 Task: Find a one-way flight from Charlottesville (CHO) to Greenville (PGV) on June 2 for 6 passengers in premium economy, with 2 stops or fewer, on United Airlines, with 5 checked bags, departing between 8:00 AM and 12:00 AM.
Action: Mouse moved to (378, 339)
Screenshot: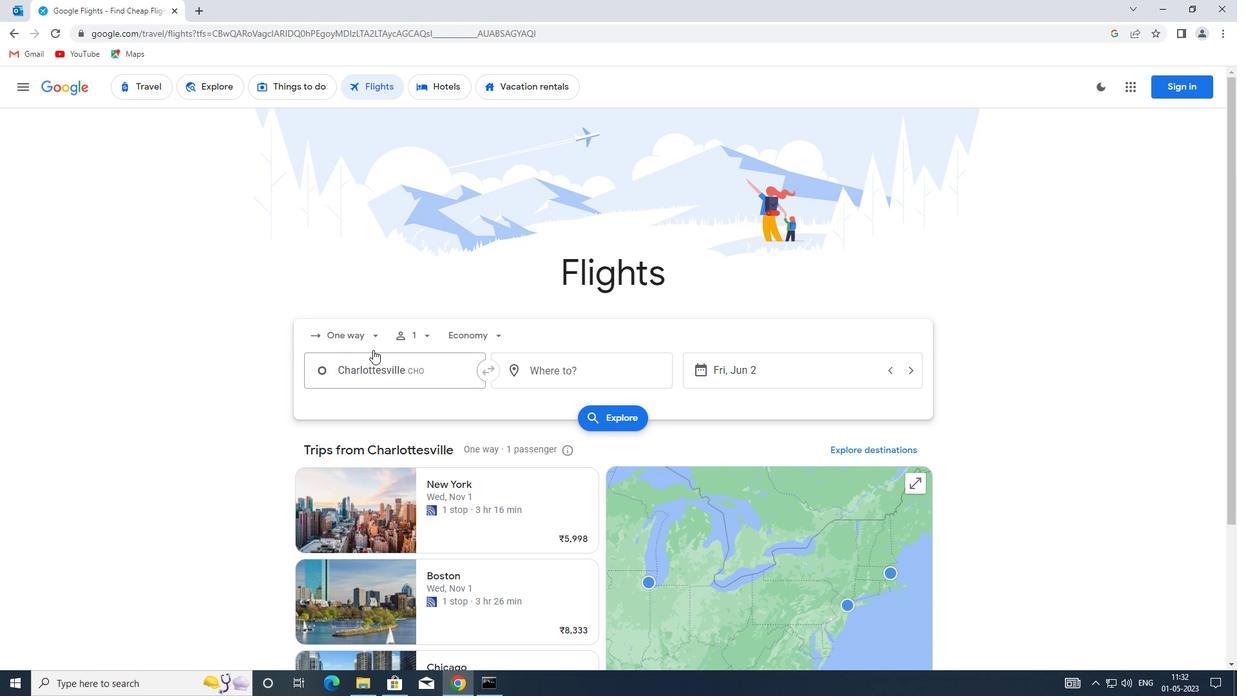 
Action: Mouse pressed left at (378, 339)
Screenshot: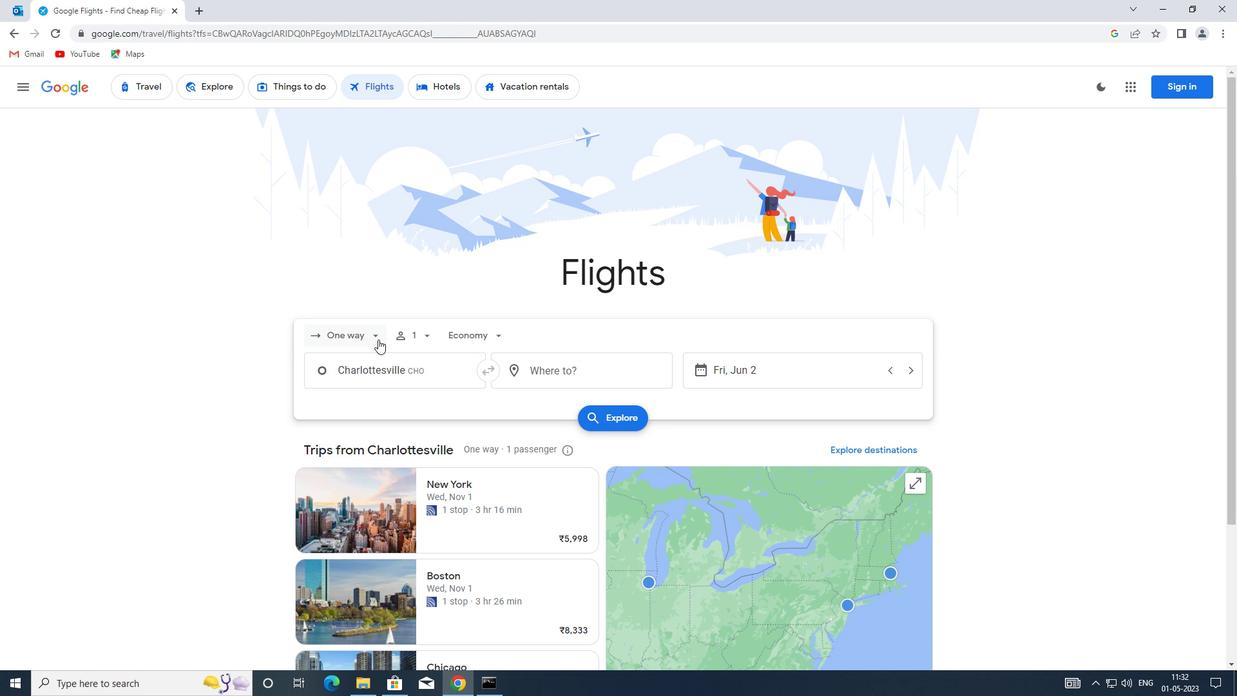 
Action: Mouse moved to (374, 397)
Screenshot: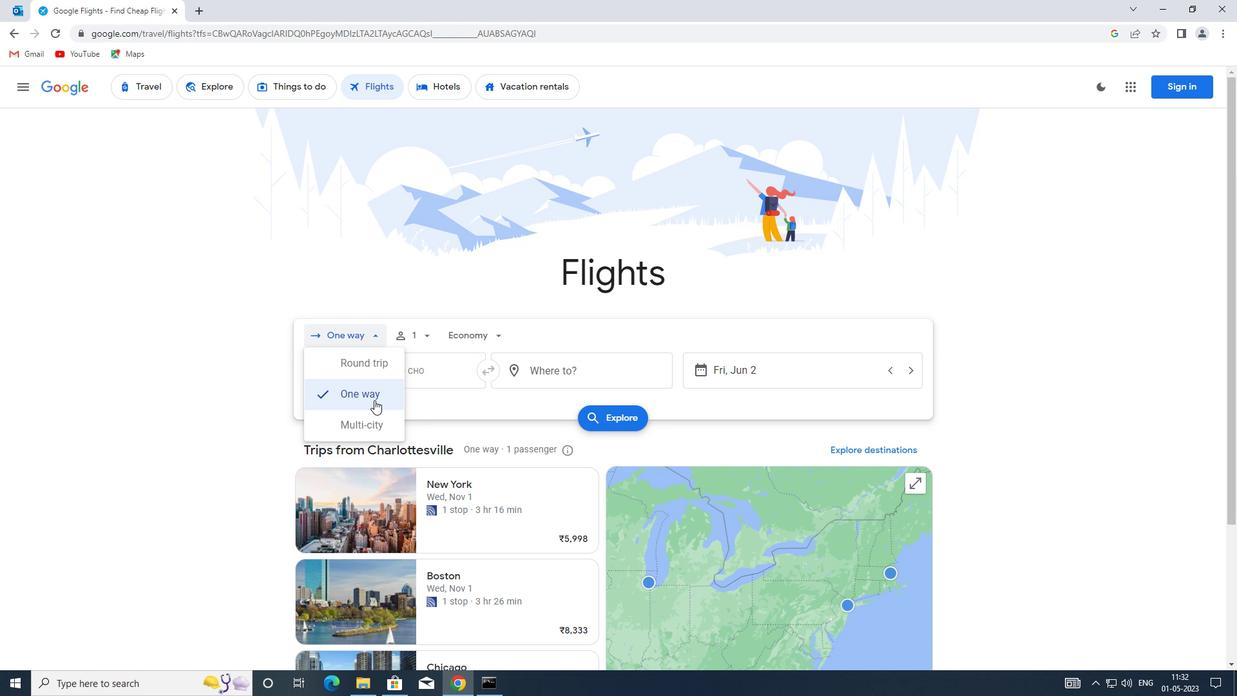 
Action: Mouse pressed left at (374, 397)
Screenshot: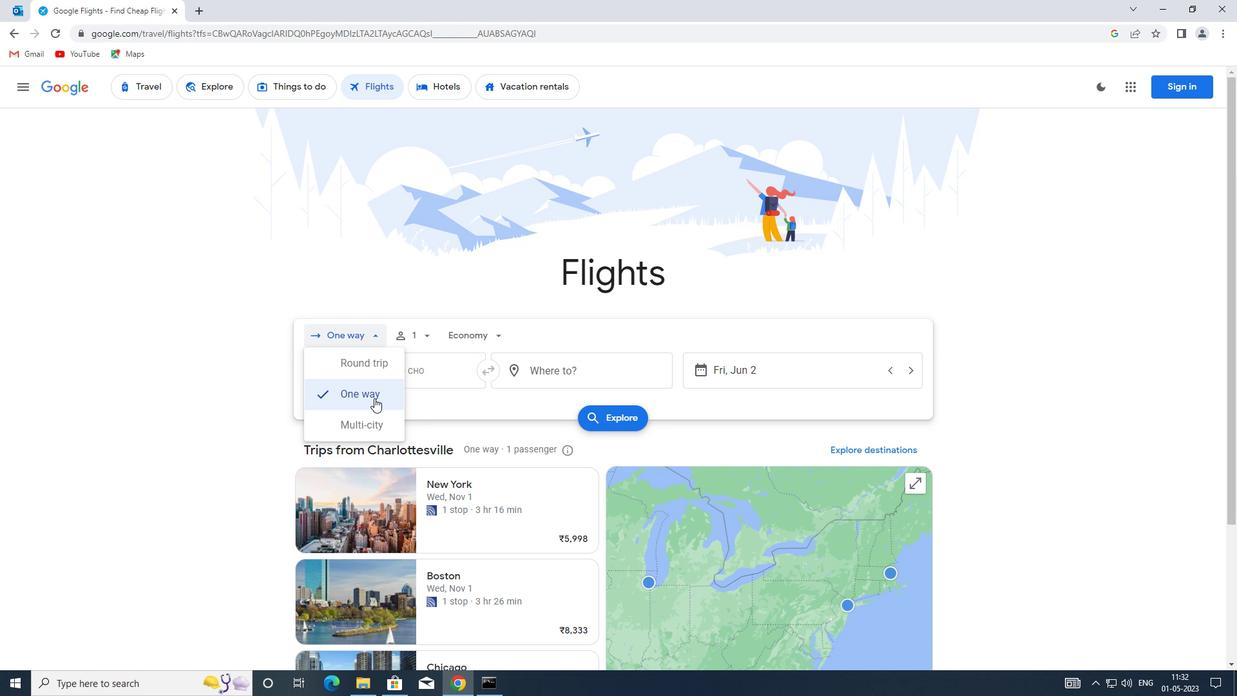 
Action: Mouse moved to (424, 335)
Screenshot: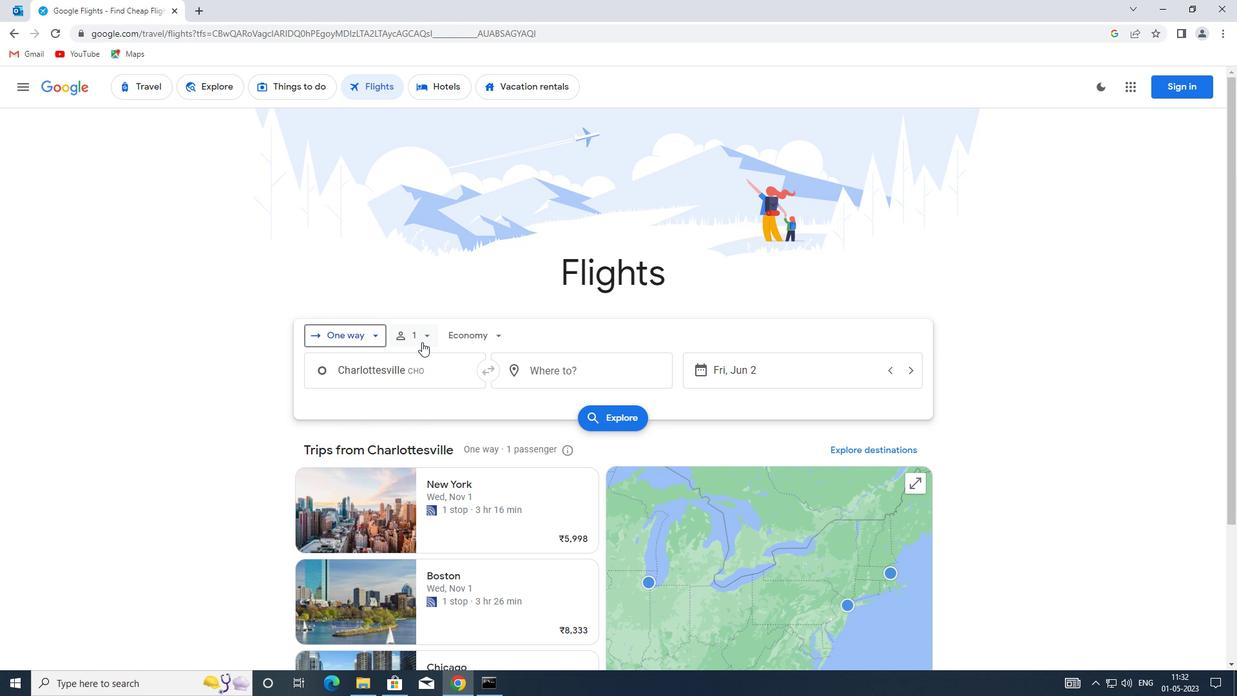 
Action: Mouse pressed left at (424, 335)
Screenshot: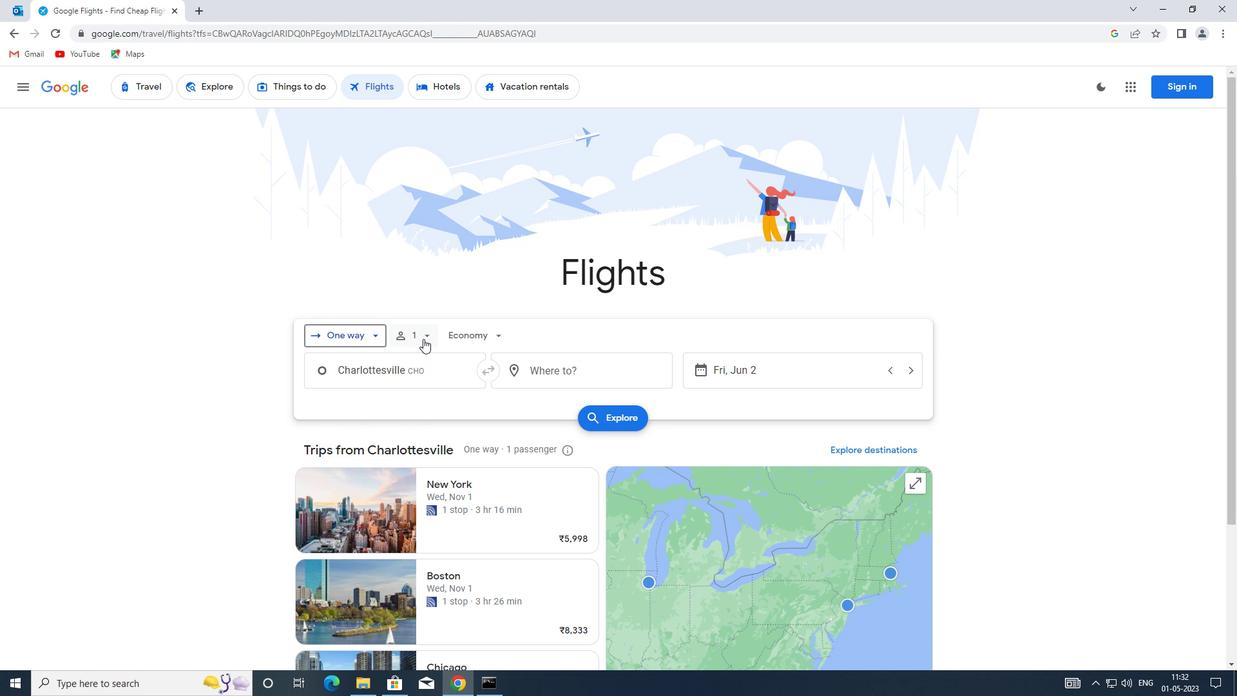 
Action: Mouse moved to (528, 369)
Screenshot: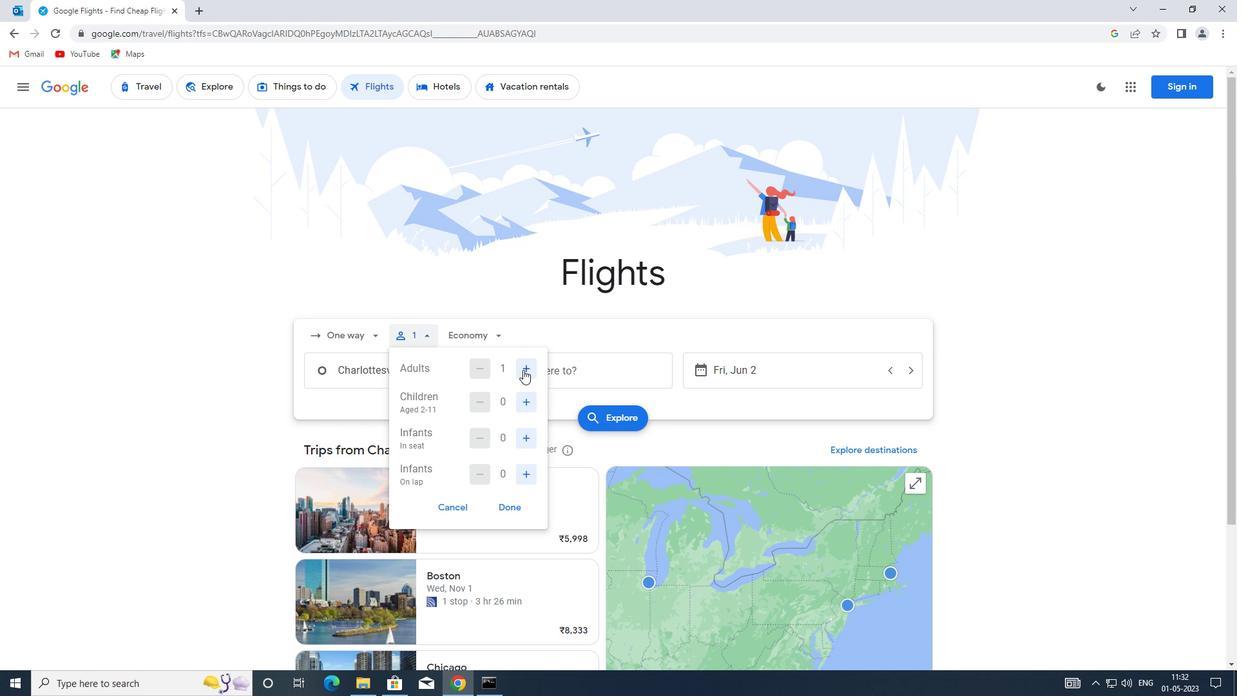 
Action: Mouse pressed left at (528, 369)
Screenshot: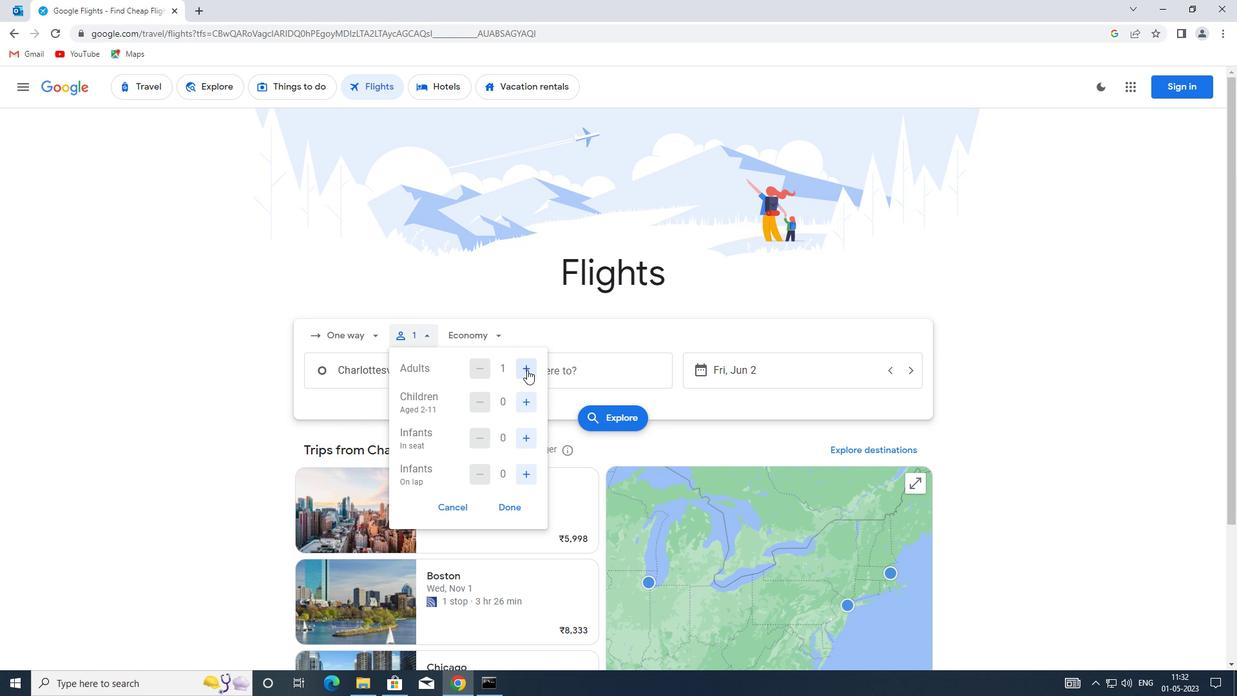 
Action: Mouse pressed left at (528, 369)
Screenshot: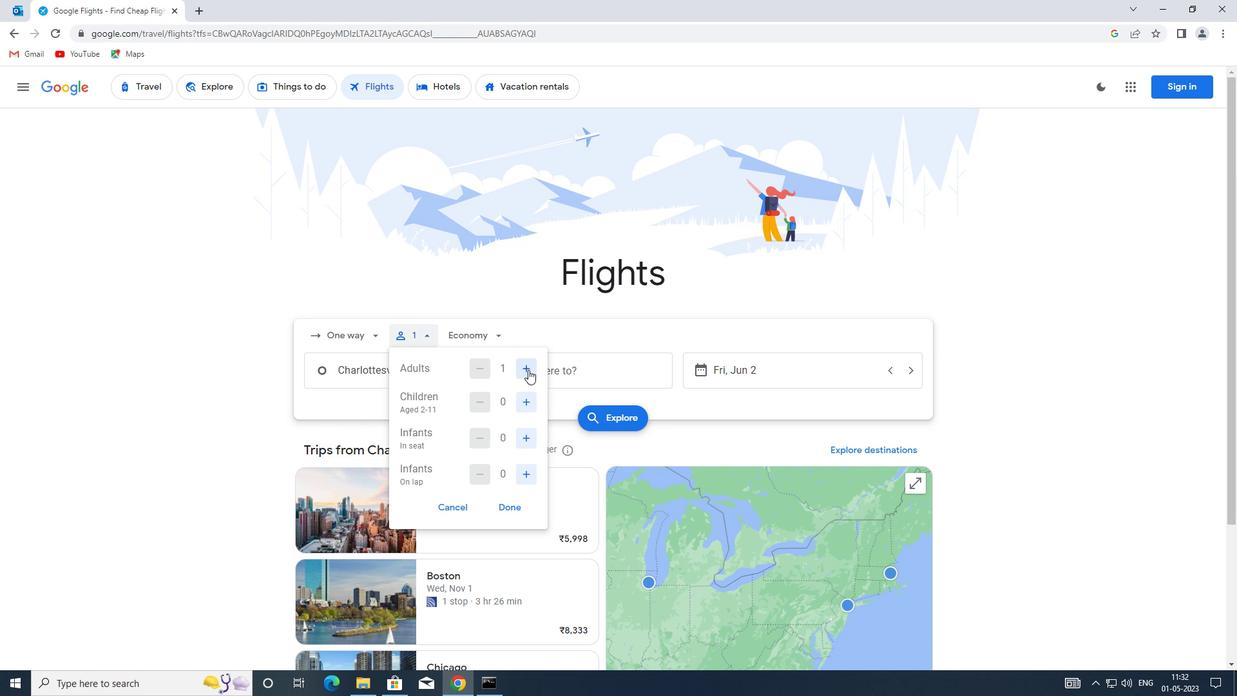 
Action: Mouse pressed left at (528, 369)
Screenshot: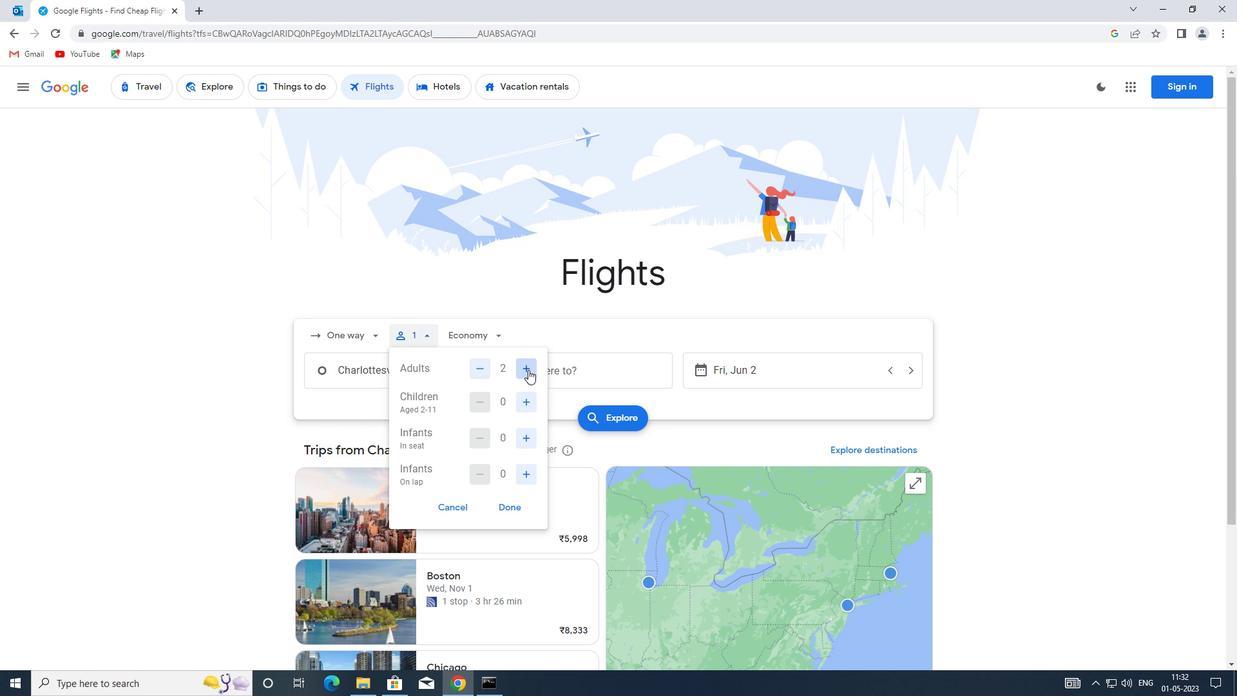 
Action: Mouse moved to (523, 442)
Screenshot: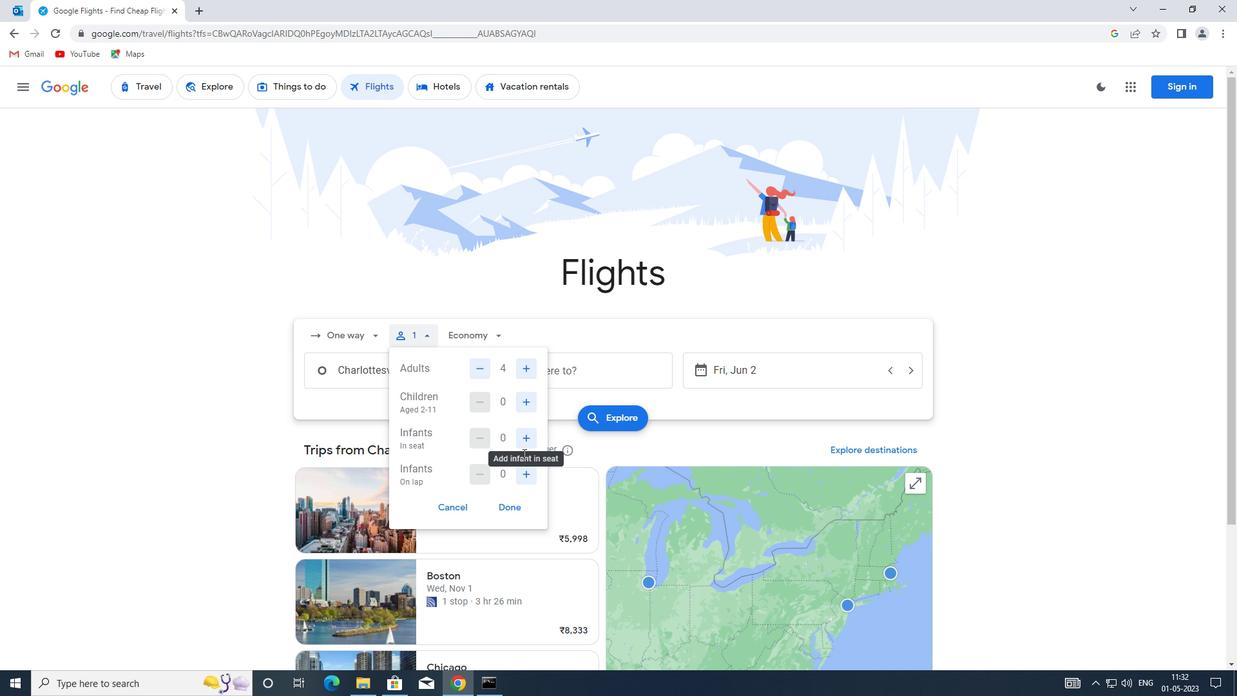 
Action: Mouse pressed left at (523, 442)
Screenshot: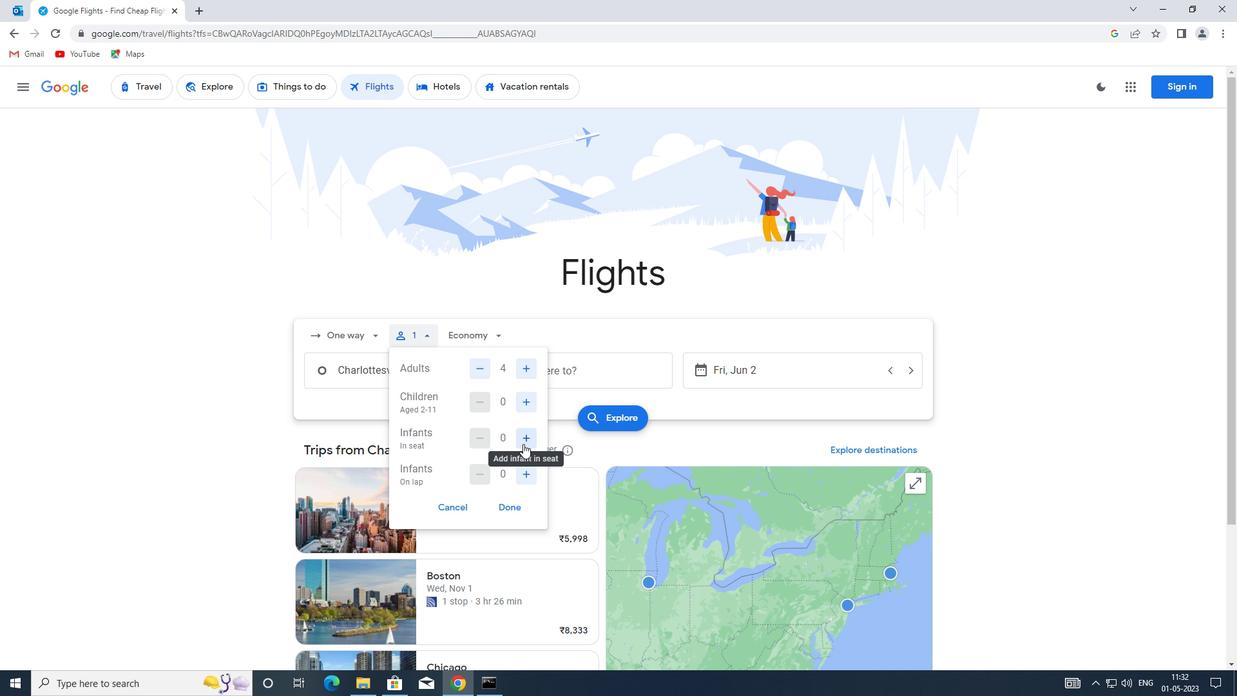 
Action: Mouse moved to (530, 473)
Screenshot: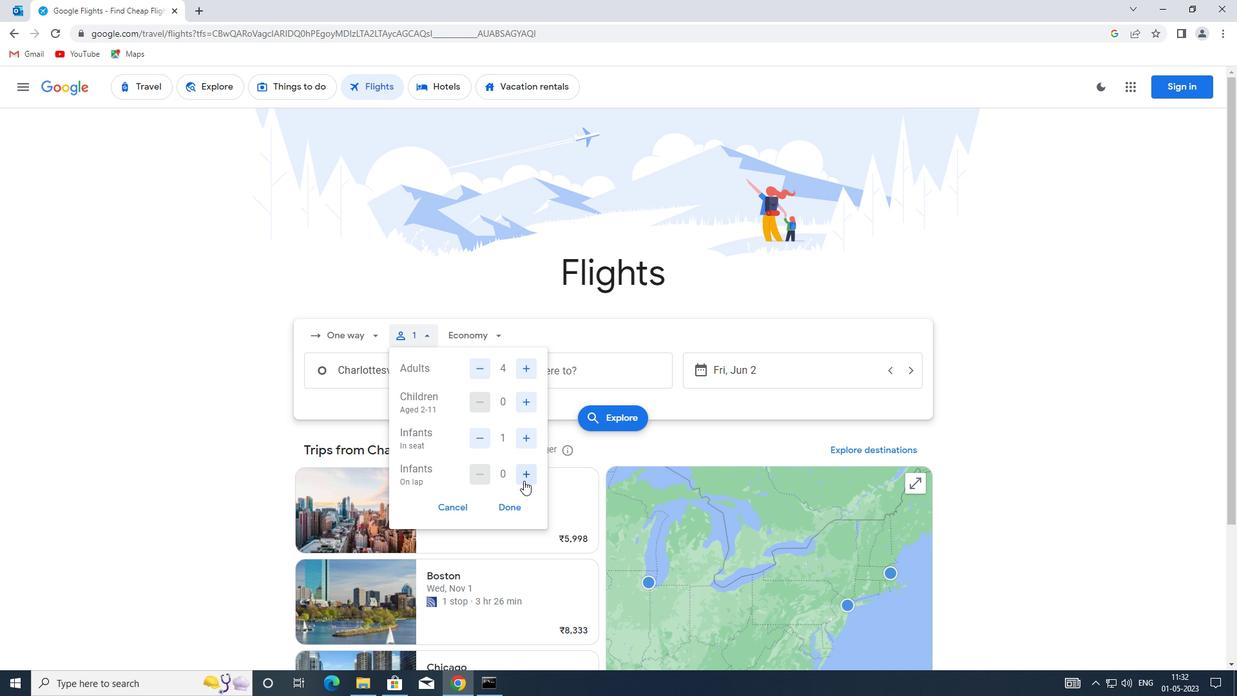 
Action: Mouse pressed left at (530, 473)
Screenshot: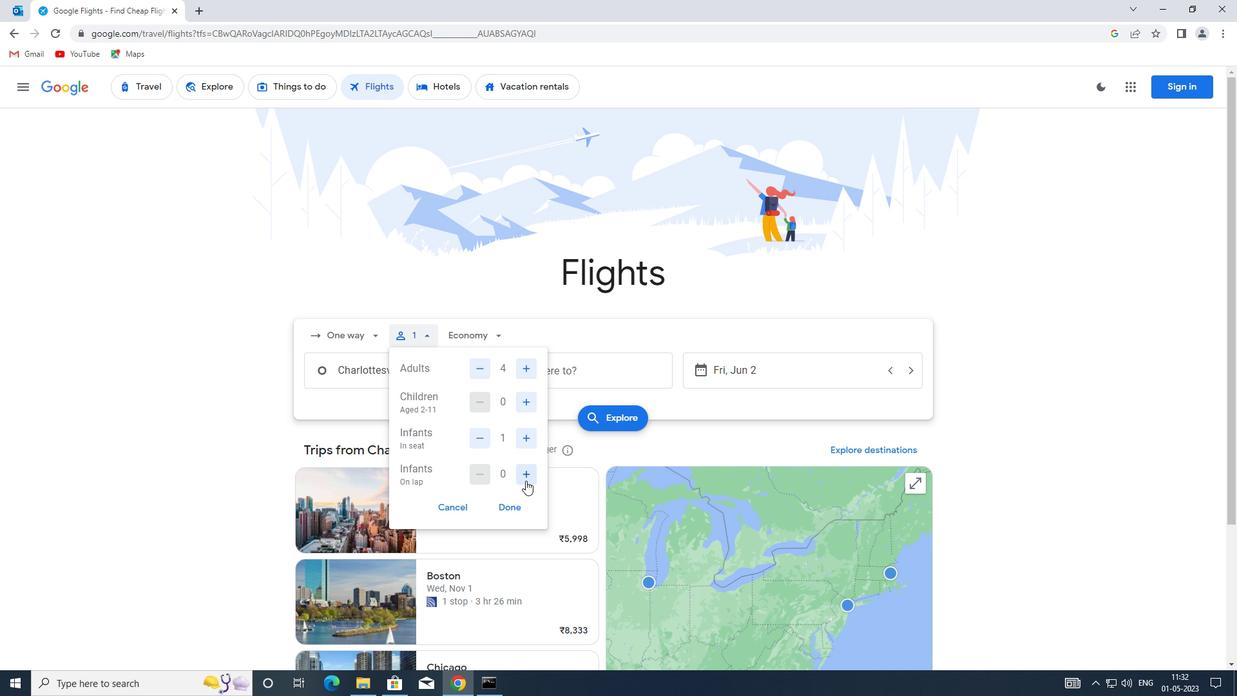 
Action: Mouse moved to (514, 505)
Screenshot: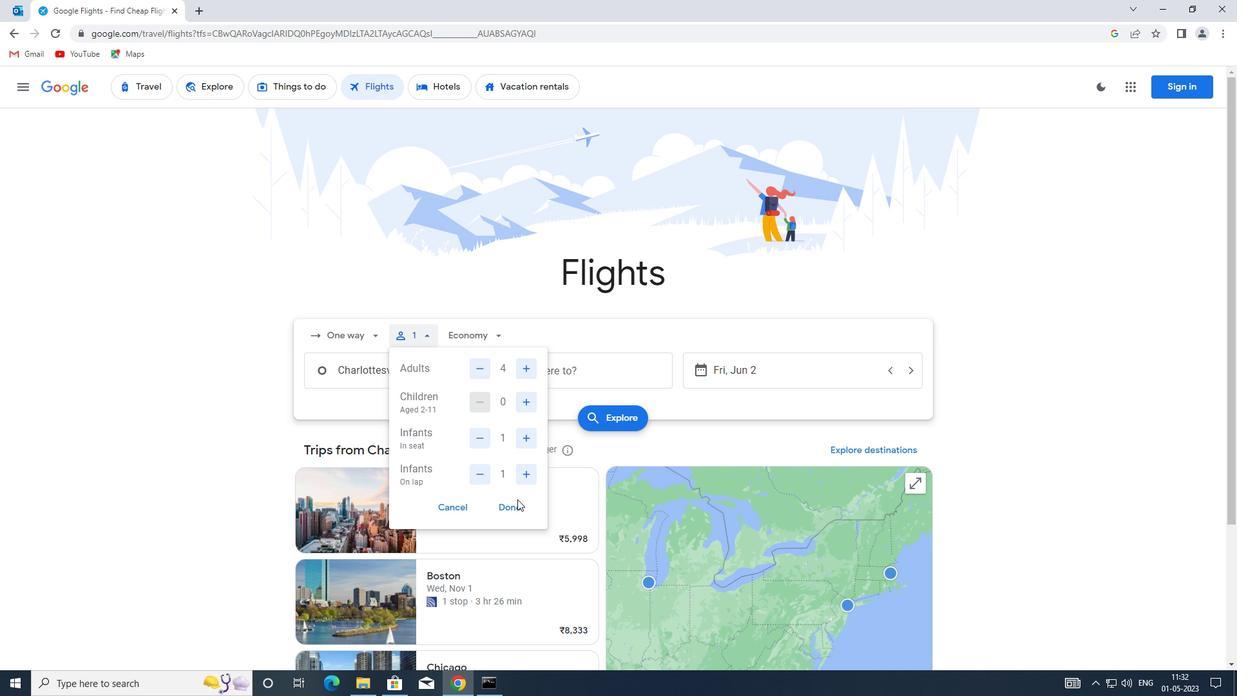 
Action: Mouse pressed left at (514, 505)
Screenshot: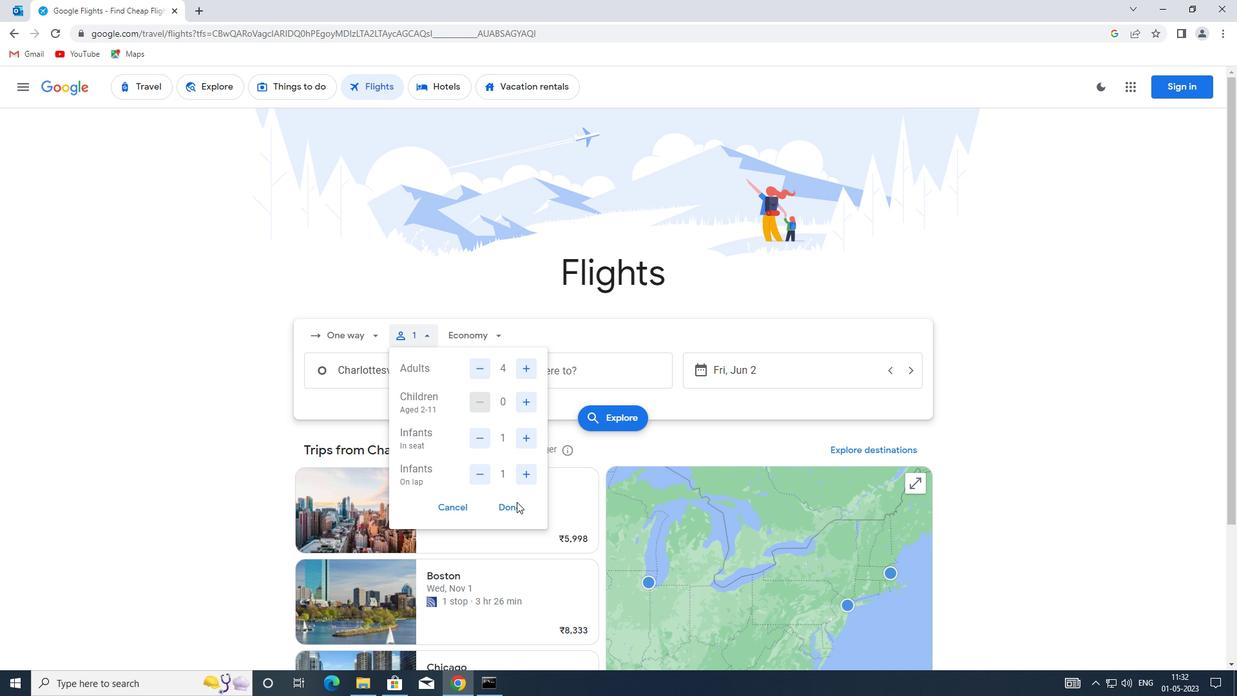 
Action: Mouse moved to (489, 340)
Screenshot: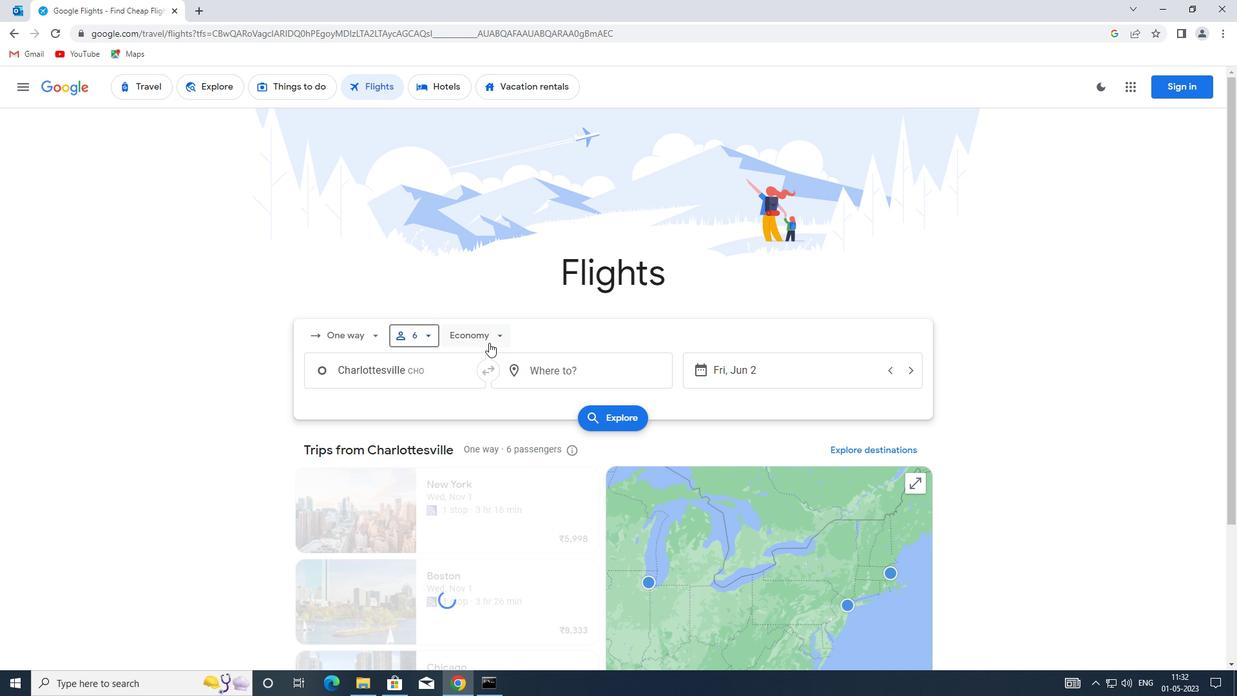 
Action: Mouse pressed left at (489, 340)
Screenshot: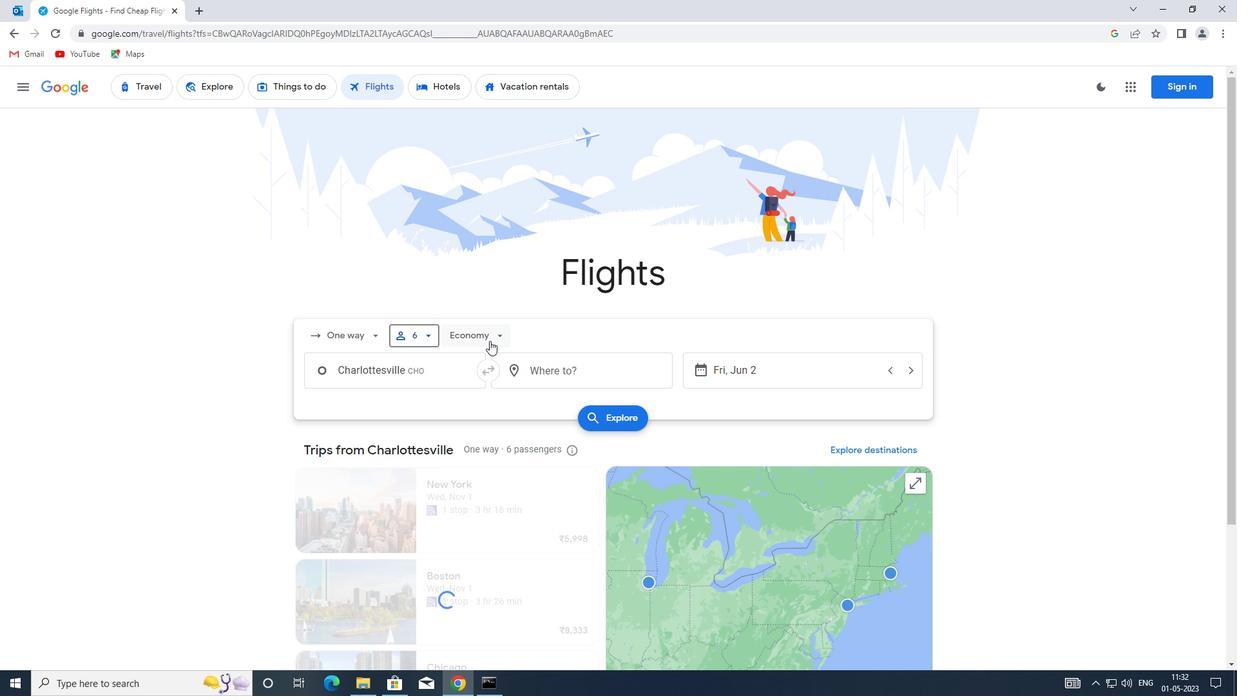 
Action: Mouse moved to (508, 395)
Screenshot: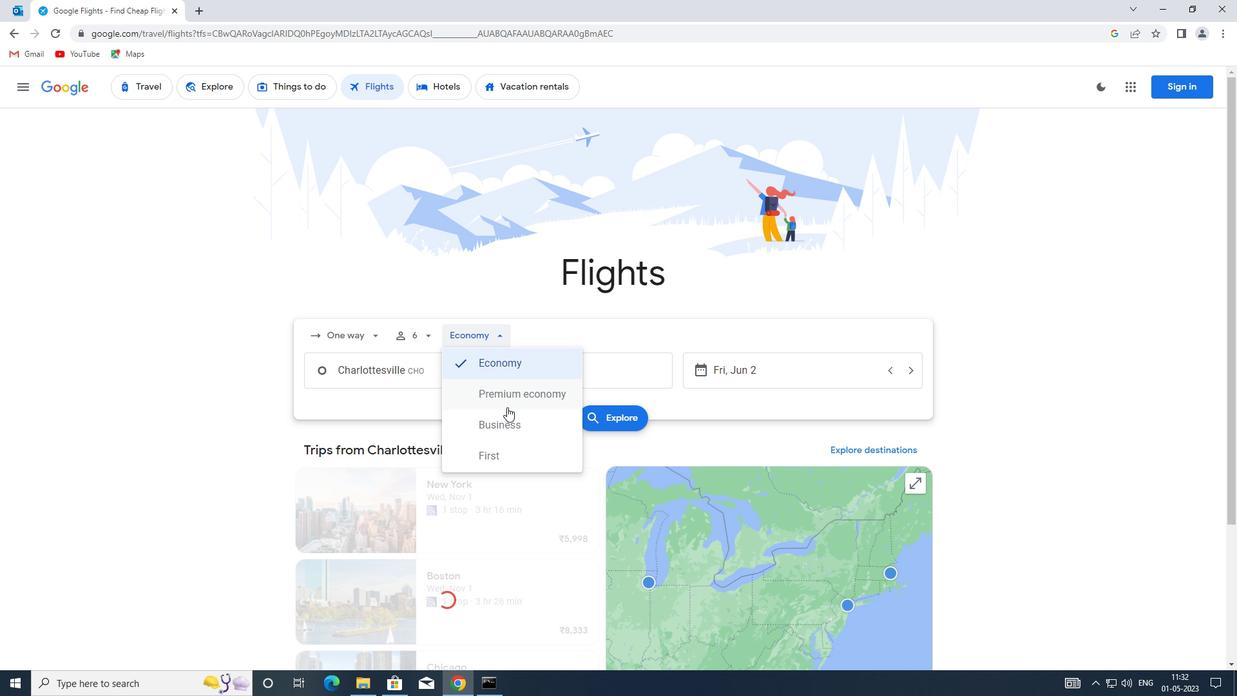 
Action: Mouse pressed left at (508, 395)
Screenshot: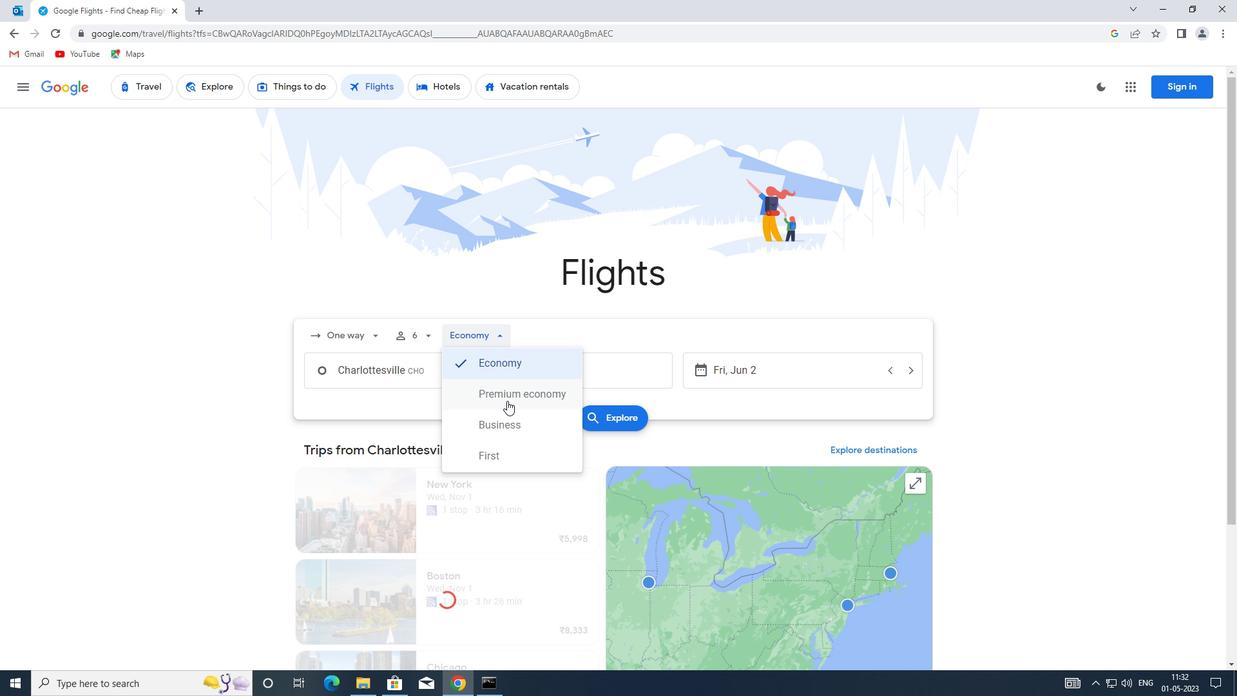 
Action: Mouse moved to (419, 375)
Screenshot: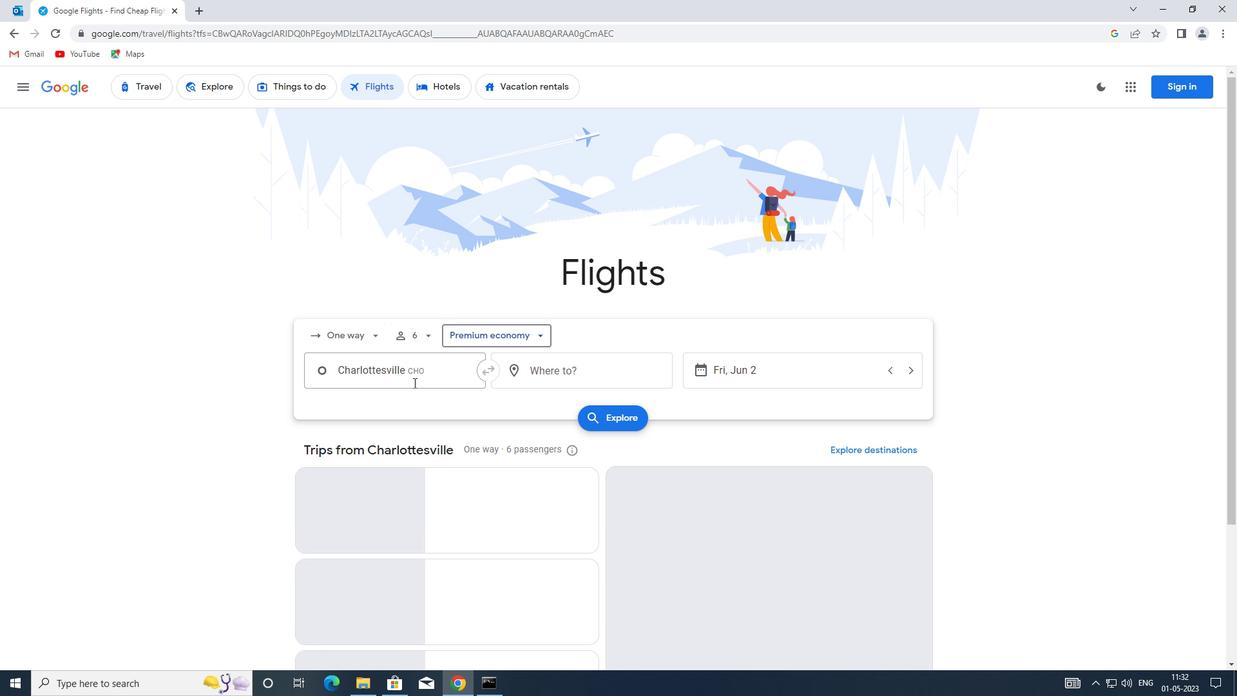
Action: Mouse pressed left at (419, 375)
Screenshot: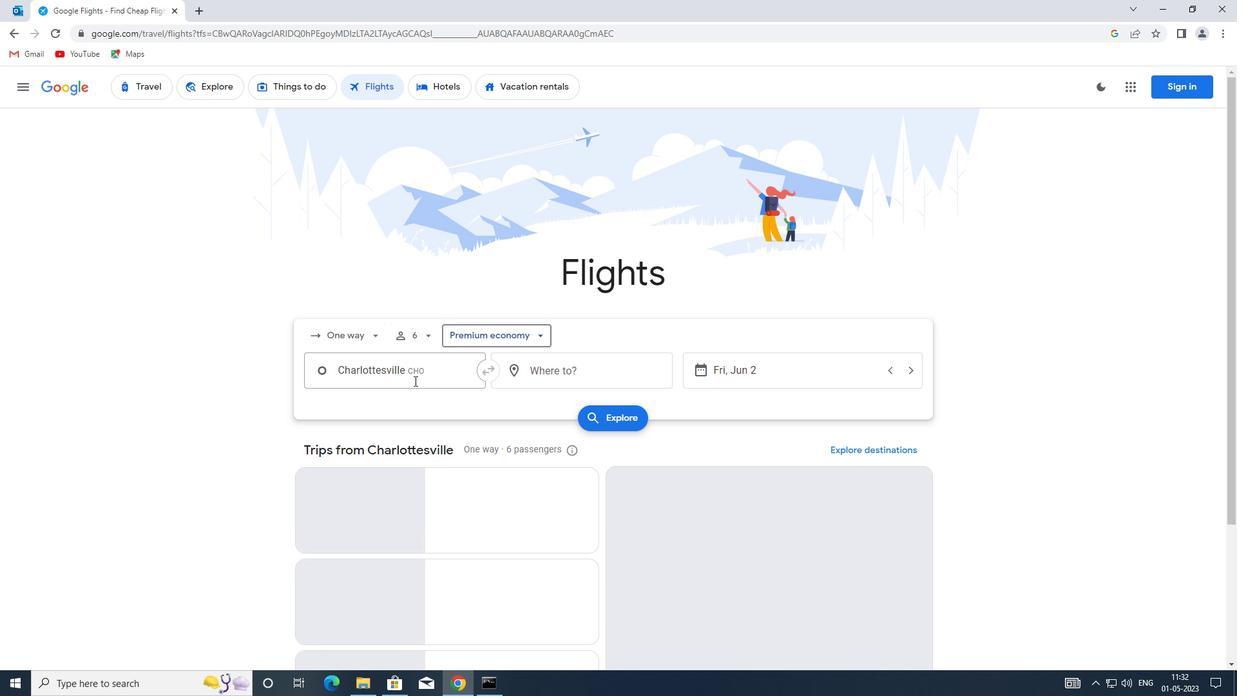 
Action: Mouse moved to (420, 375)
Screenshot: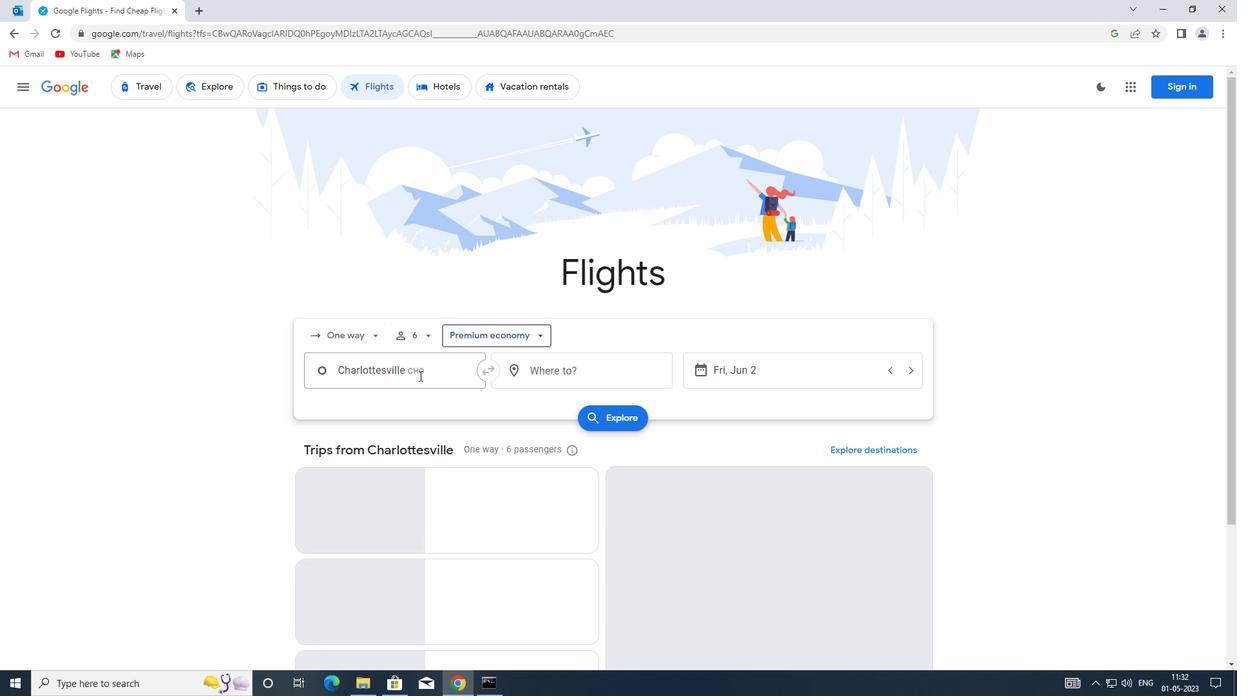 
Action: Key pressed <Key.enter>
Screenshot: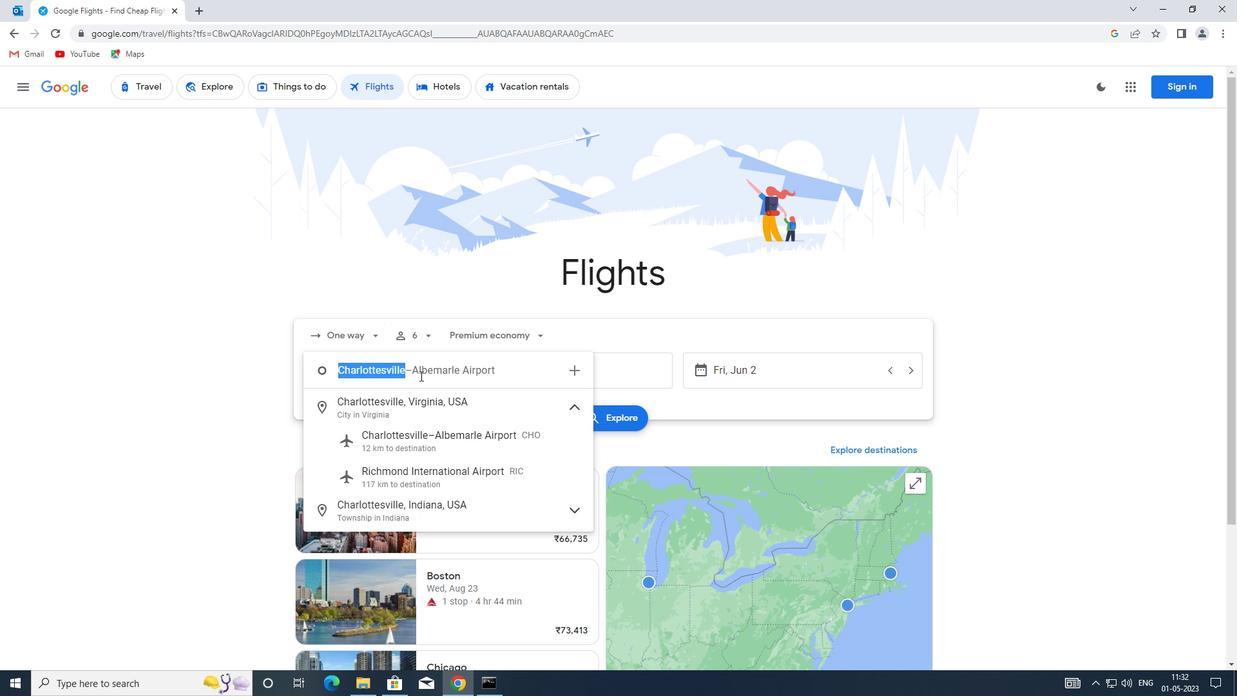 
Action: Mouse moved to (550, 372)
Screenshot: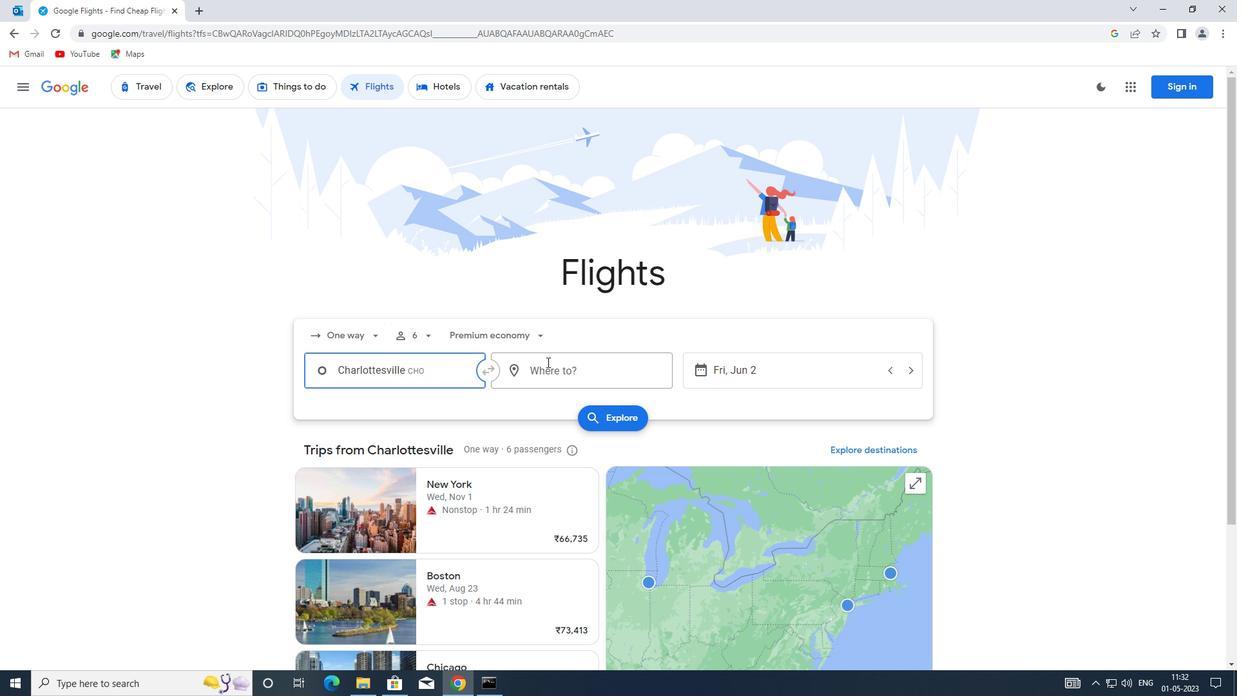 
Action: Mouse pressed left at (550, 372)
Screenshot: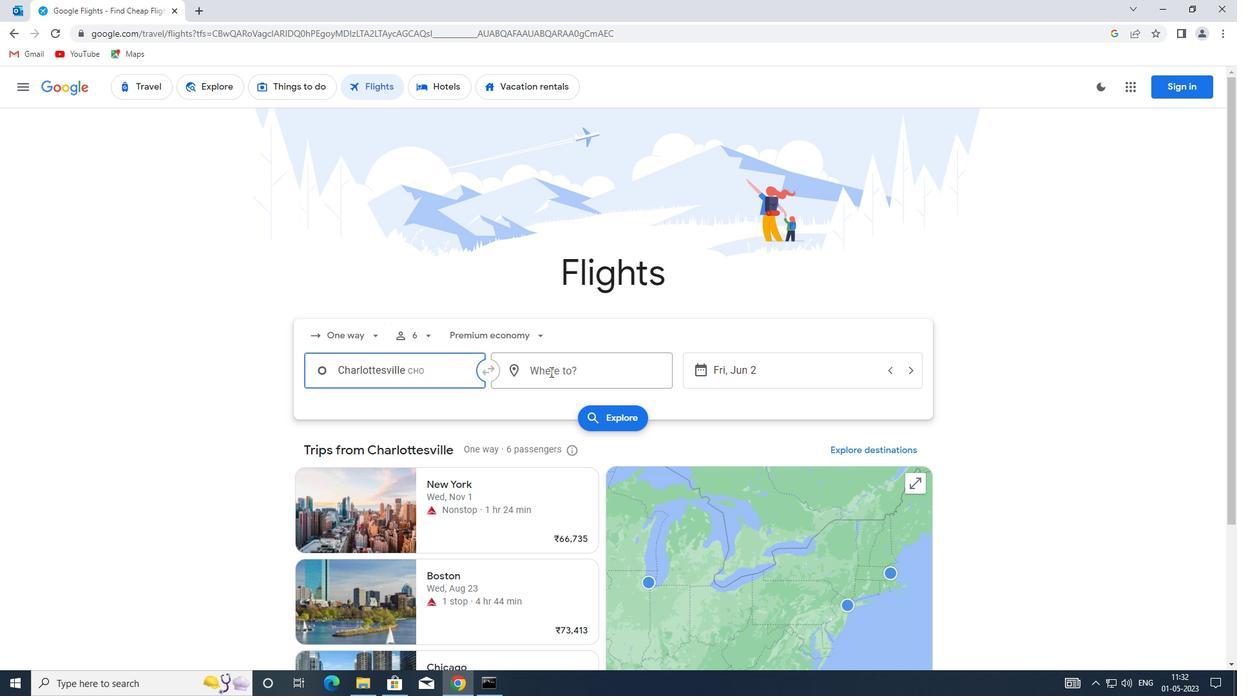 
Action: Key pressed pgv<Key.enter>
Screenshot: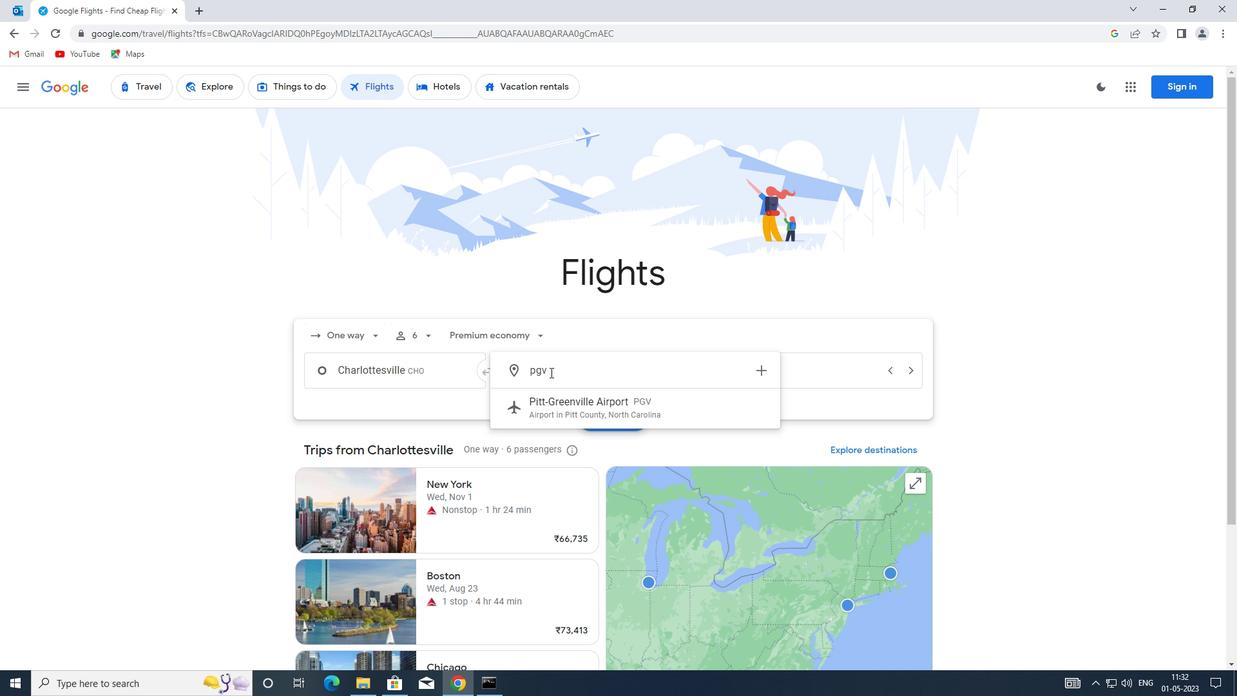 
Action: Mouse moved to (764, 366)
Screenshot: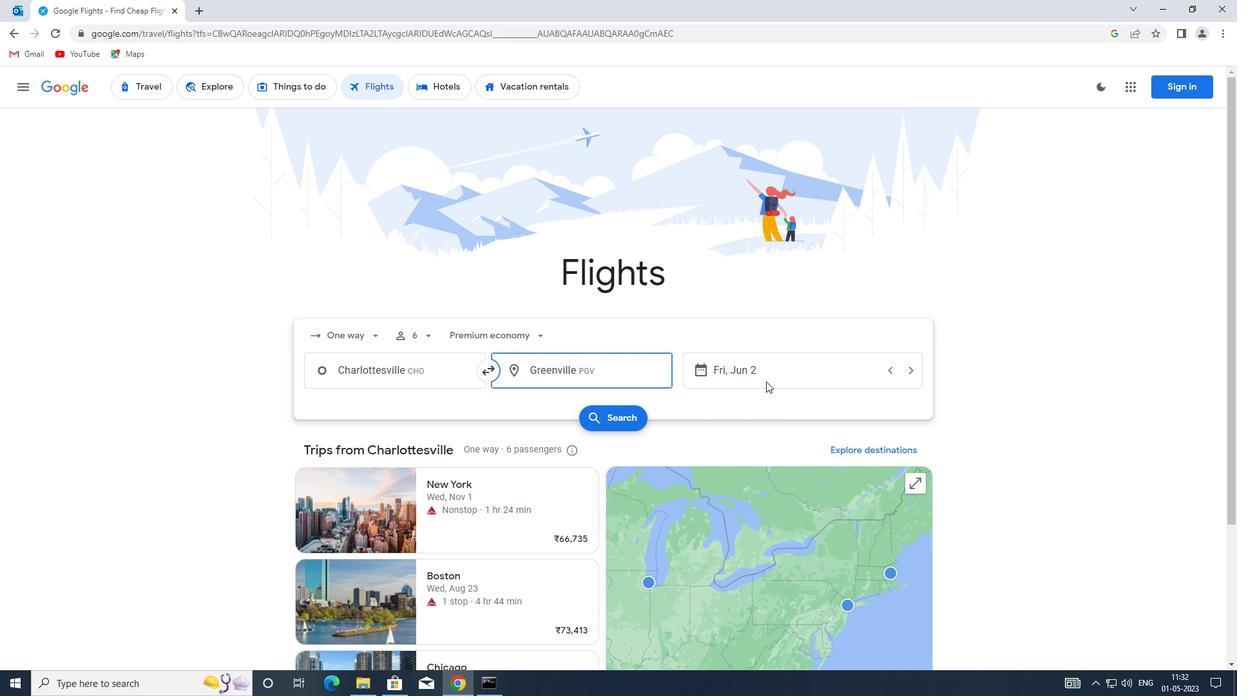 
Action: Mouse pressed left at (764, 366)
Screenshot: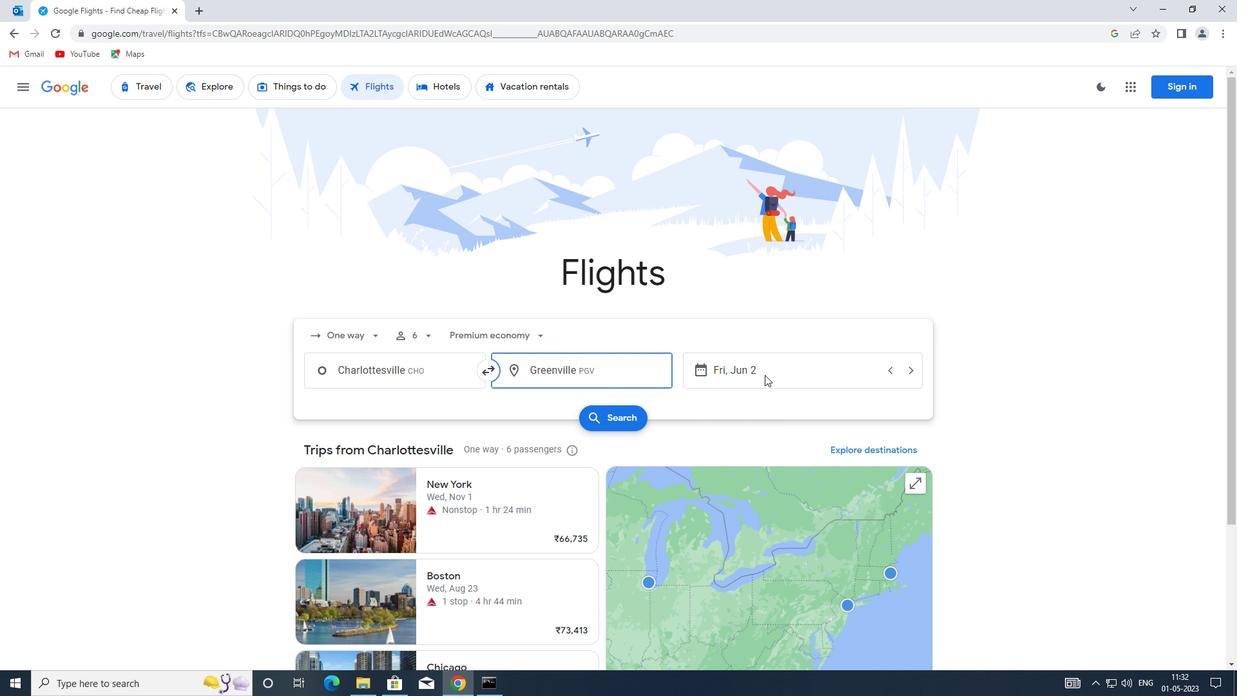 
Action: Mouse moved to (863, 437)
Screenshot: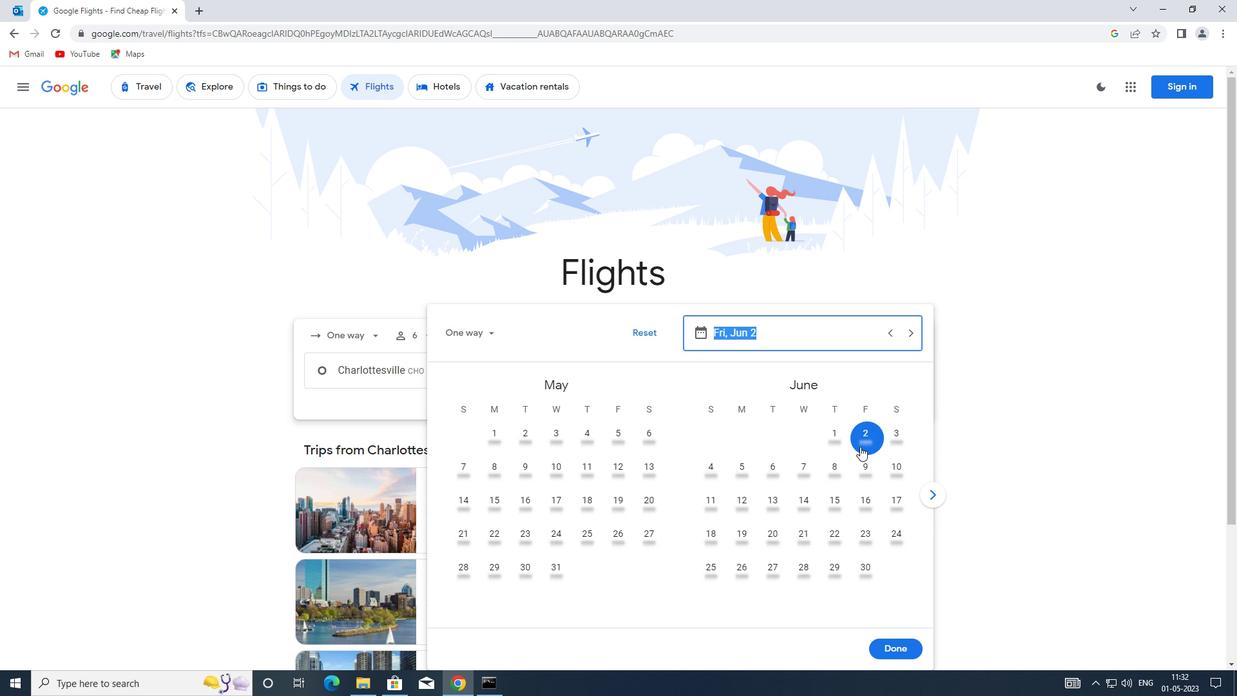 
Action: Mouse pressed left at (863, 437)
Screenshot: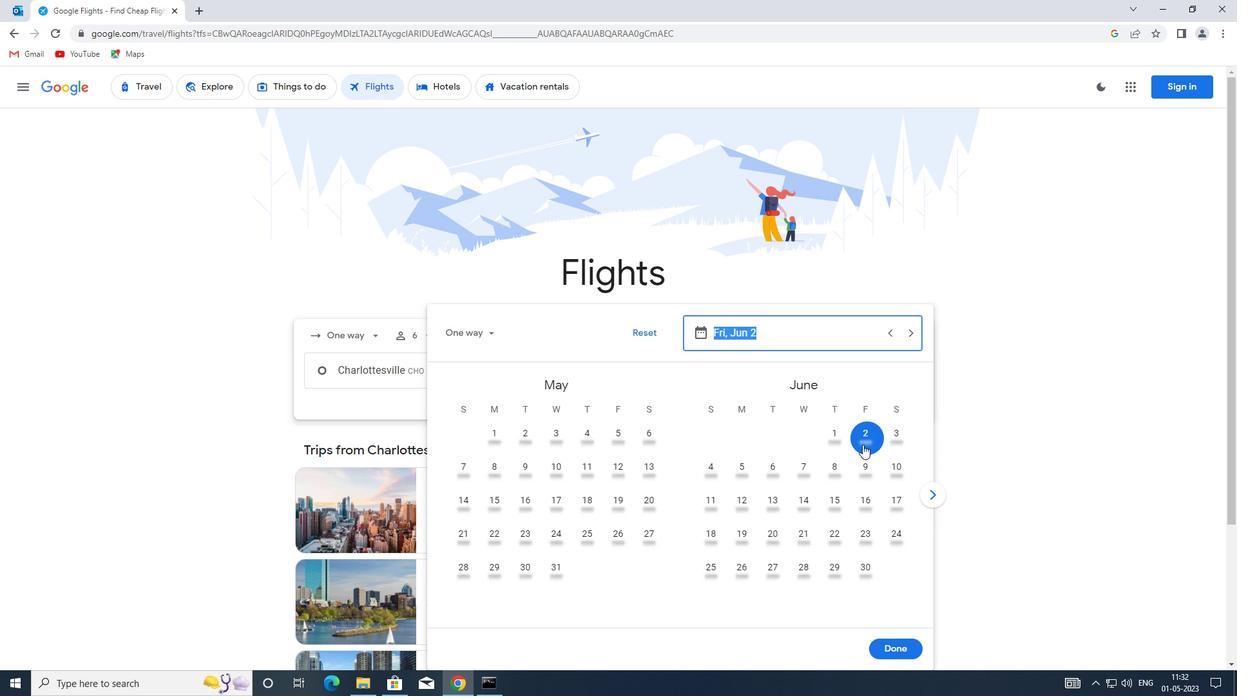 
Action: Mouse moved to (899, 641)
Screenshot: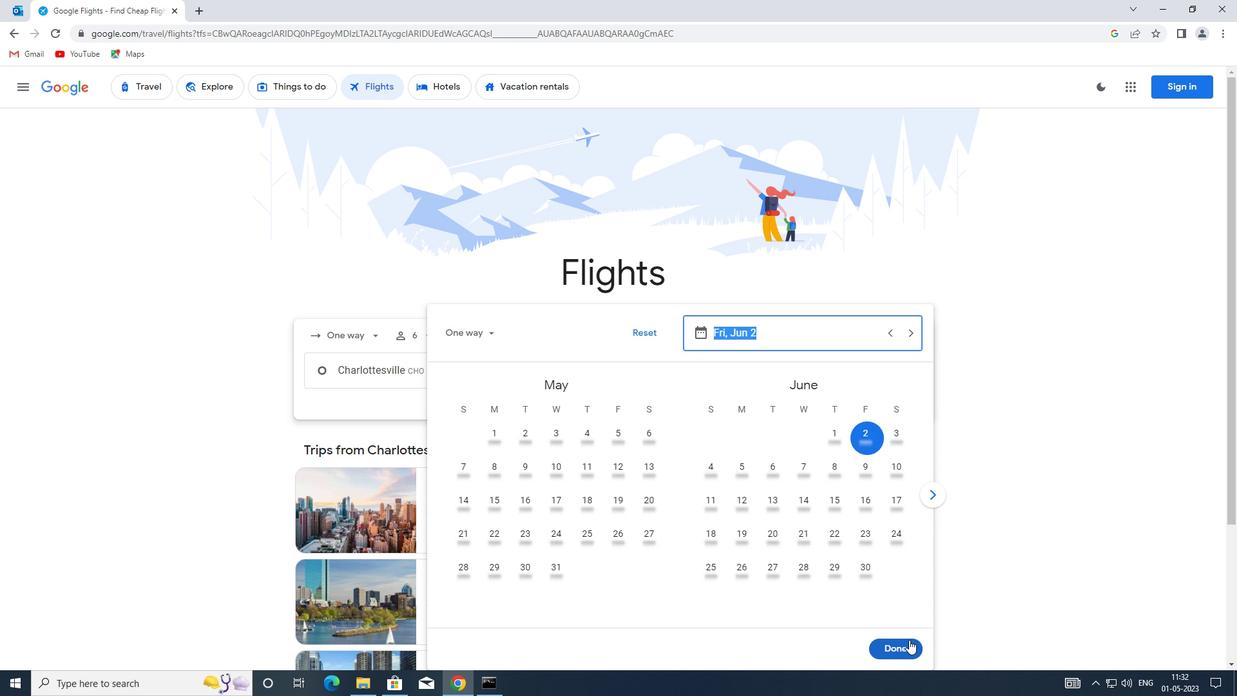
Action: Mouse pressed left at (899, 641)
Screenshot: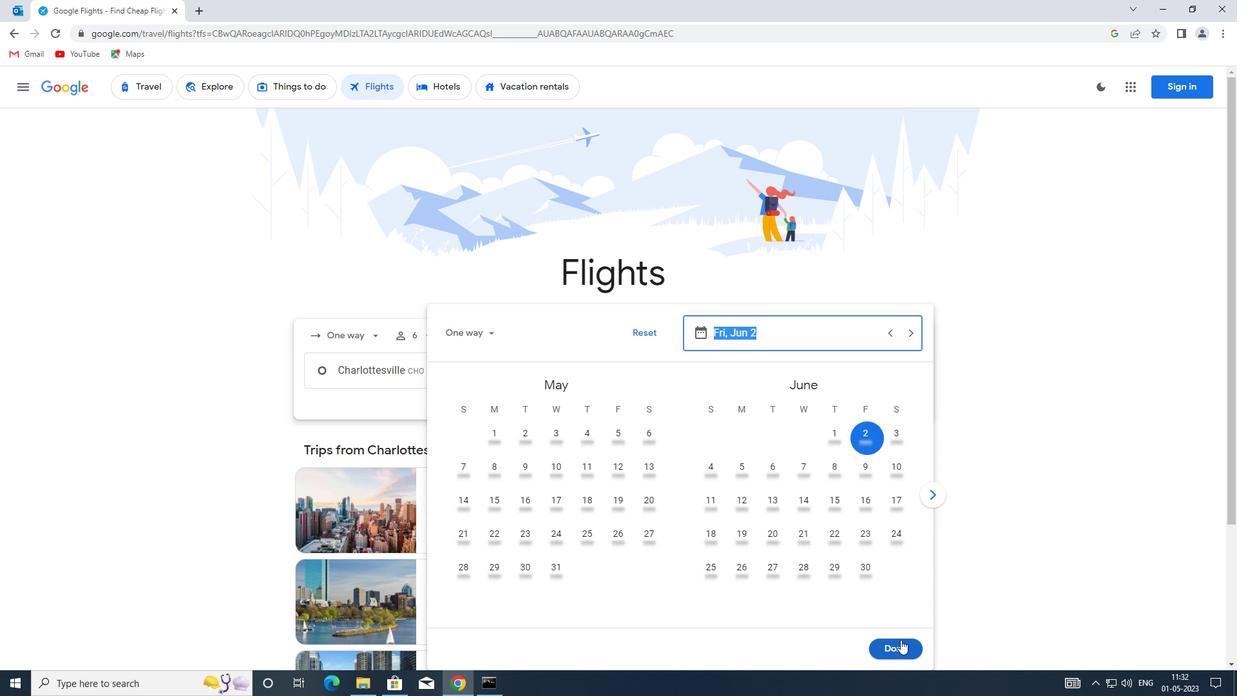 
Action: Mouse moved to (620, 406)
Screenshot: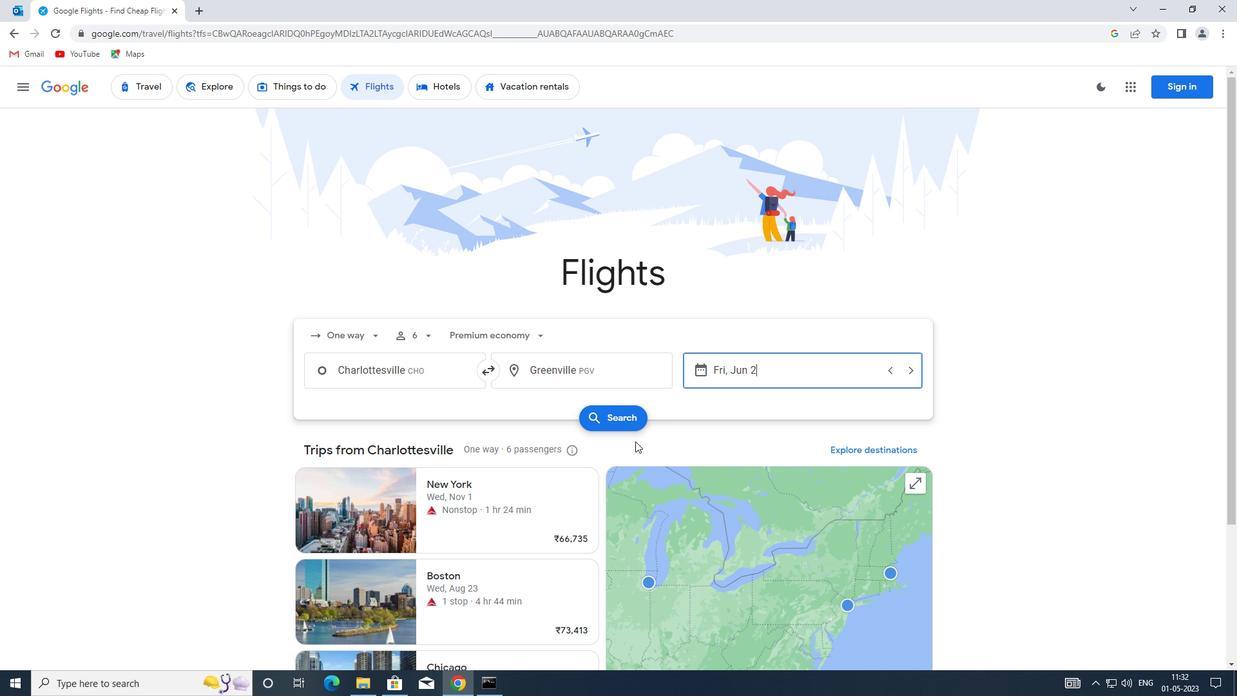 
Action: Mouse pressed left at (620, 406)
Screenshot: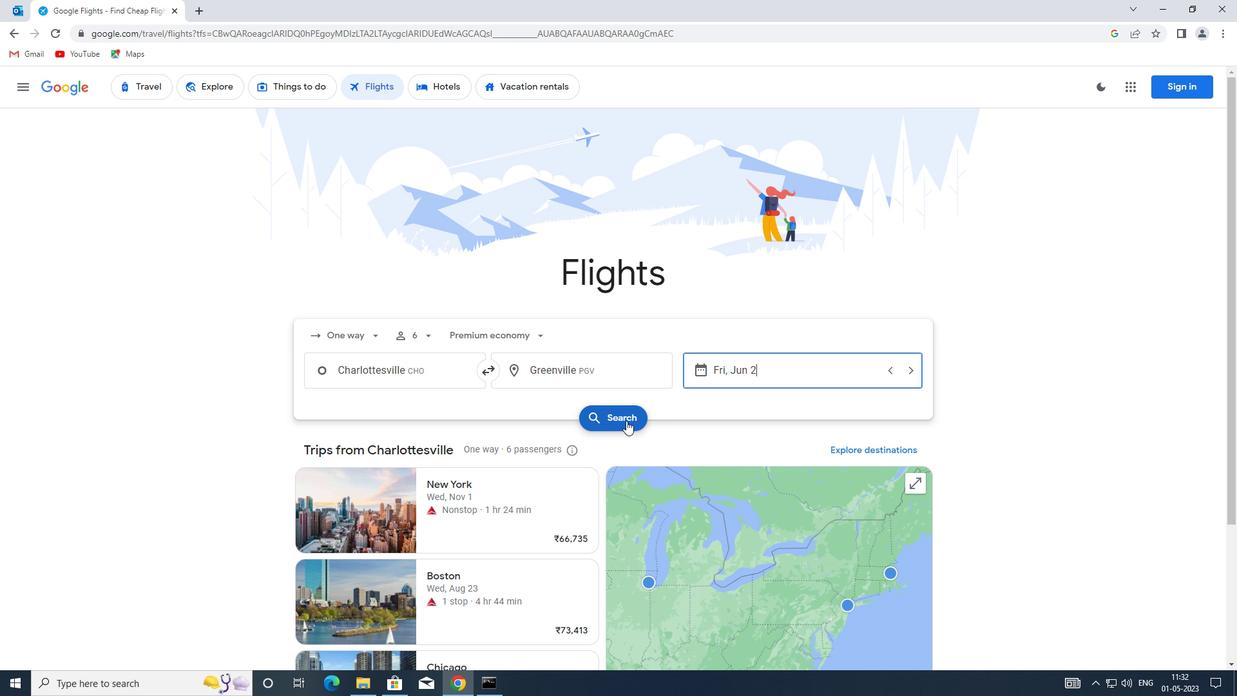 
Action: Mouse moved to (322, 207)
Screenshot: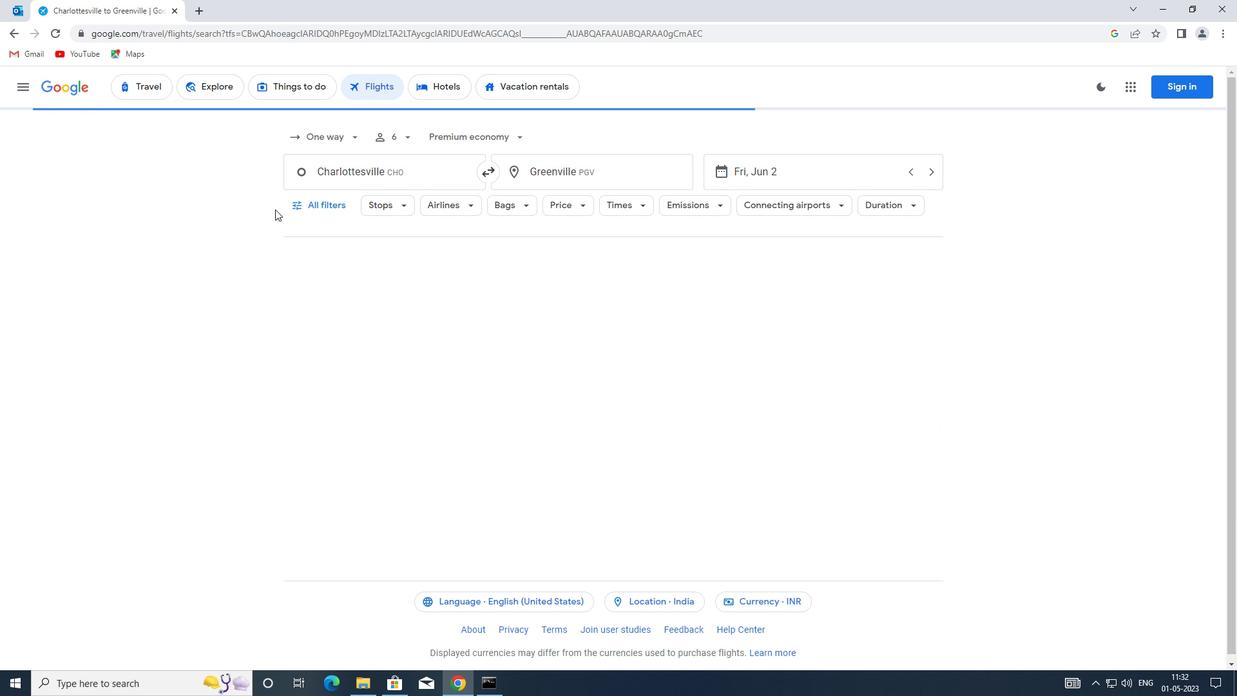 
Action: Mouse pressed left at (322, 207)
Screenshot: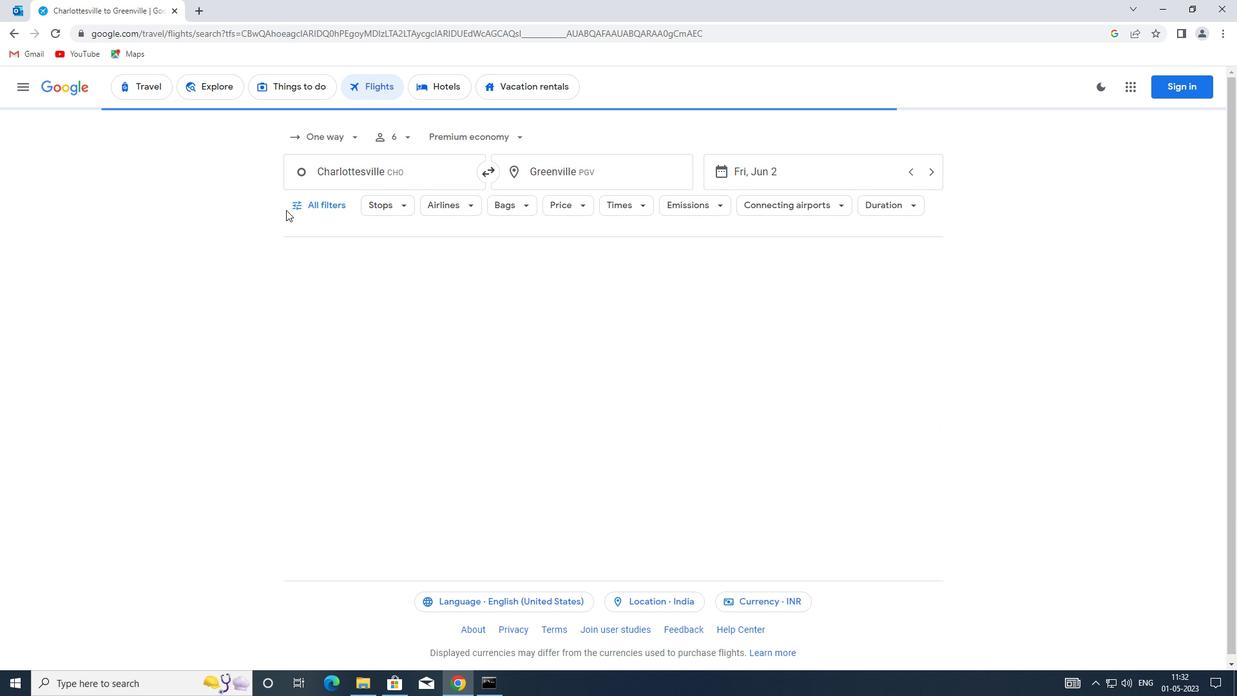 
Action: Mouse moved to (471, 479)
Screenshot: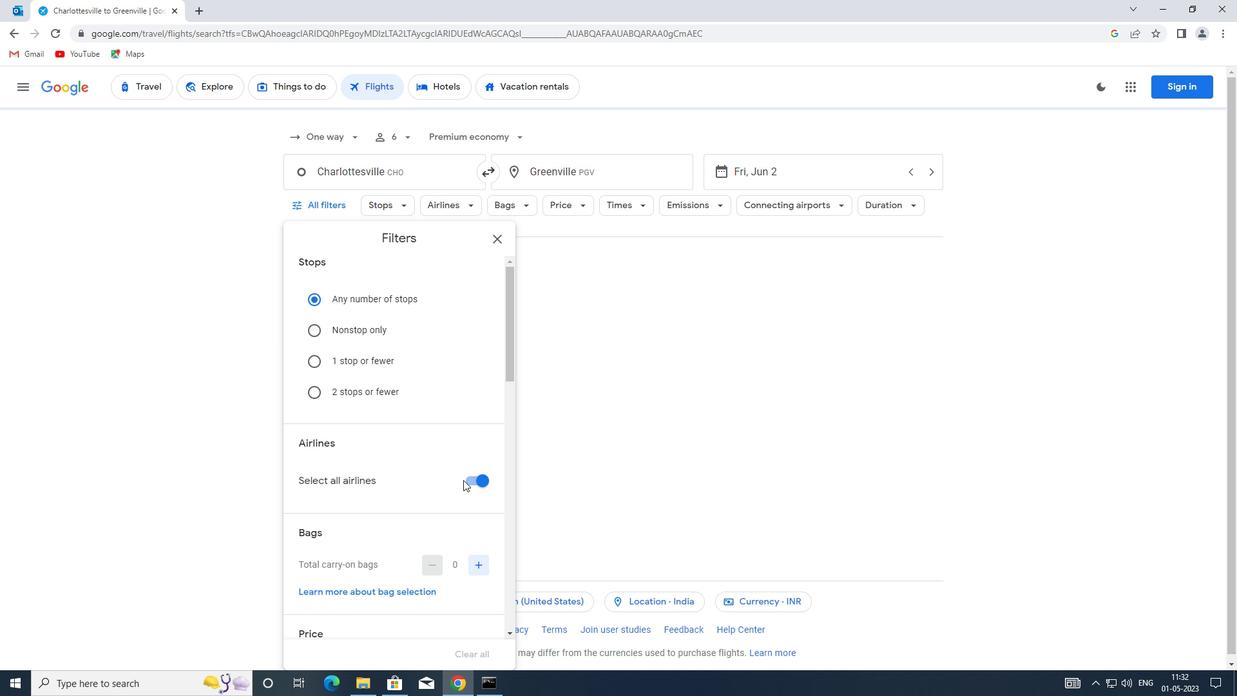
Action: Mouse pressed left at (471, 479)
Screenshot: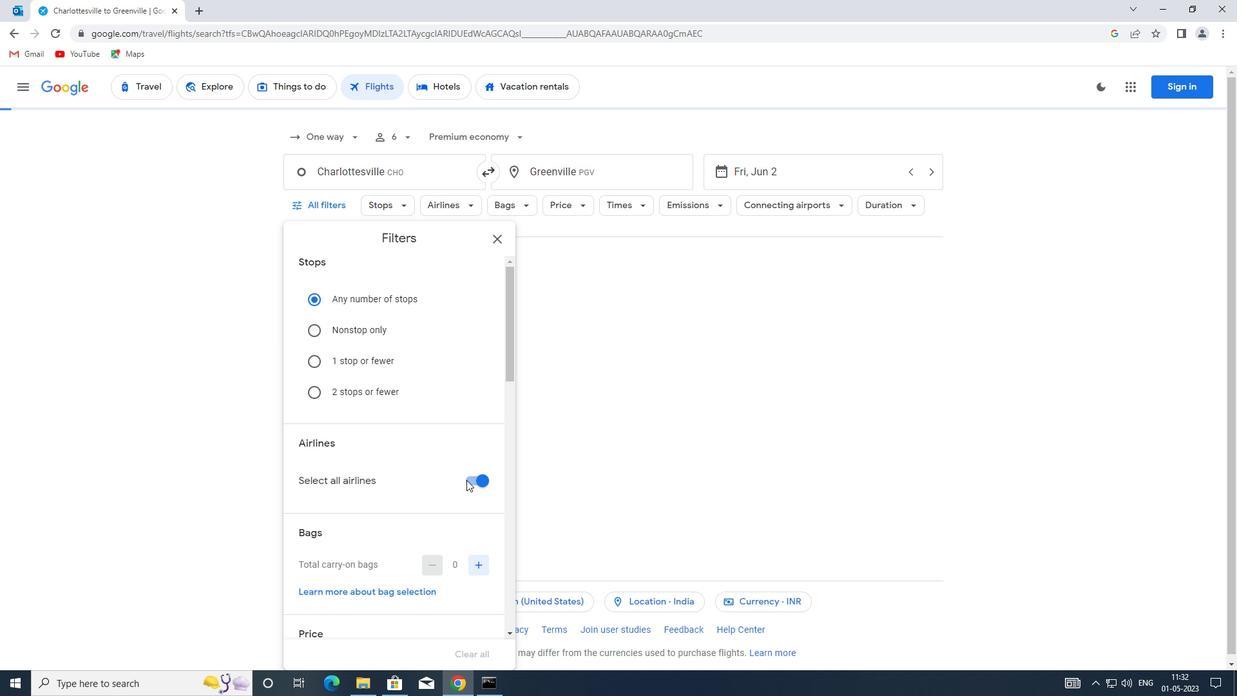 
Action: Mouse moved to (472, 476)
Screenshot: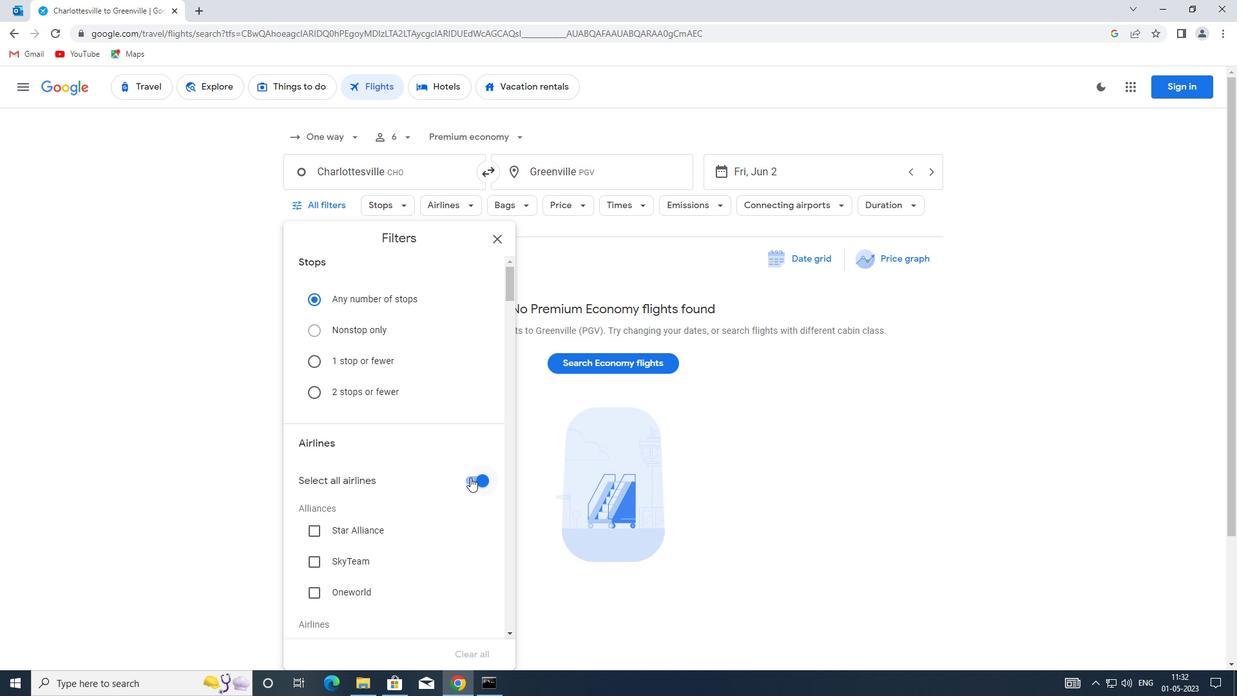 
Action: Mouse pressed left at (472, 476)
Screenshot: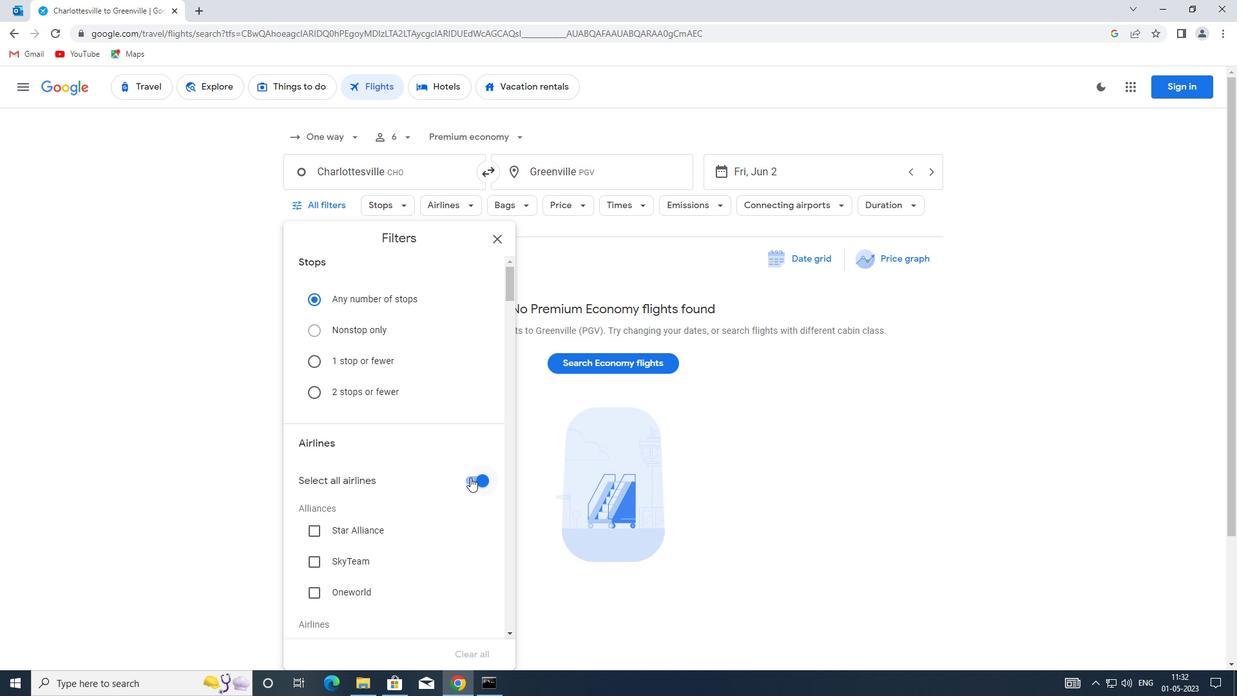 
Action: Mouse moved to (449, 446)
Screenshot: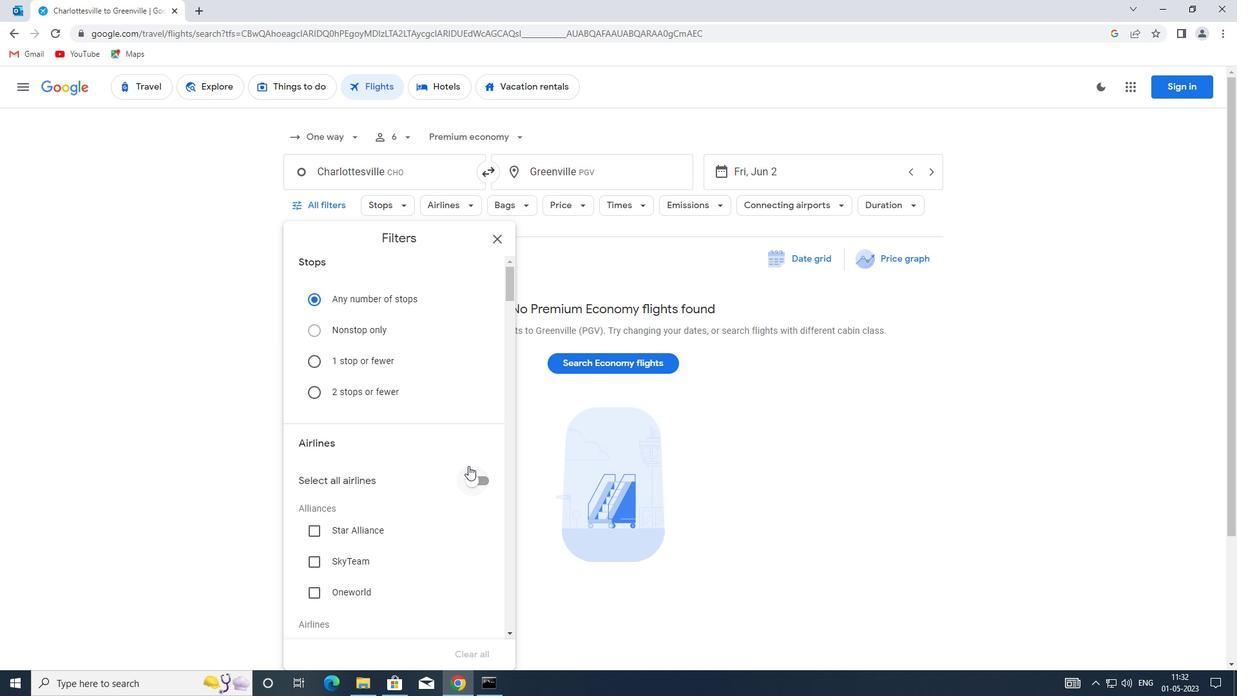 
Action: Mouse scrolled (449, 445) with delta (0, 0)
Screenshot: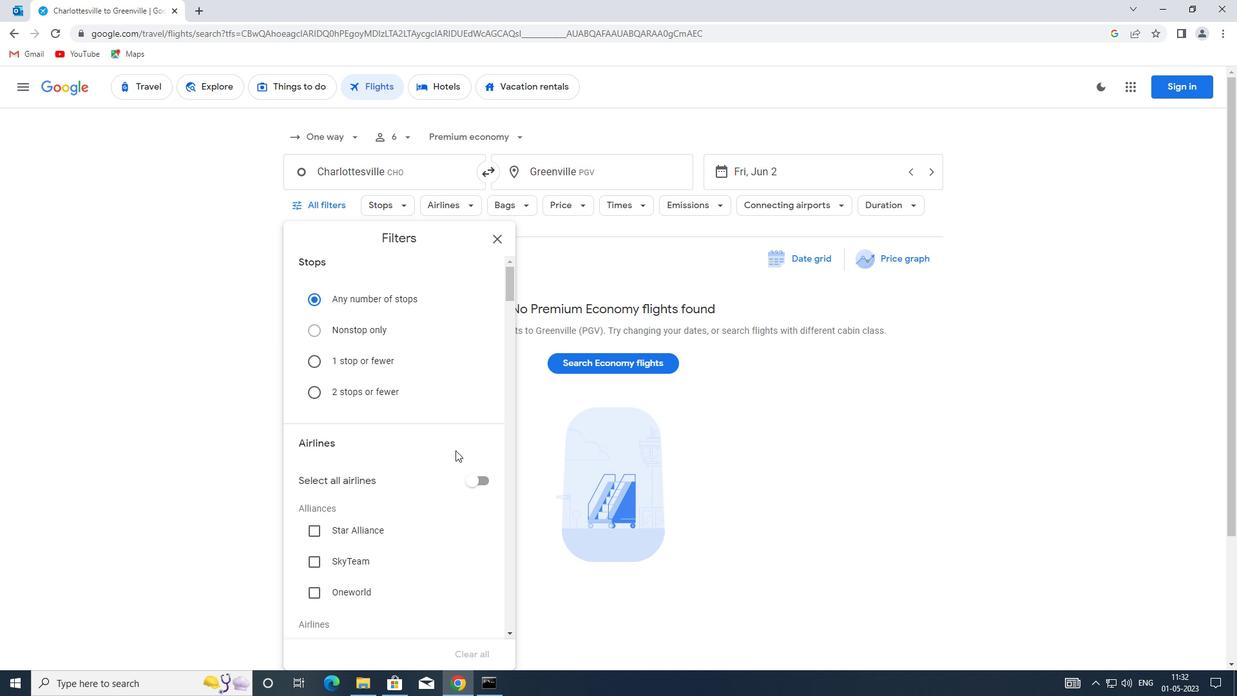 
Action: Mouse scrolled (449, 445) with delta (0, 0)
Screenshot: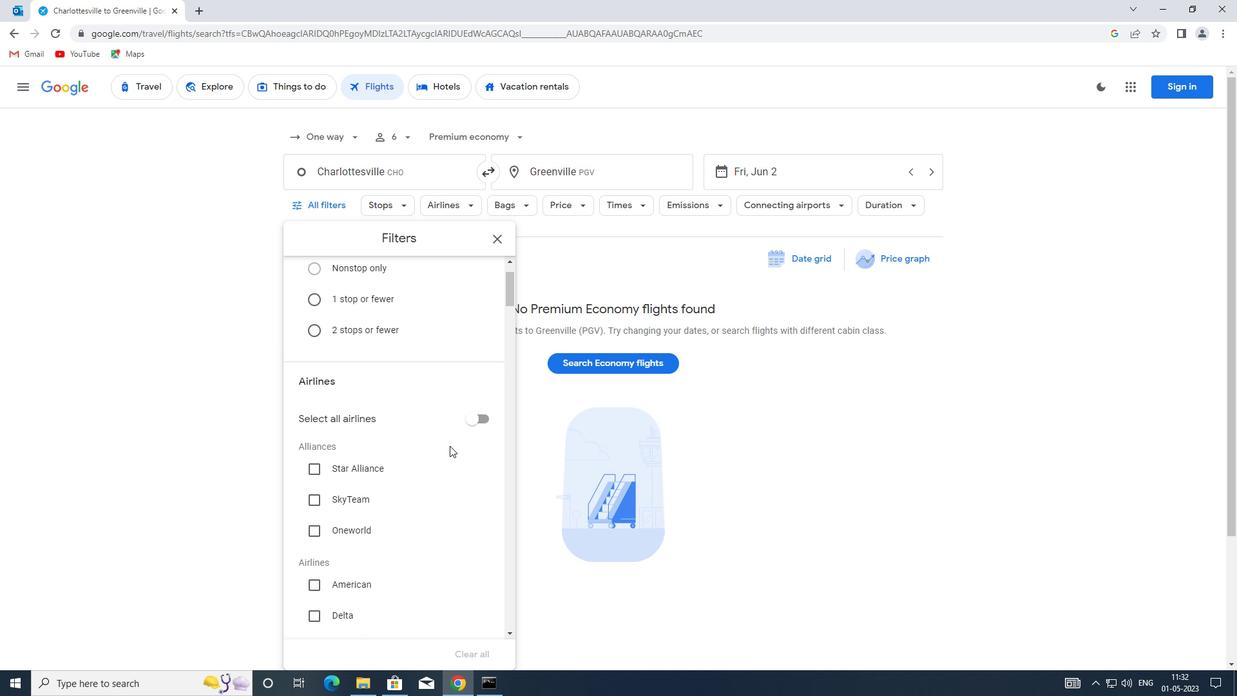 
Action: Mouse moved to (447, 438)
Screenshot: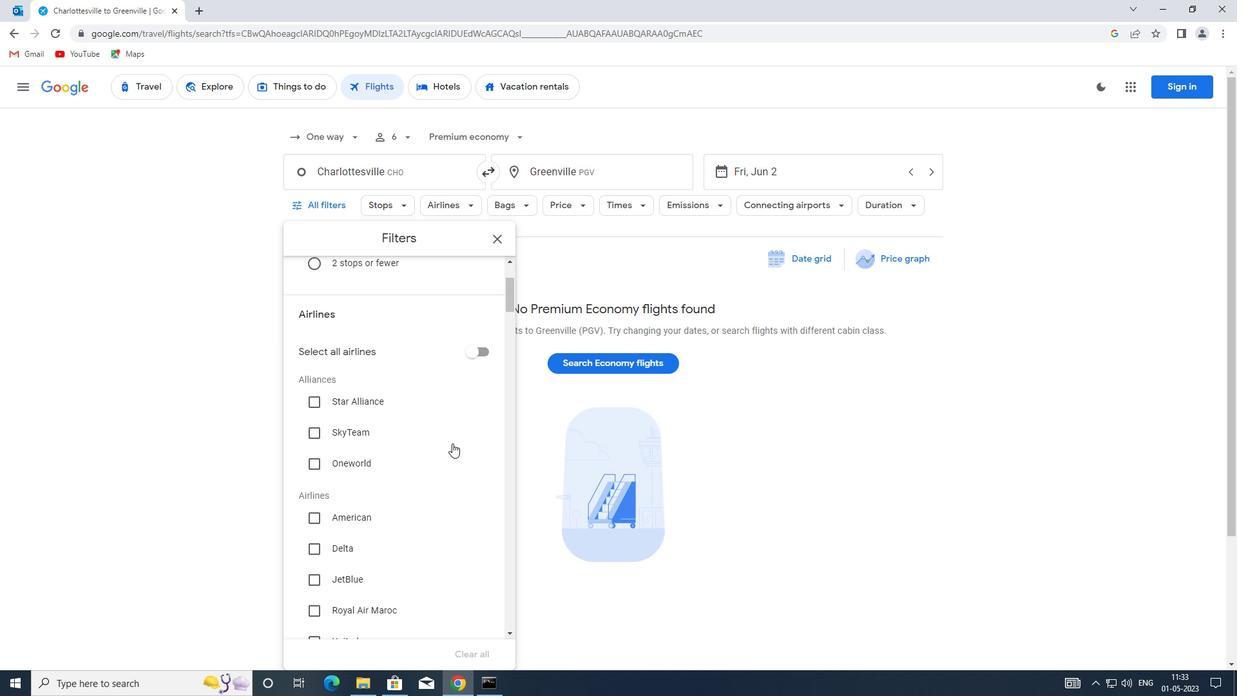 
Action: Mouse scrolled (447, 437) with delta (0, 0)
Screenshot: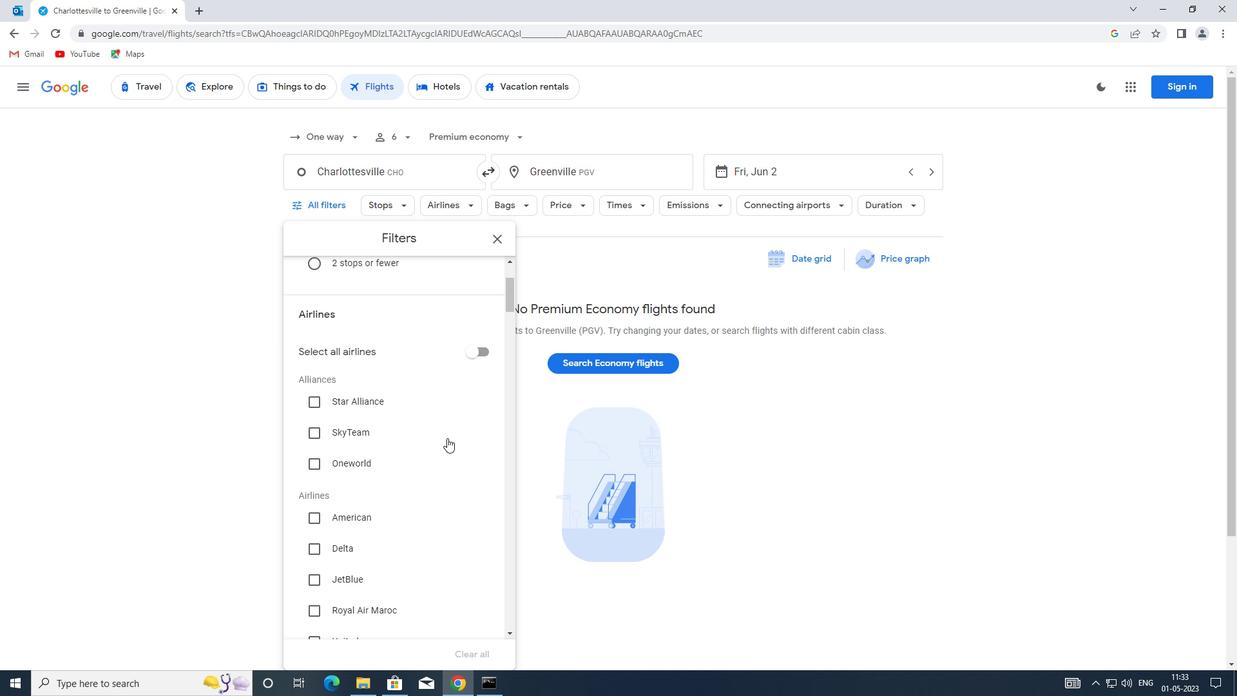 
Action: Mouse moved to (388, 410)
Screenshot: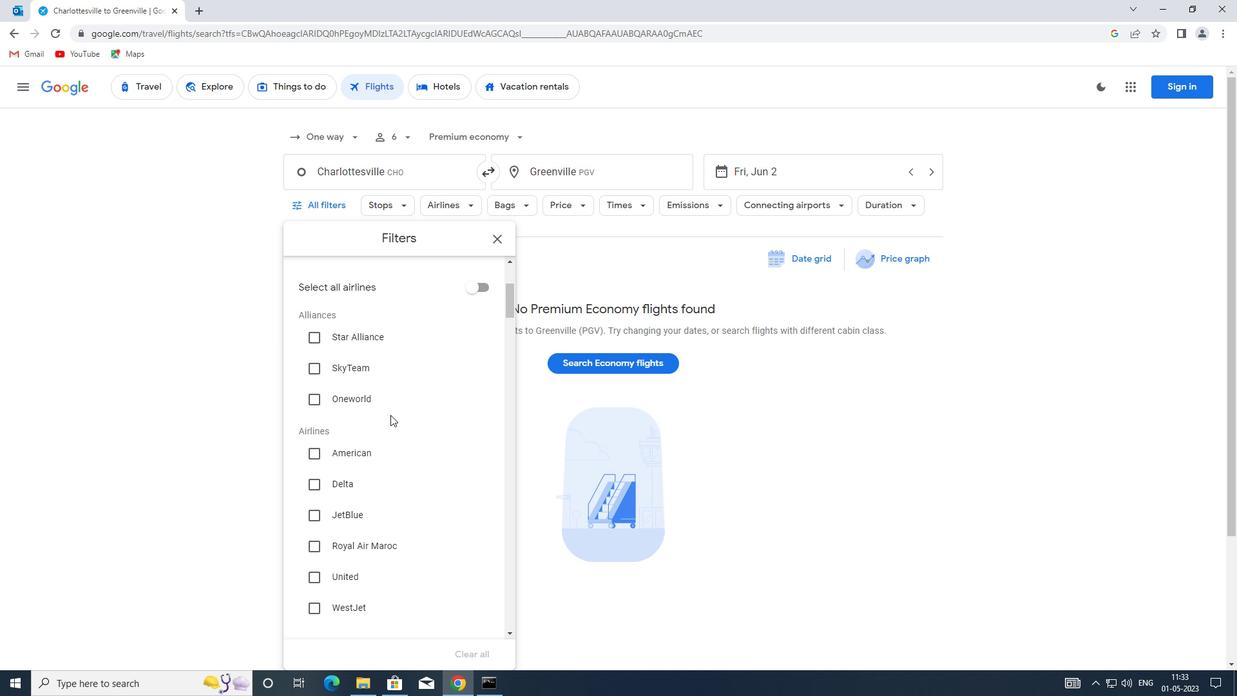 
Action: Mouse scrolled (388, 409) with delta (0, 0)
Screenshot: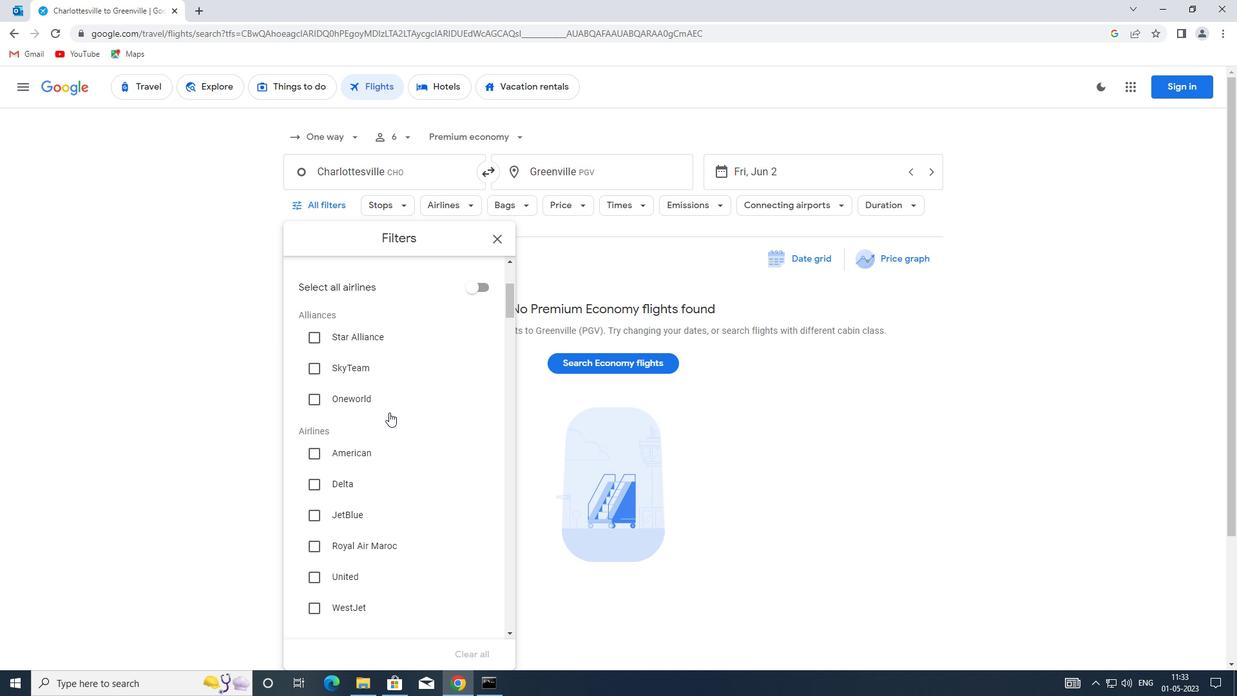 
Action: Mouse moved to (366, 516)
Screenshot: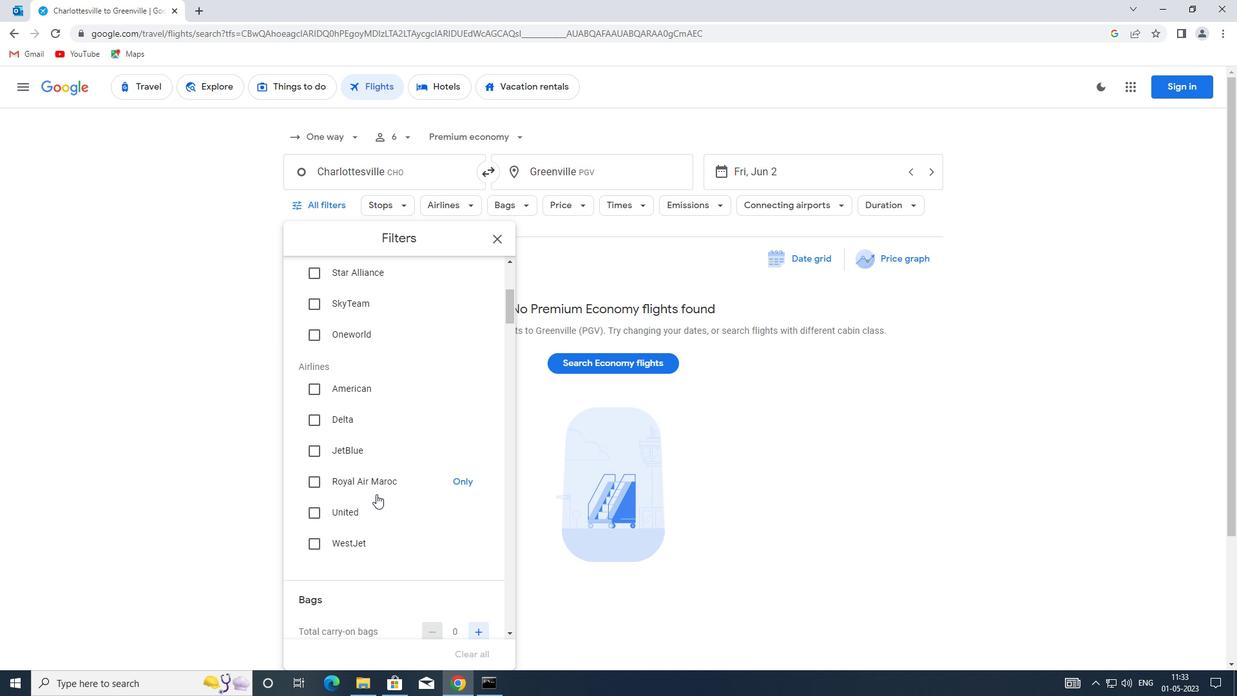 
Action: Mouse scrolled (366, 515) with delta (0, 0)
Screenshot: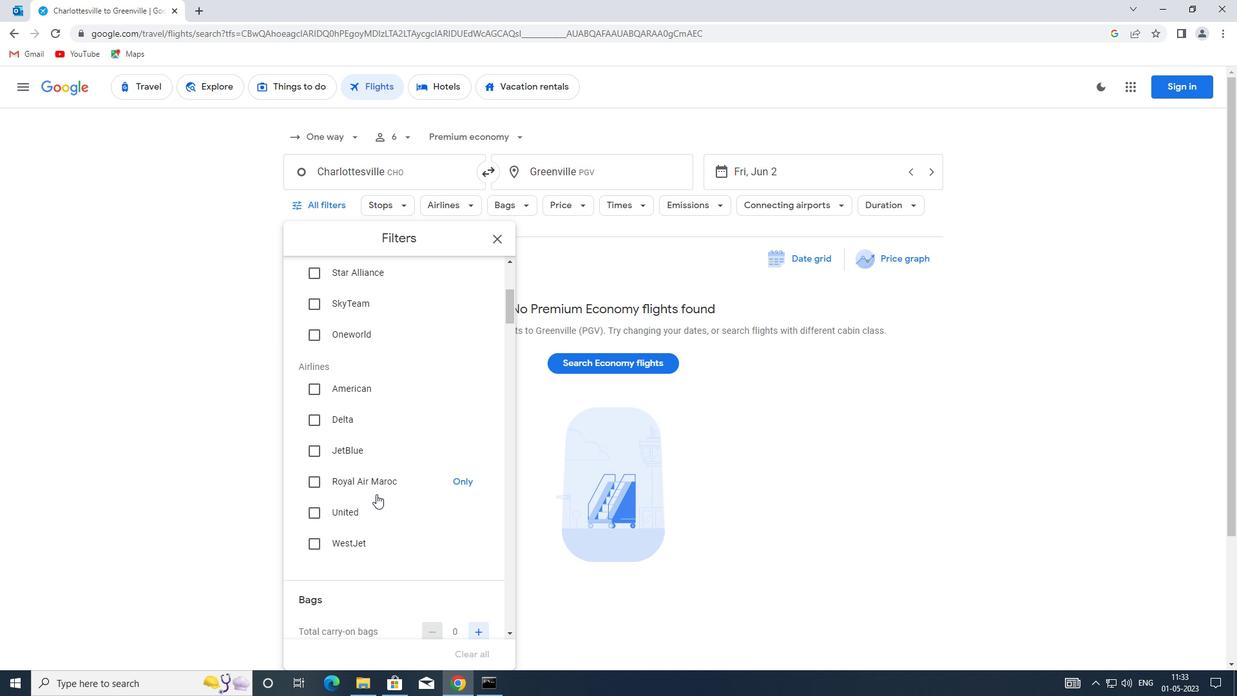 
Action: Mouse moved to (366, 517)
Screenshot: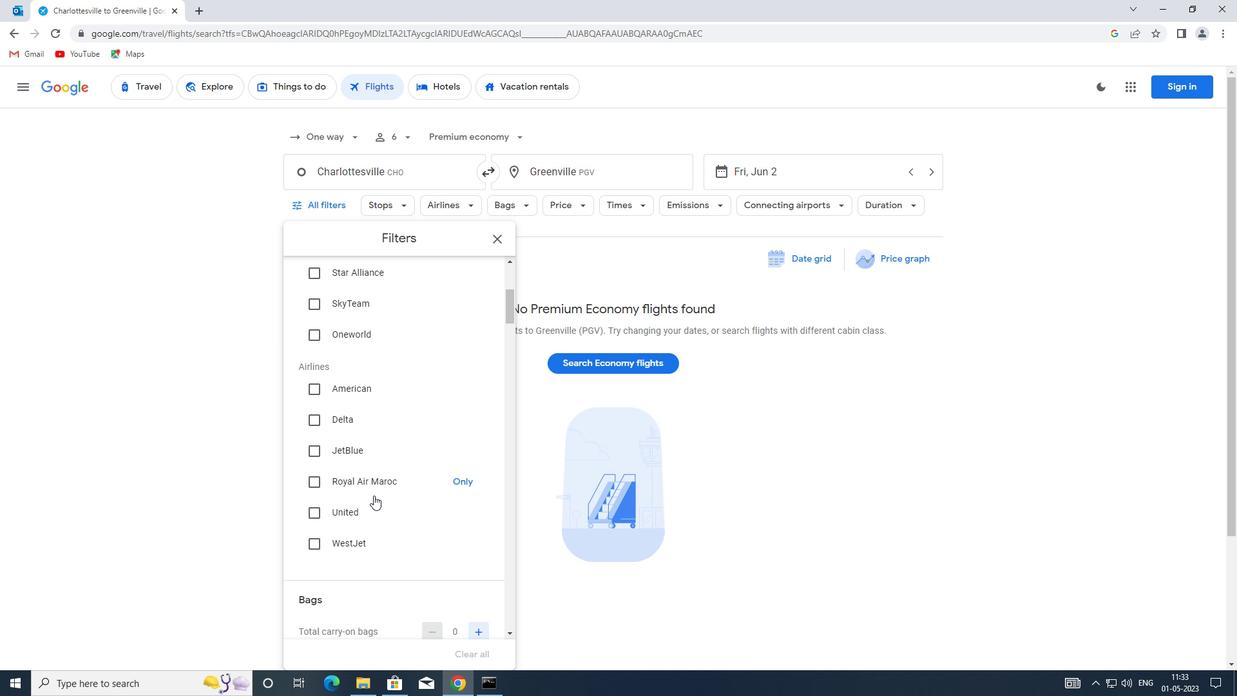 
Action: Mouse scrolled (366, 516) with delta (0, 0)
Screenshot: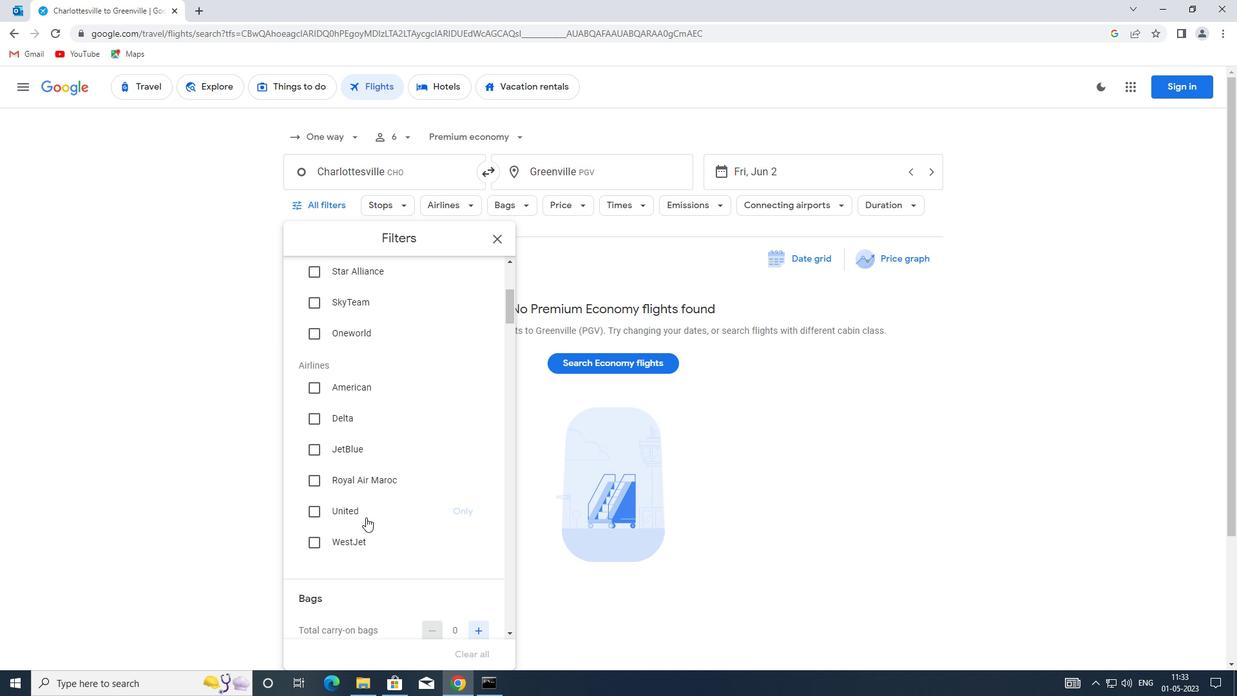 
Action: Mouse moved to (363, 502)
Screenshot: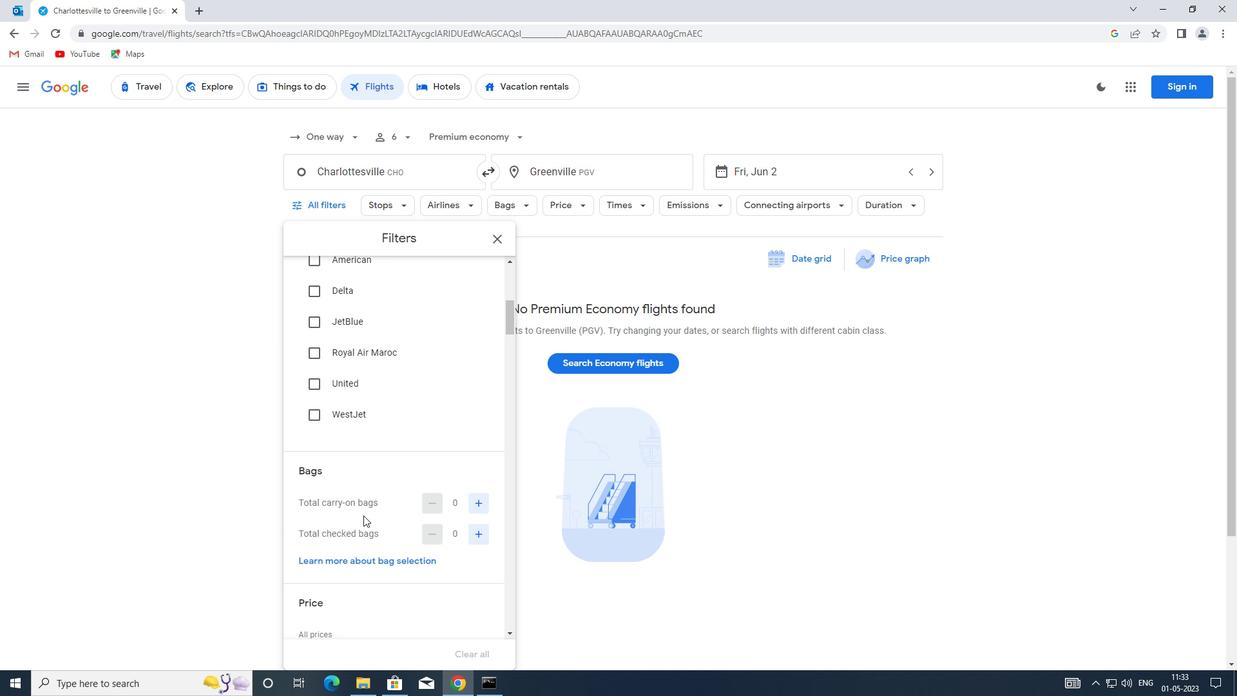 
Action: Mouse scrolled (363, 502) with delta (0, 0)
Screenshot: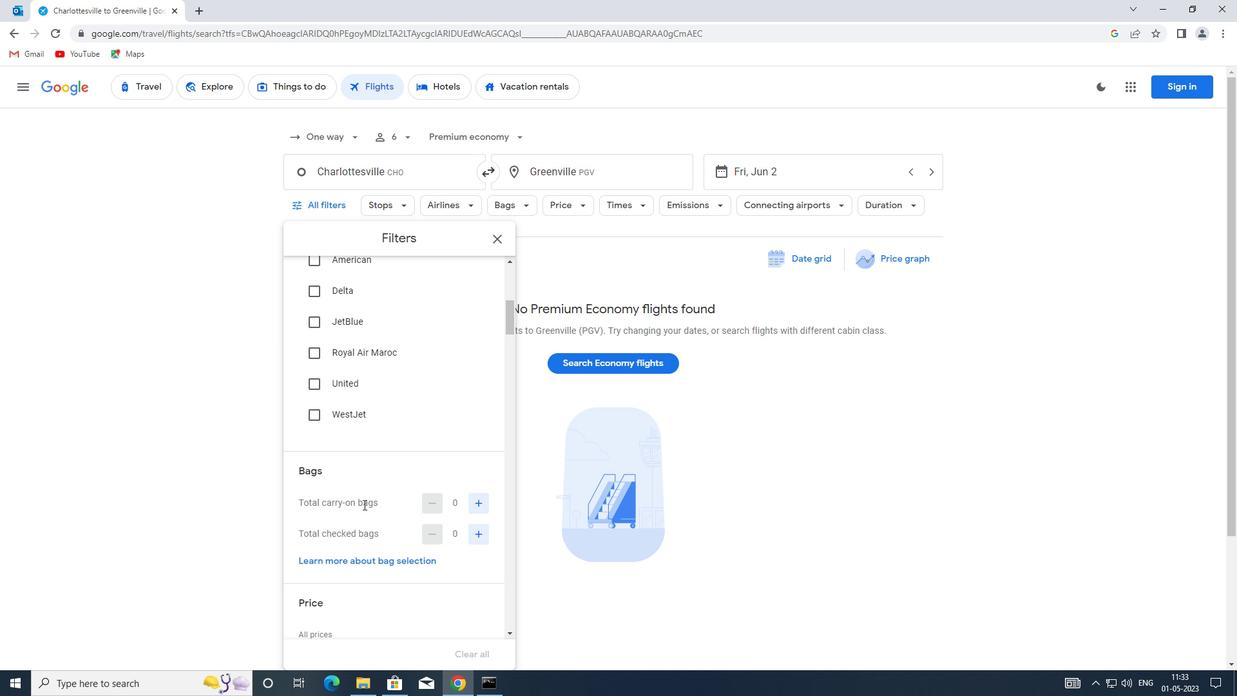 
Action: Mouse moved to (476, 471)
Screenshot: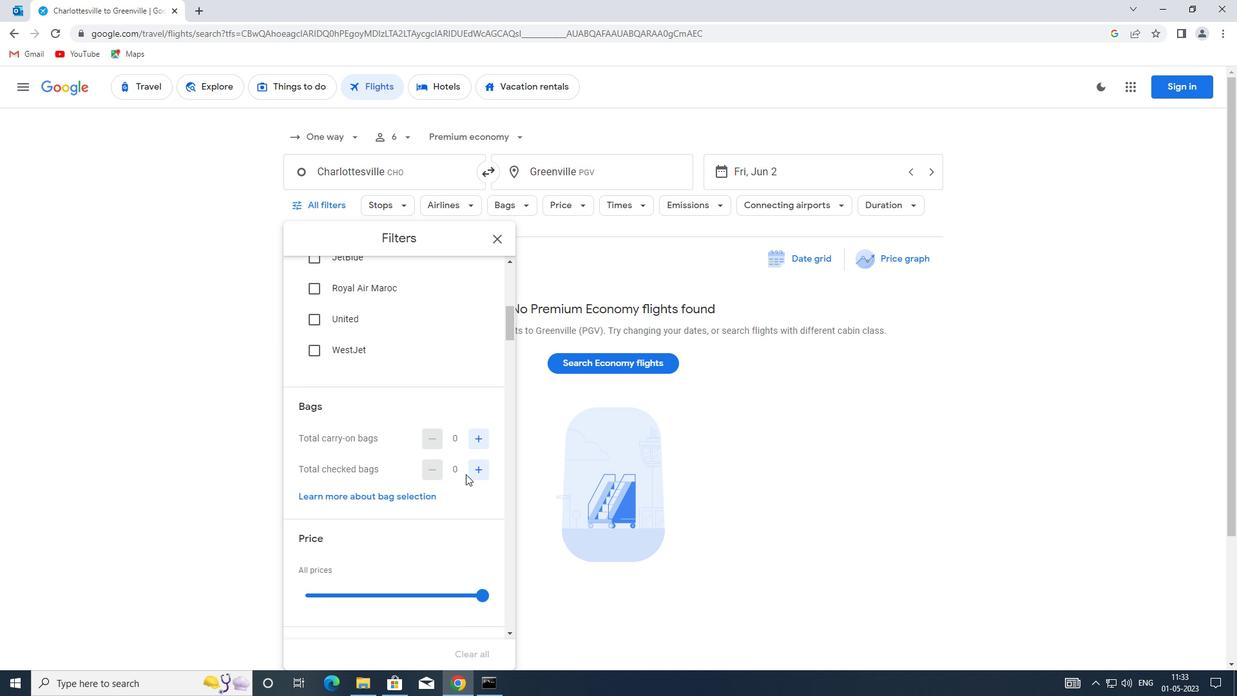 
Action: Mouse pressed left at (476, 471)
Screenshot: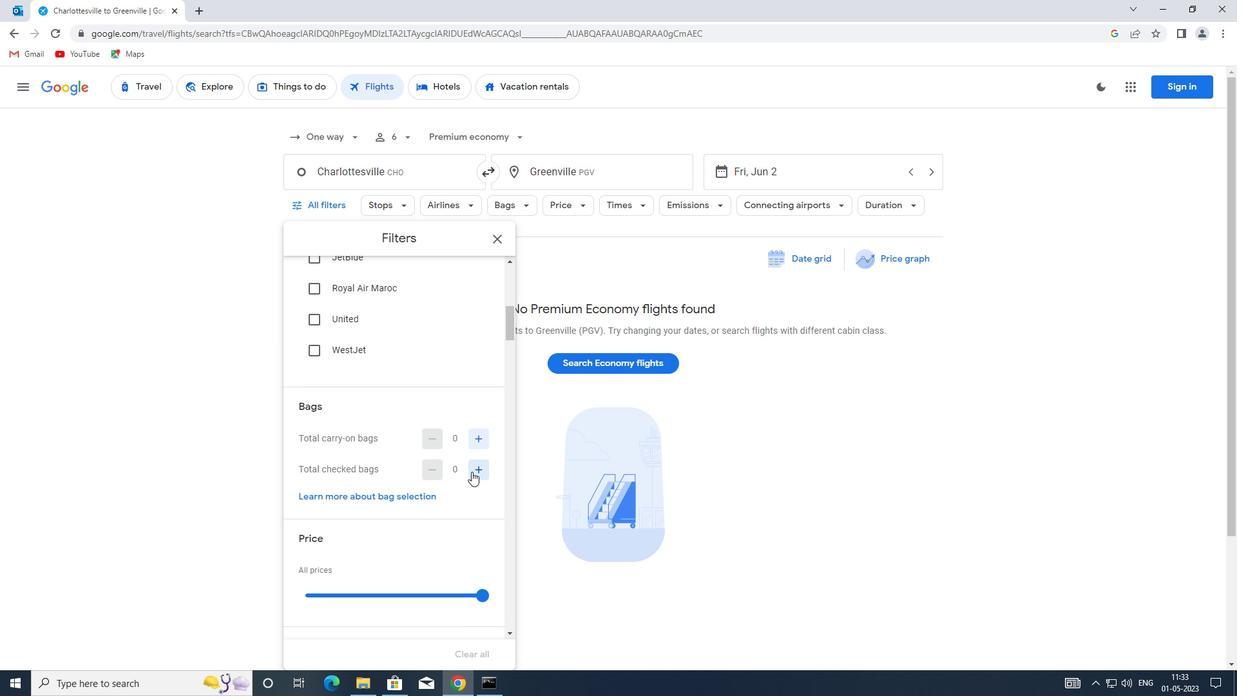 
Action: Mouse pressed left at (476, 471)
Screenshot: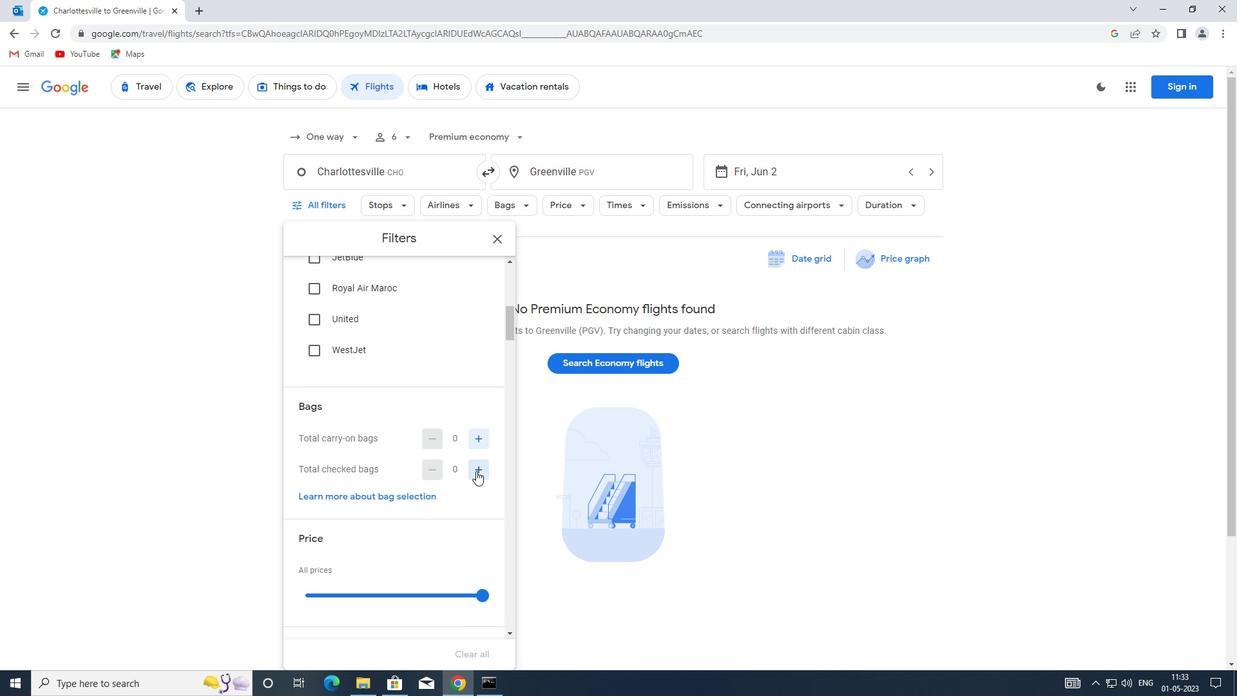 
Action: Mouse pressed left at (476, 471)
Screenshot: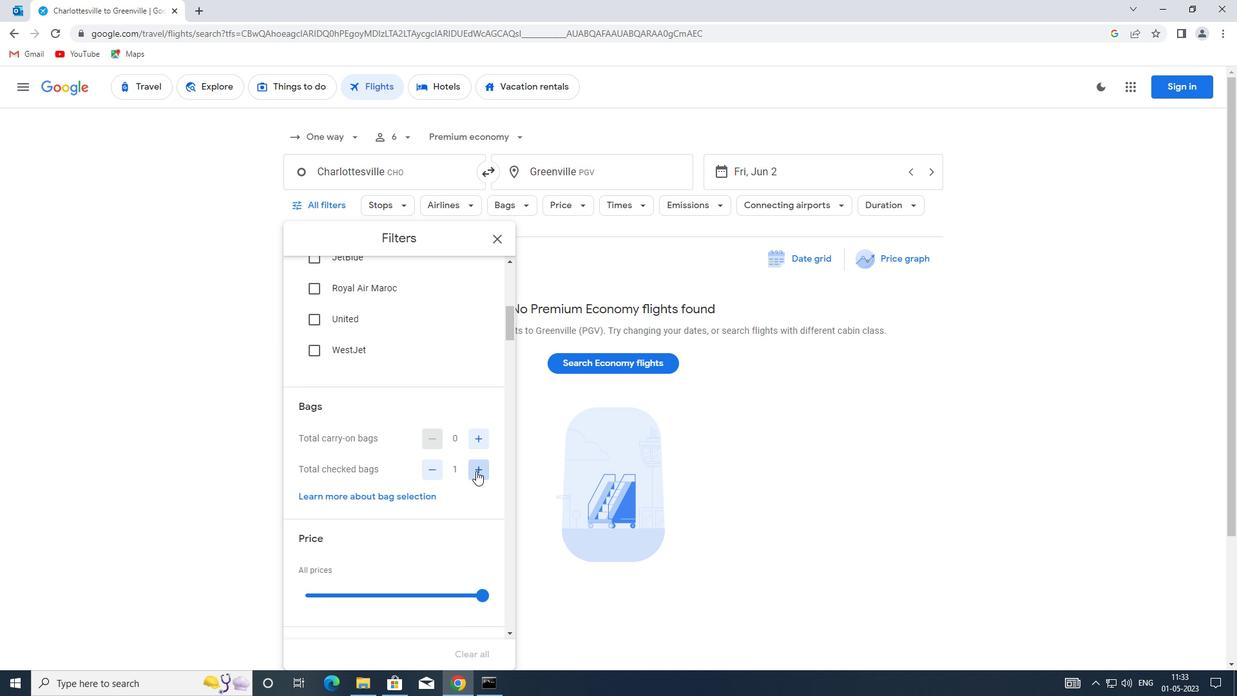 
Action: Mouse pressed left at (476, 471)
Screenshot: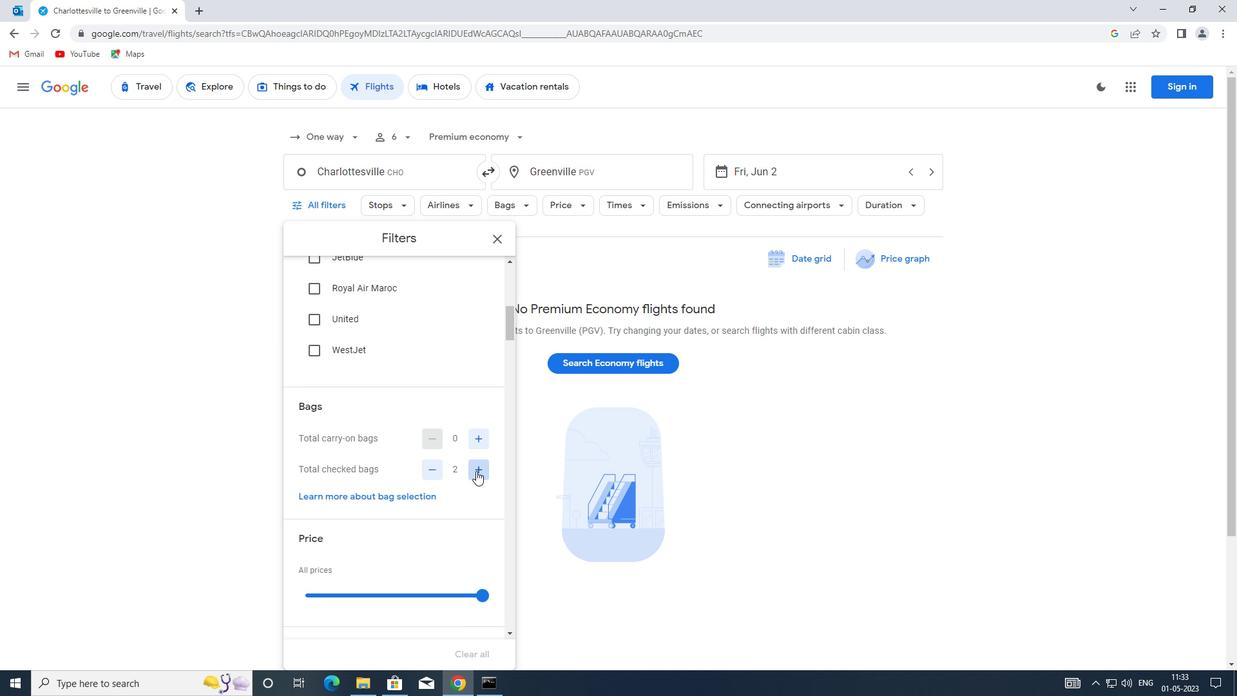 
Action: Mouse pressed left at (476, 471)
Screenshot: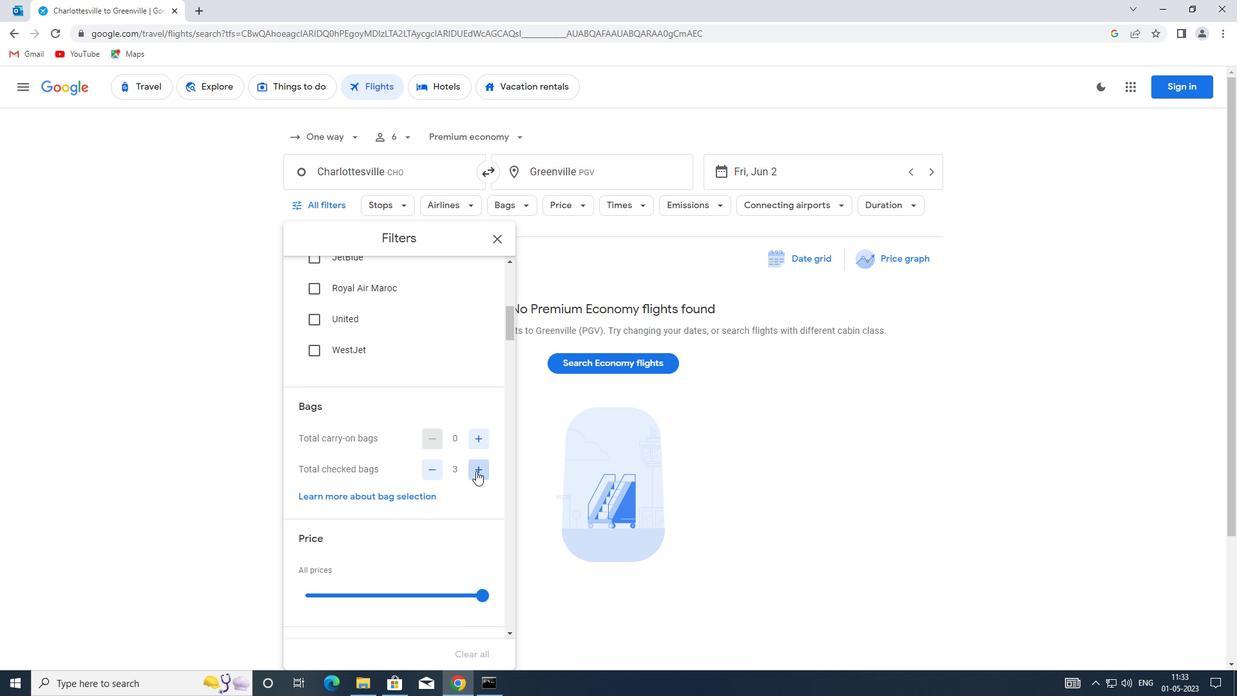 
Action: Mouse moved to (366, 462)
Screenshot: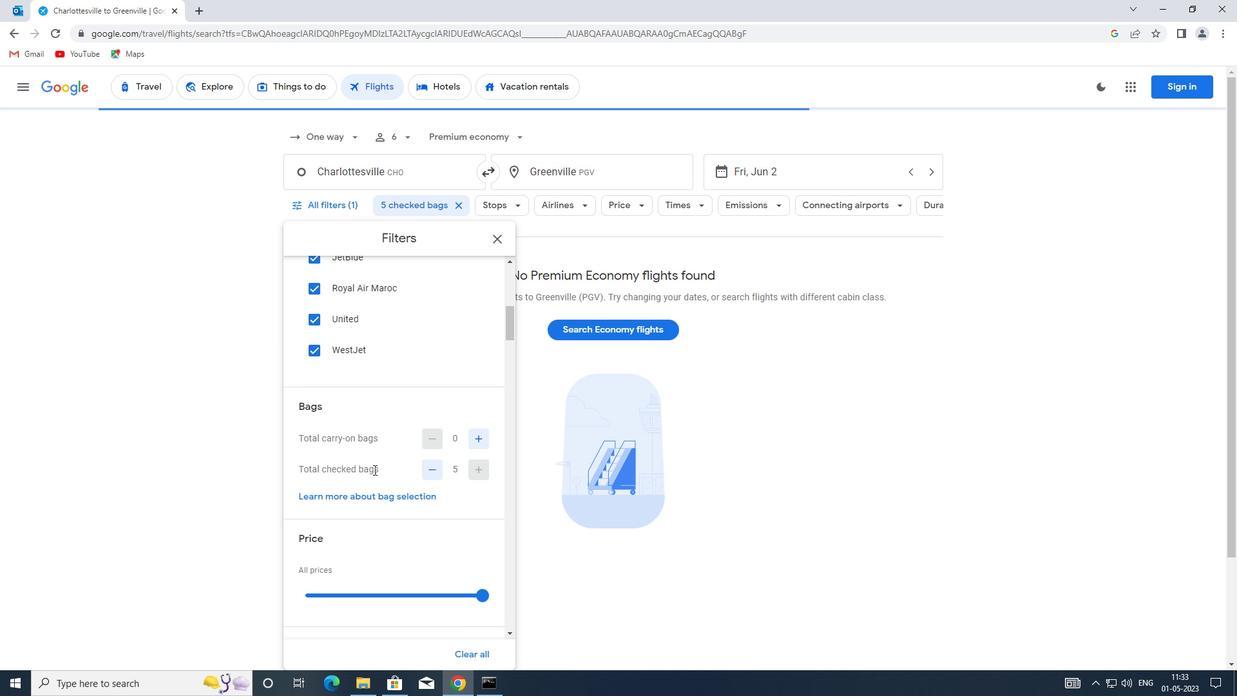 
Action: Mouse scrolled (366, 462) with delta (0, 0)
Screenshot: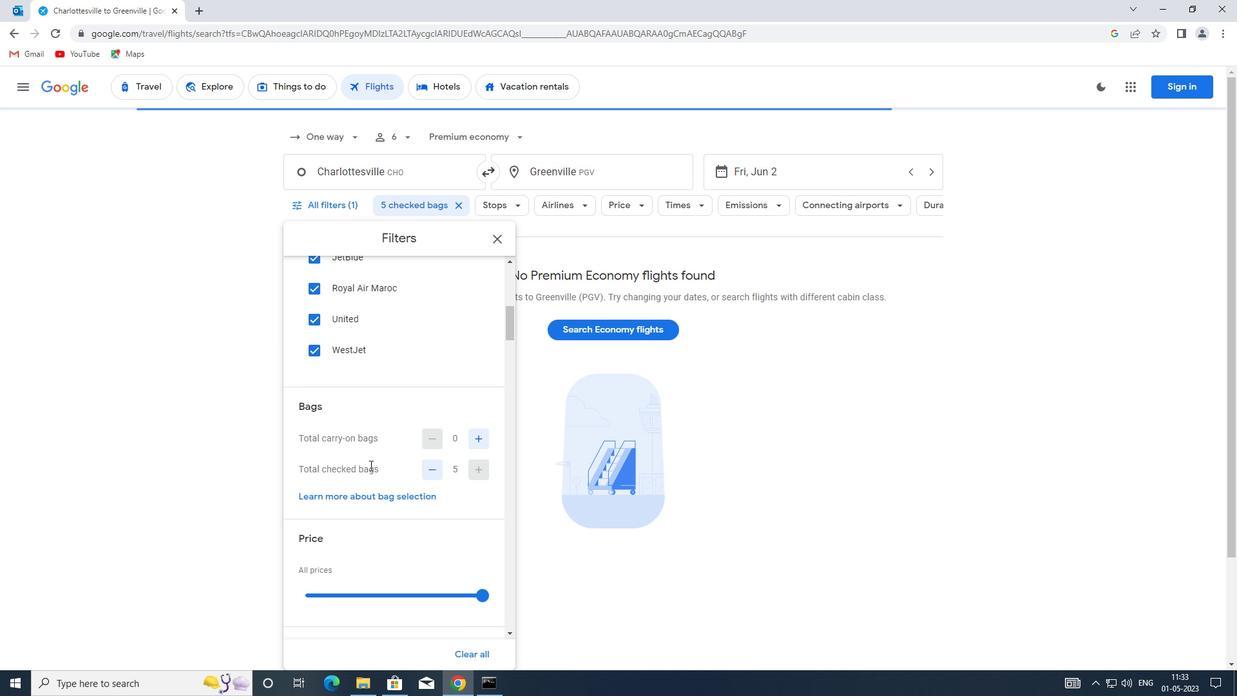 
Action: Mouse moved to (366, 486)
Screenshot: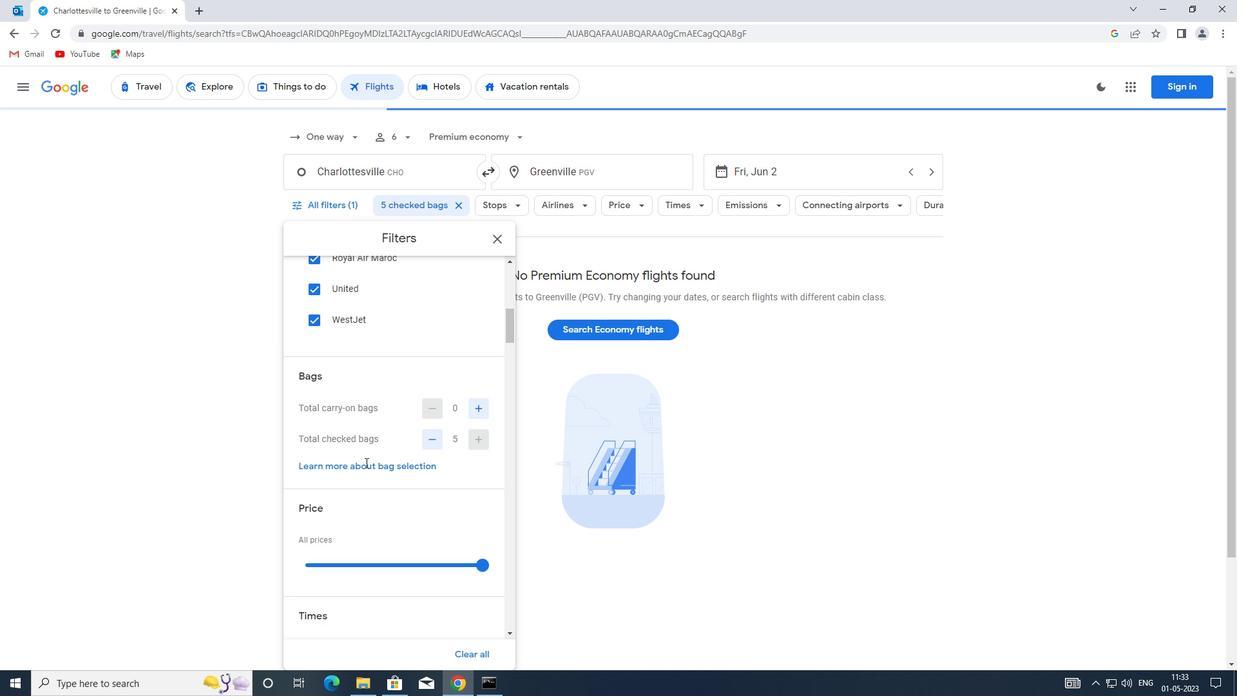 
Action: Mouse scrolled (366, 485) with delta (0, 0)
Screenshot: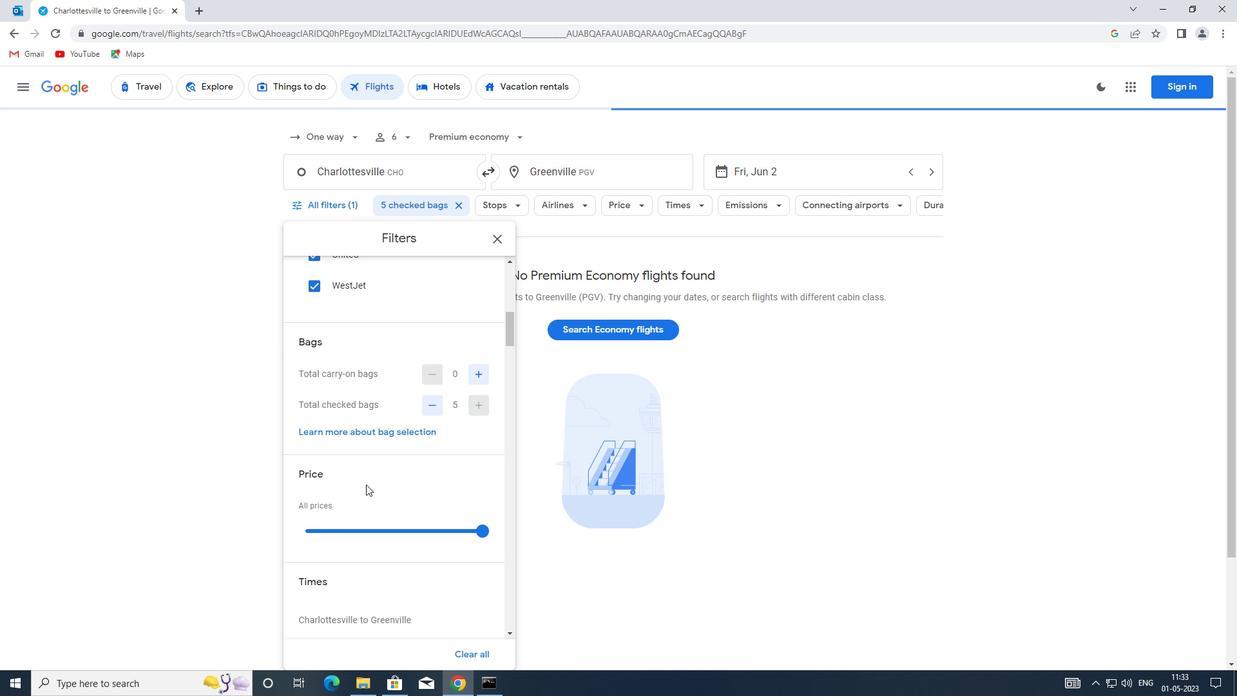 
Action: Mouse scrolled (366, 485) with delta (0, 0)
Screenshot: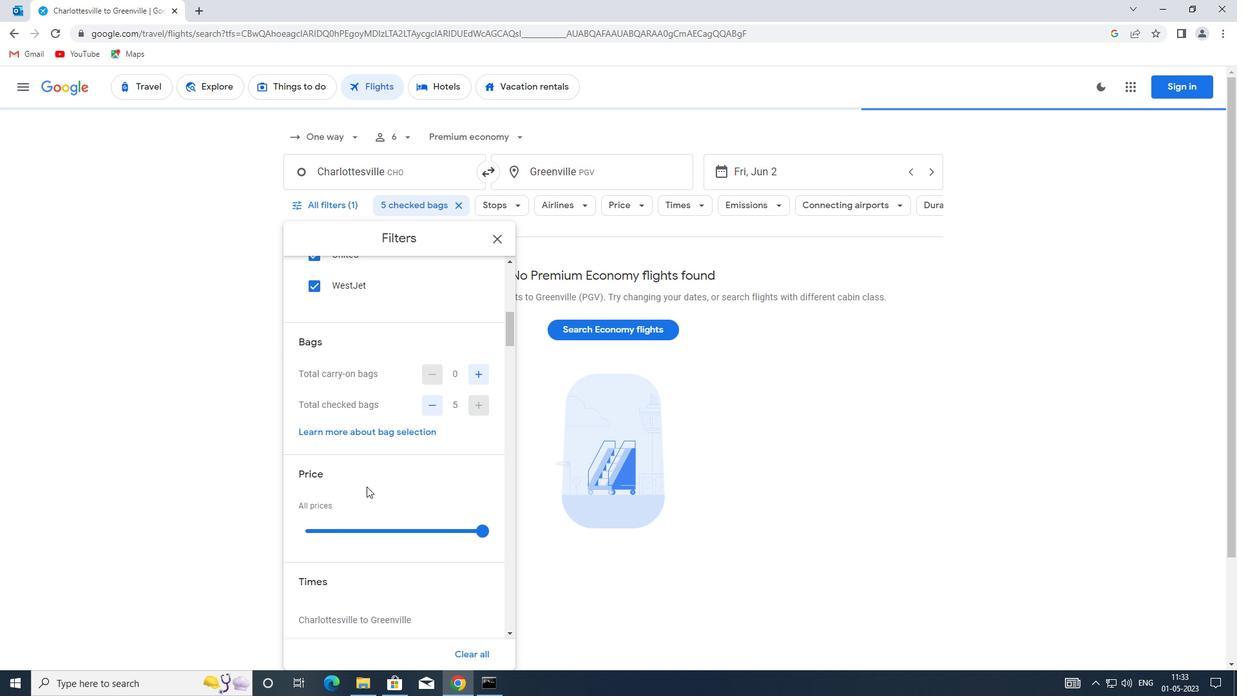 
Action: Mouse moved to (363, 400)
Screenshot: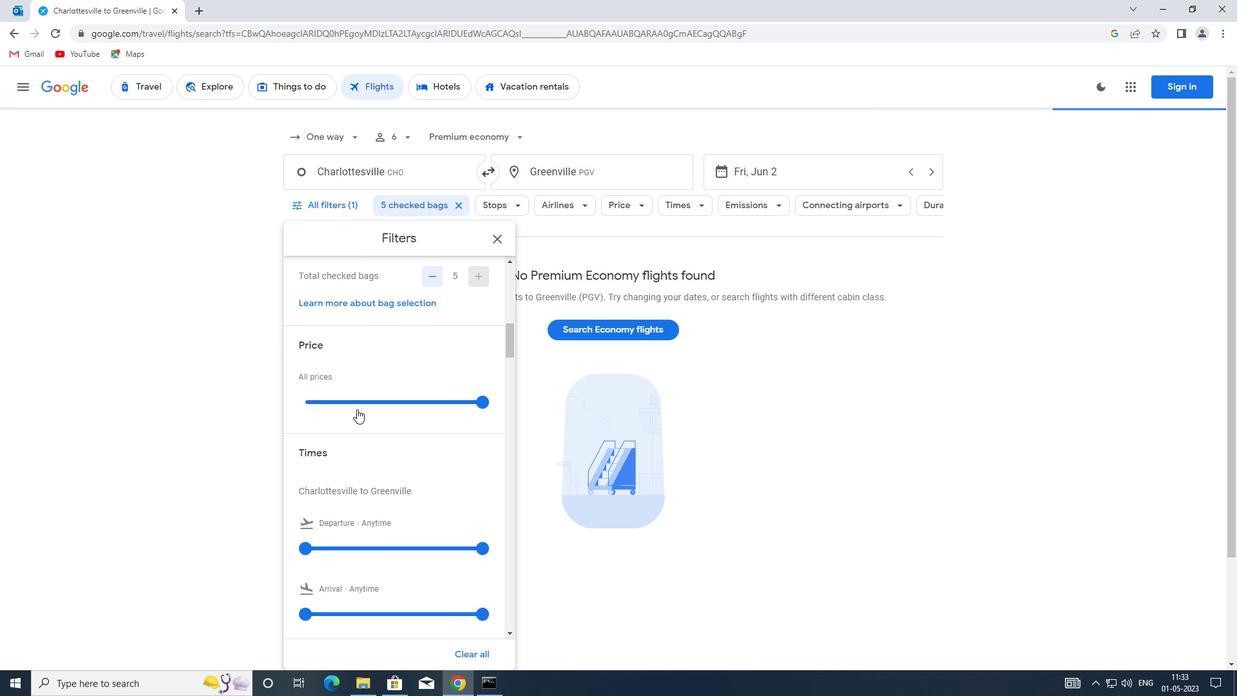 
Action: Mouse pressed left at (363, 400)
Screenshot: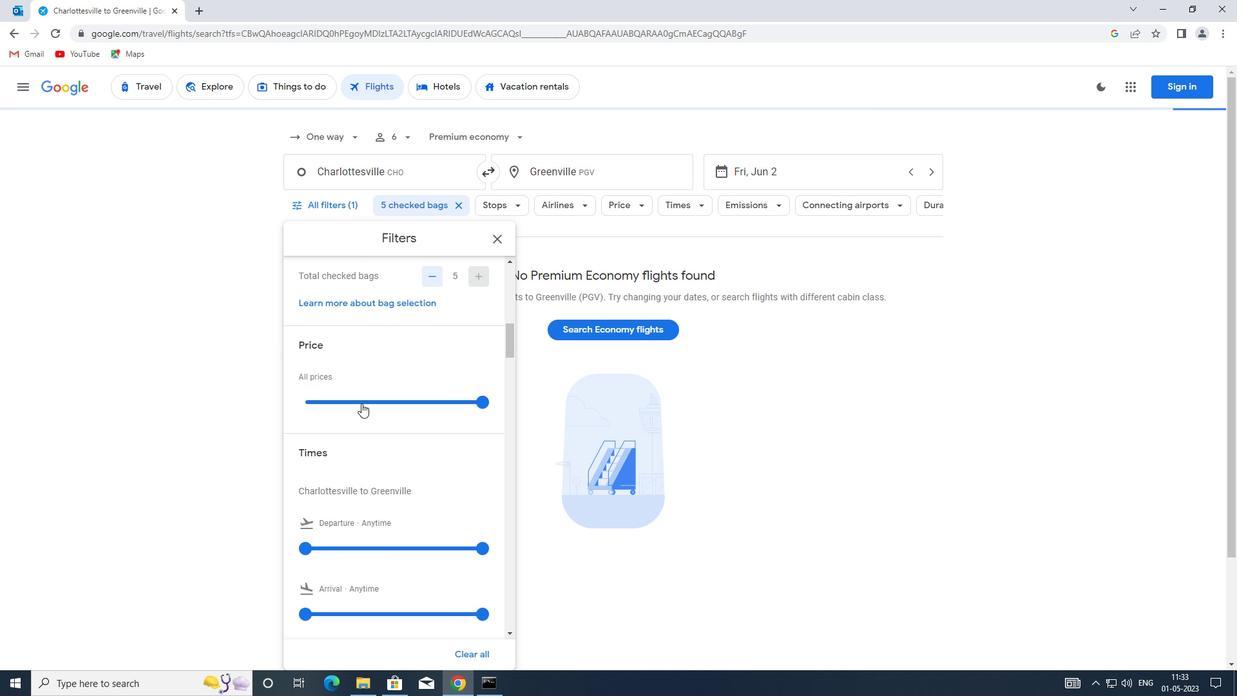 
Action: Mouse moved to (367, 399)
Screenshot: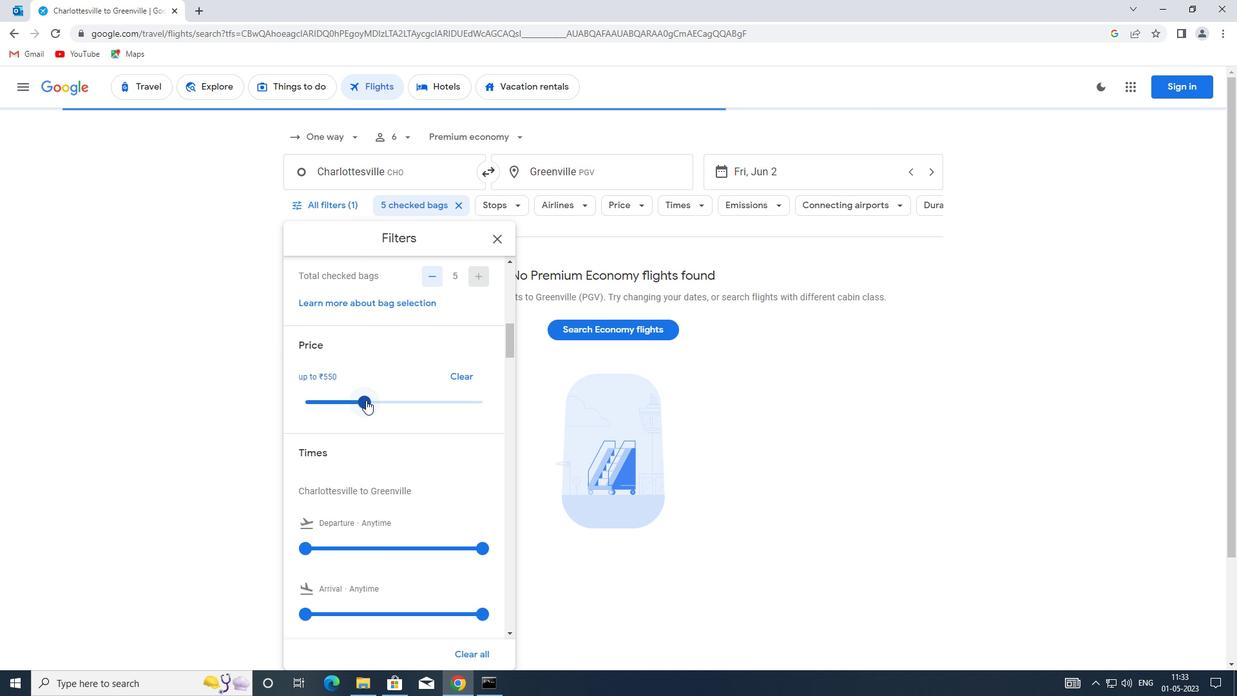 
Action: Mouse pressed left at (367, 399)
Screenshot: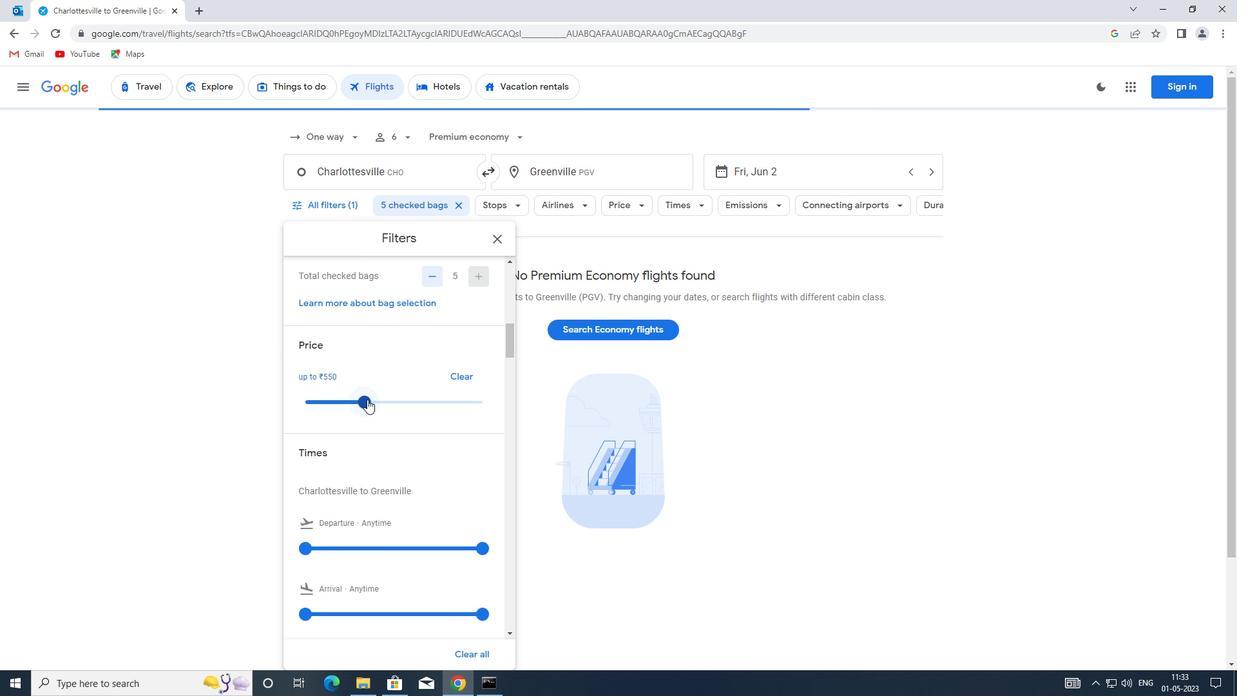 
Action: Mouse moved to (393, 408)
Screenshot: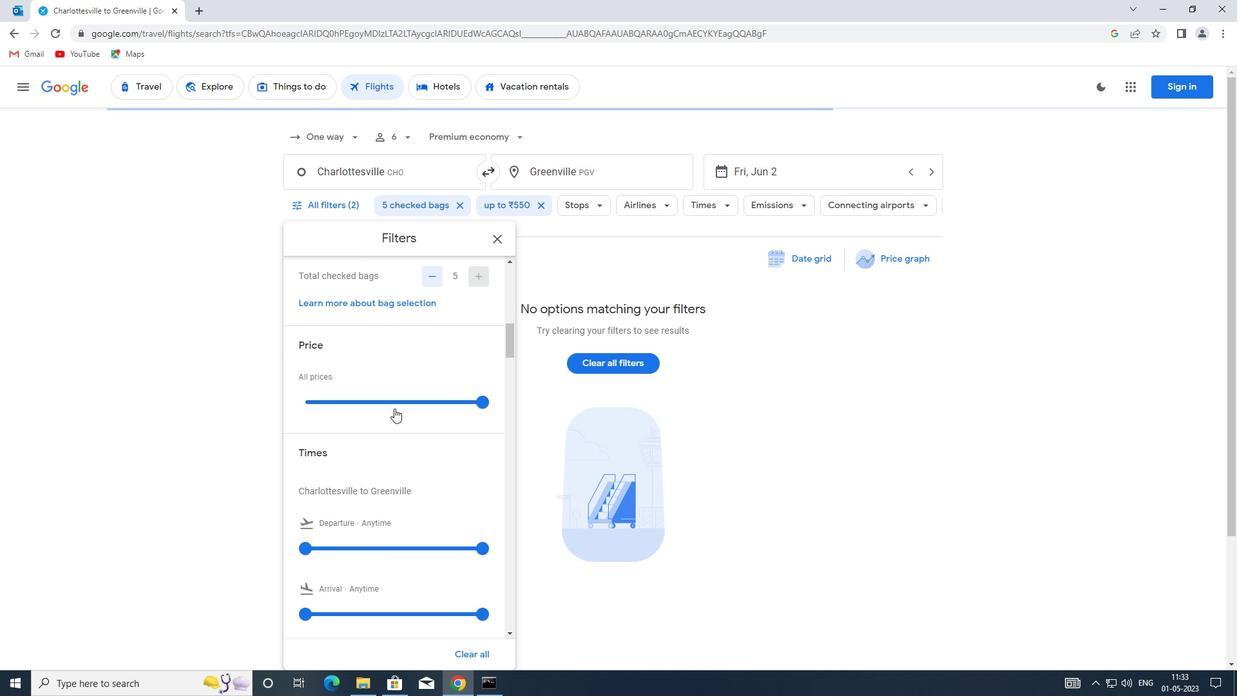 
Action: Mouse scrolled (393, 407) with delta (0, 0)
Screenshot: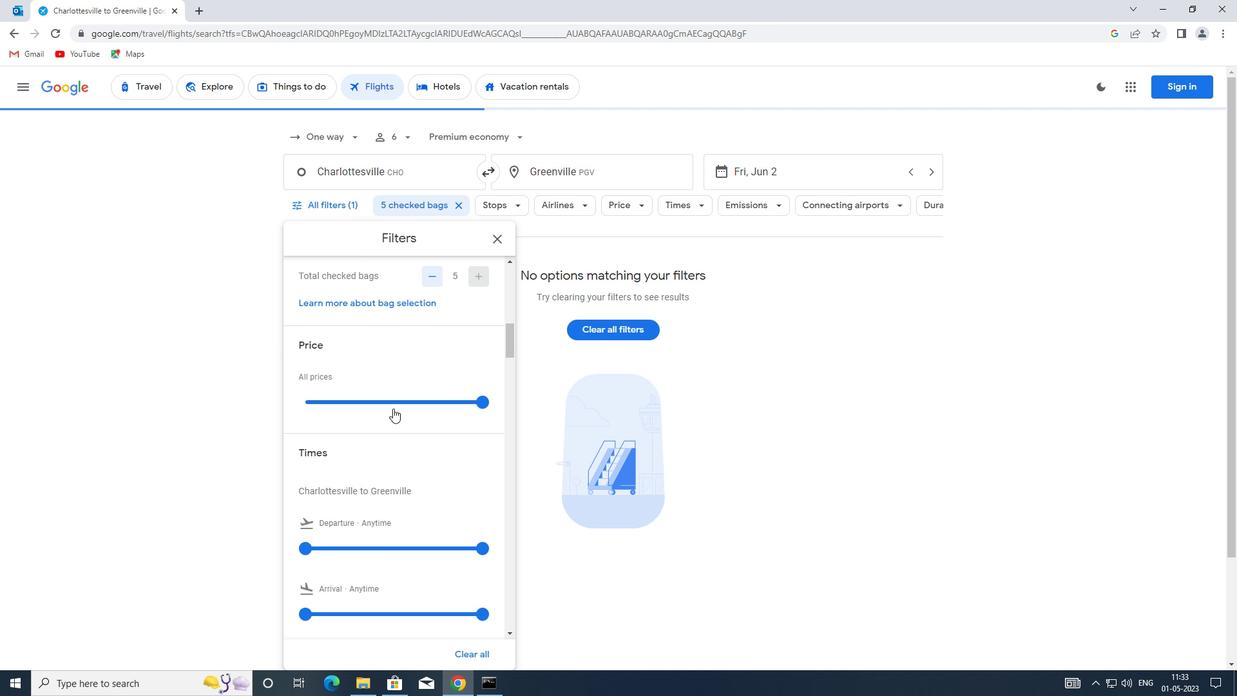 
Action: Mouse scrolled (393, 407) with delta (0, 0)
Screenshot: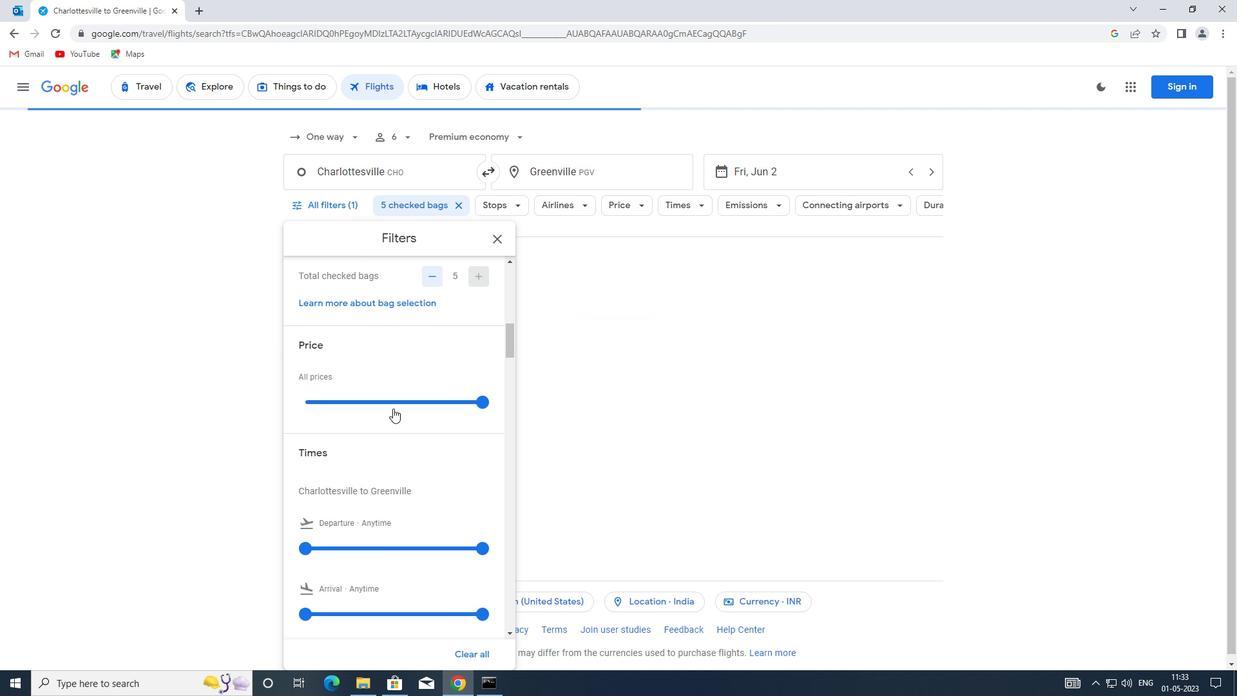 
Action: Mouse scrolled (393, 409) with delta (0, 0)
Screenshot: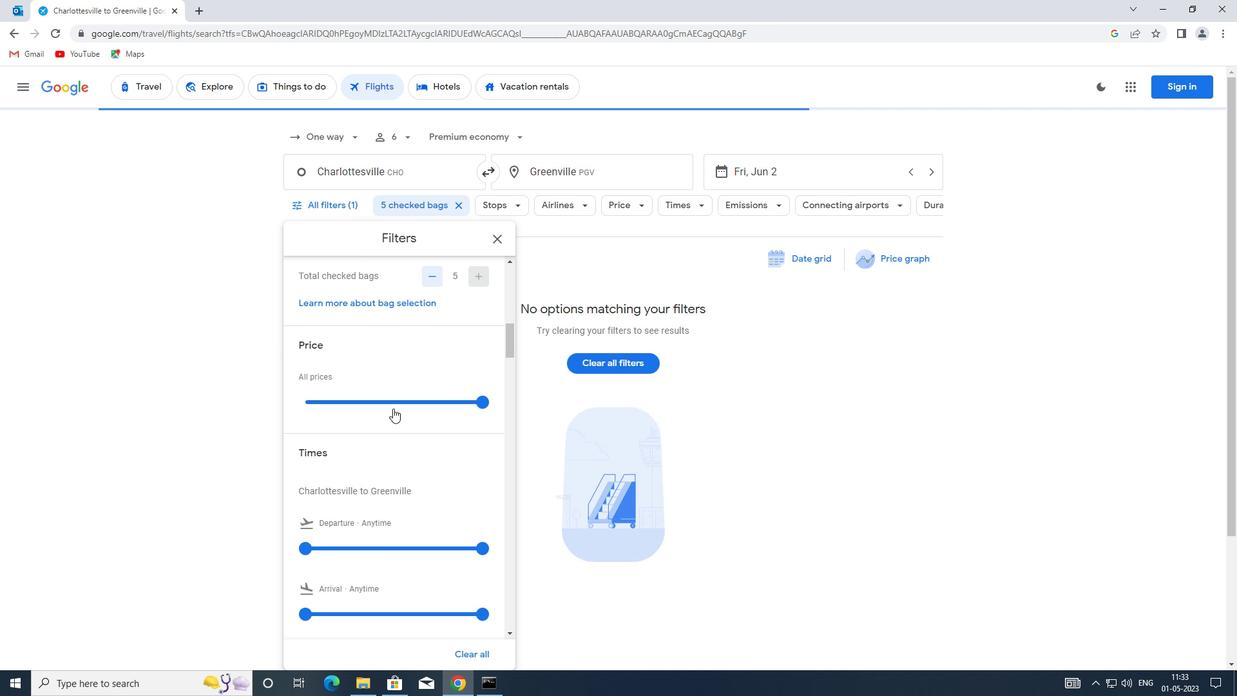 
Action: Mouse scrolled (393, 407) with delta (0, 0)
Screenshot: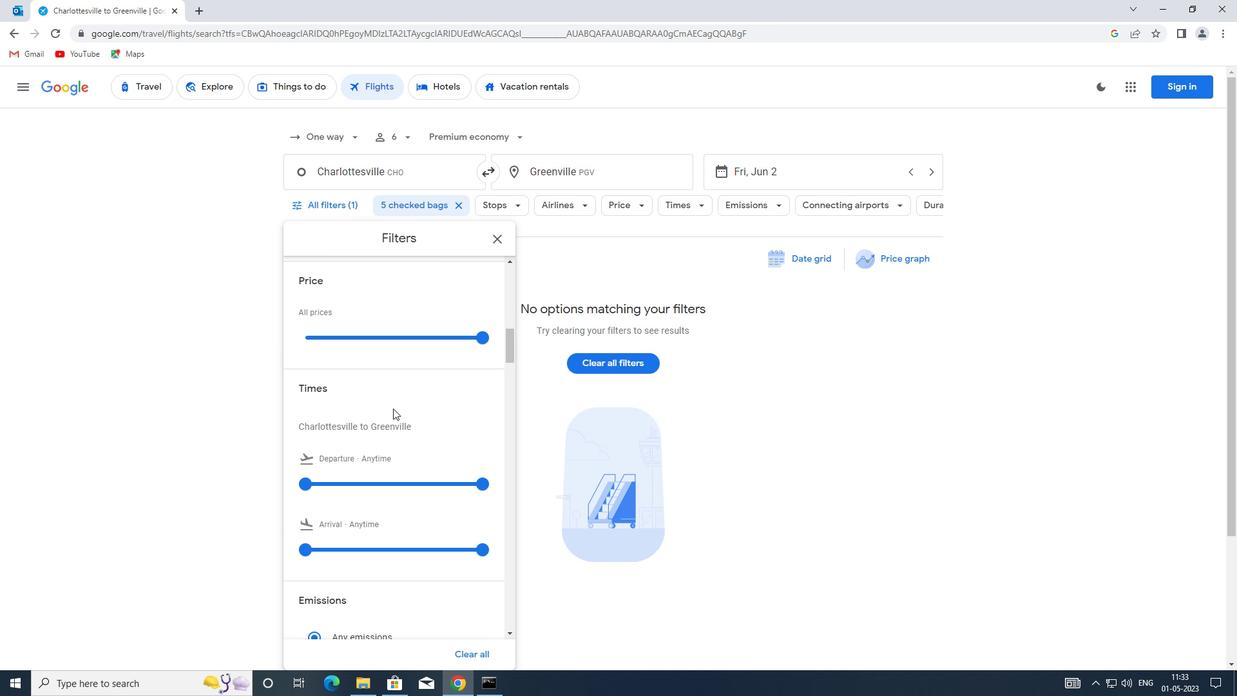 
Action: Mouse moved to (311, 417)
Screenshot: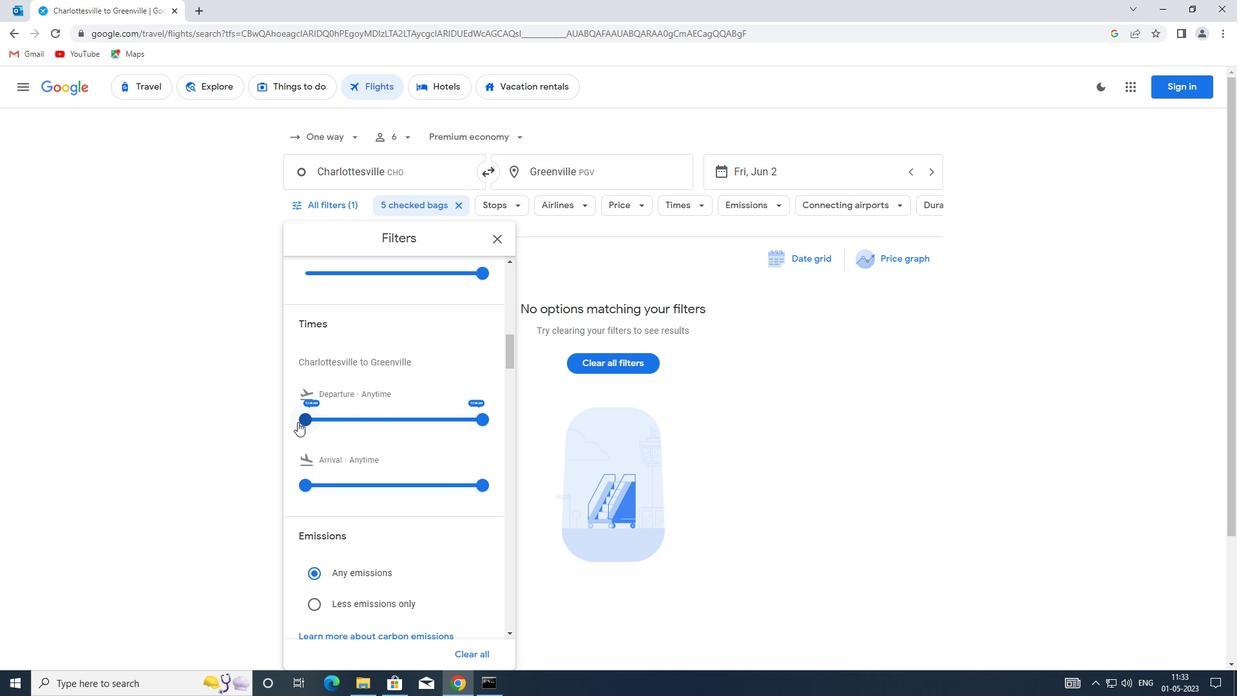 
Action: Mouse pressed left at (311, 417)
Screenshot: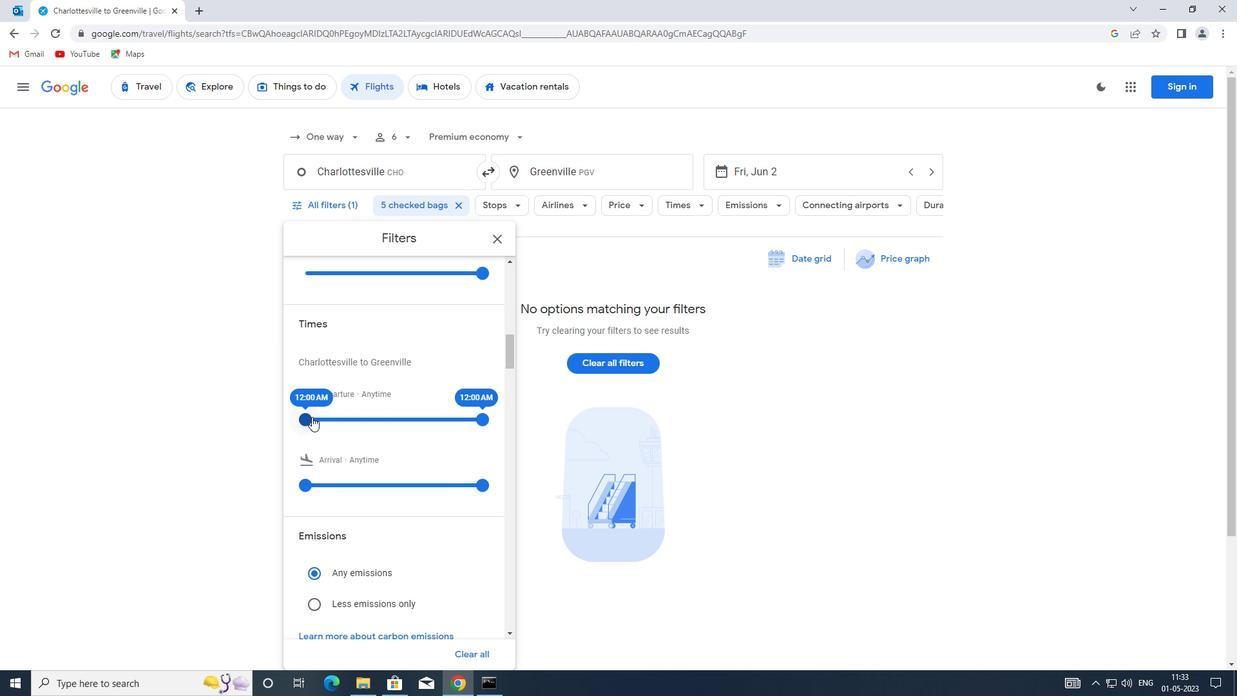 
Action: Mouse moved to (470, 419)
Screenshot: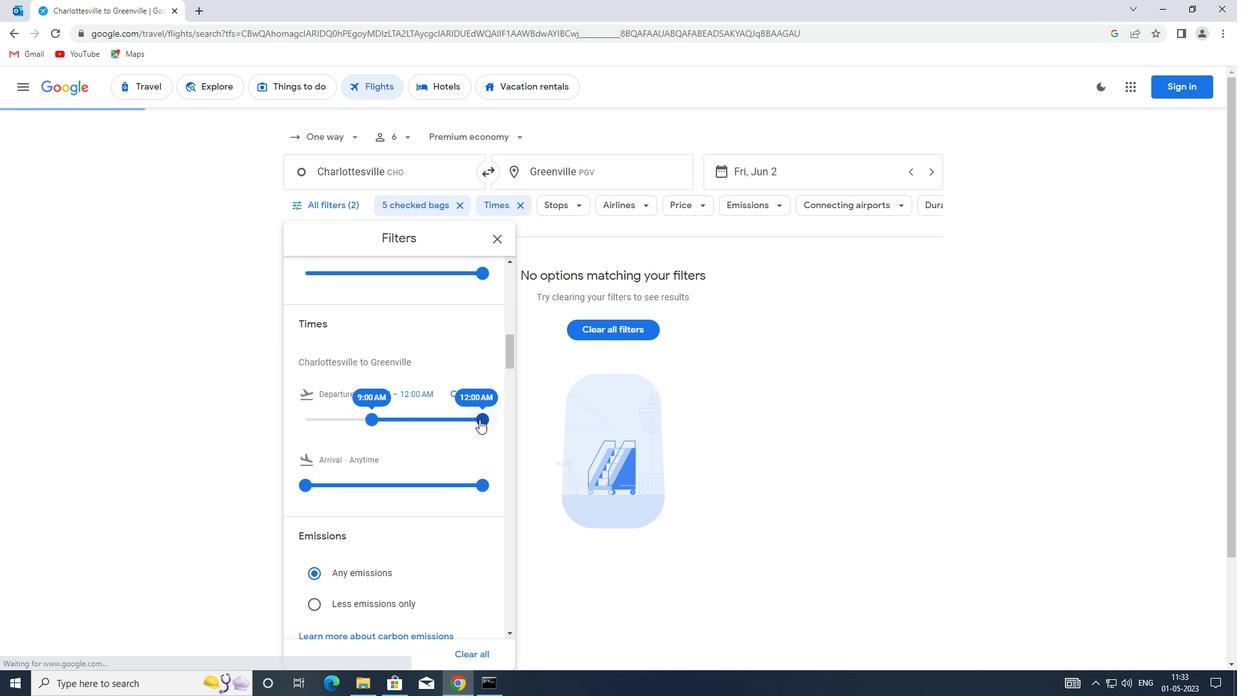 
Action: Mouse pressed left at (470, 419)
Screenshot: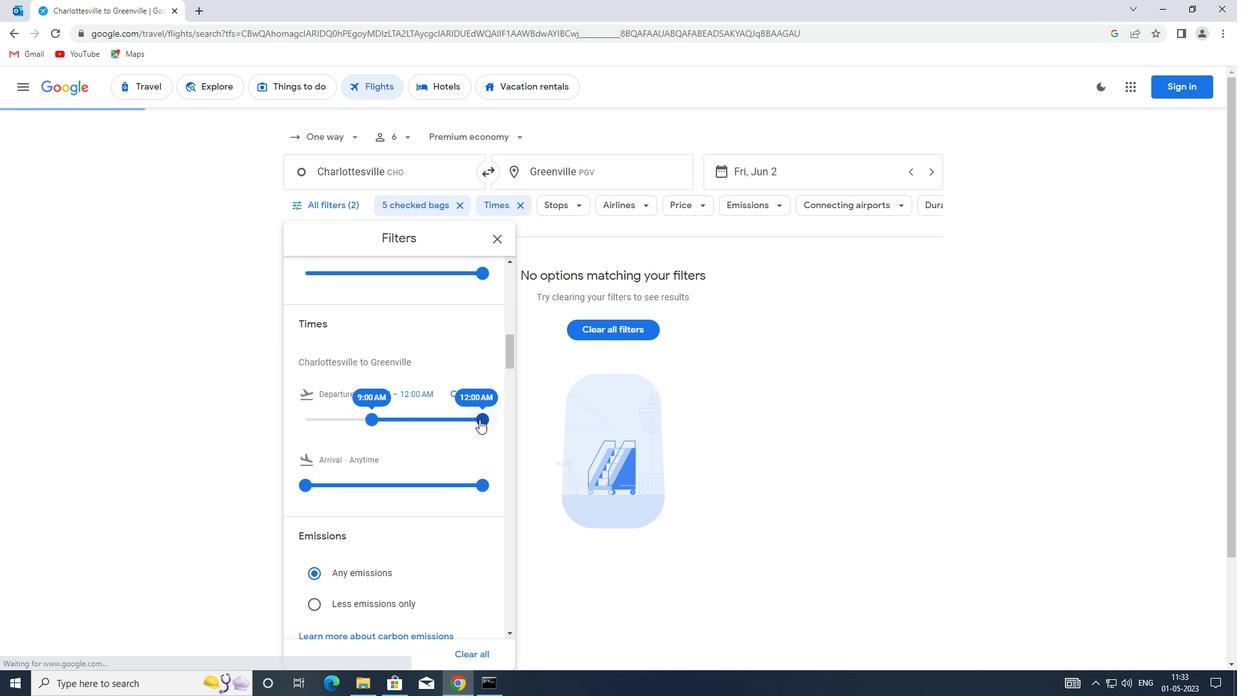 
Action: Mouse moved to (384, 414)
Screenshot: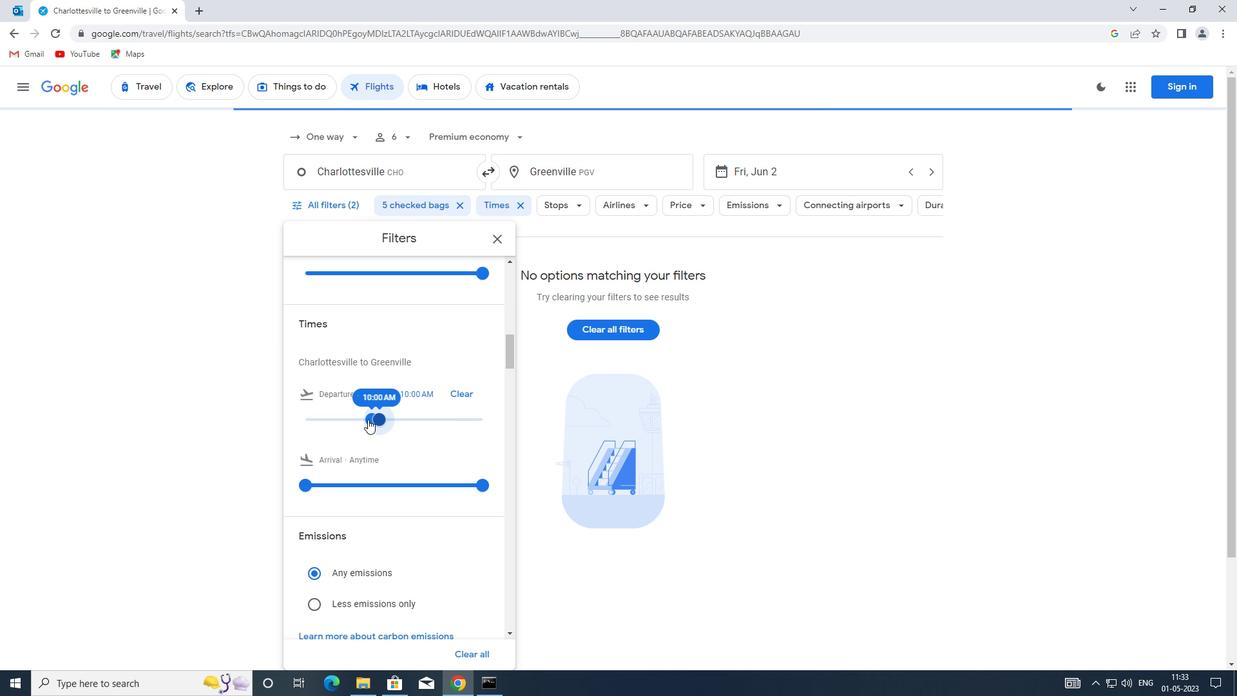 
Action: Mouse scrolled (384, 413) with delta (0, 0)
Screenshot: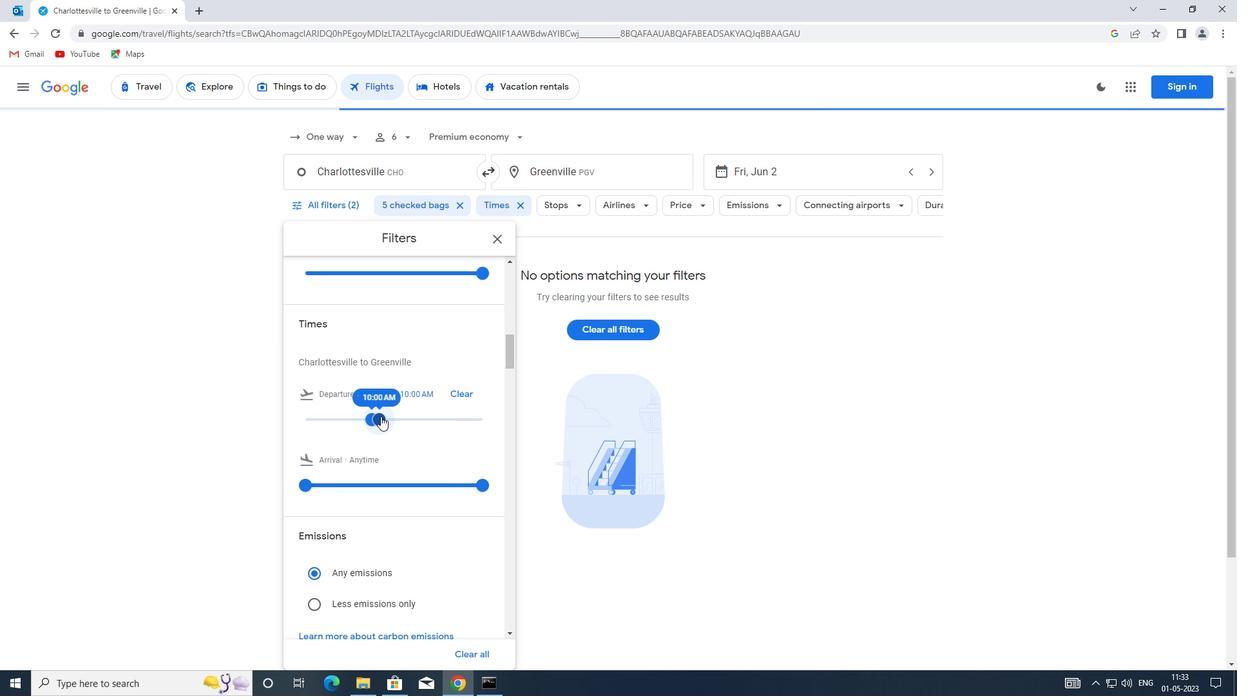 
Action: Mouse scrolled (384, 413) with delta (0, 0)
Screenshot: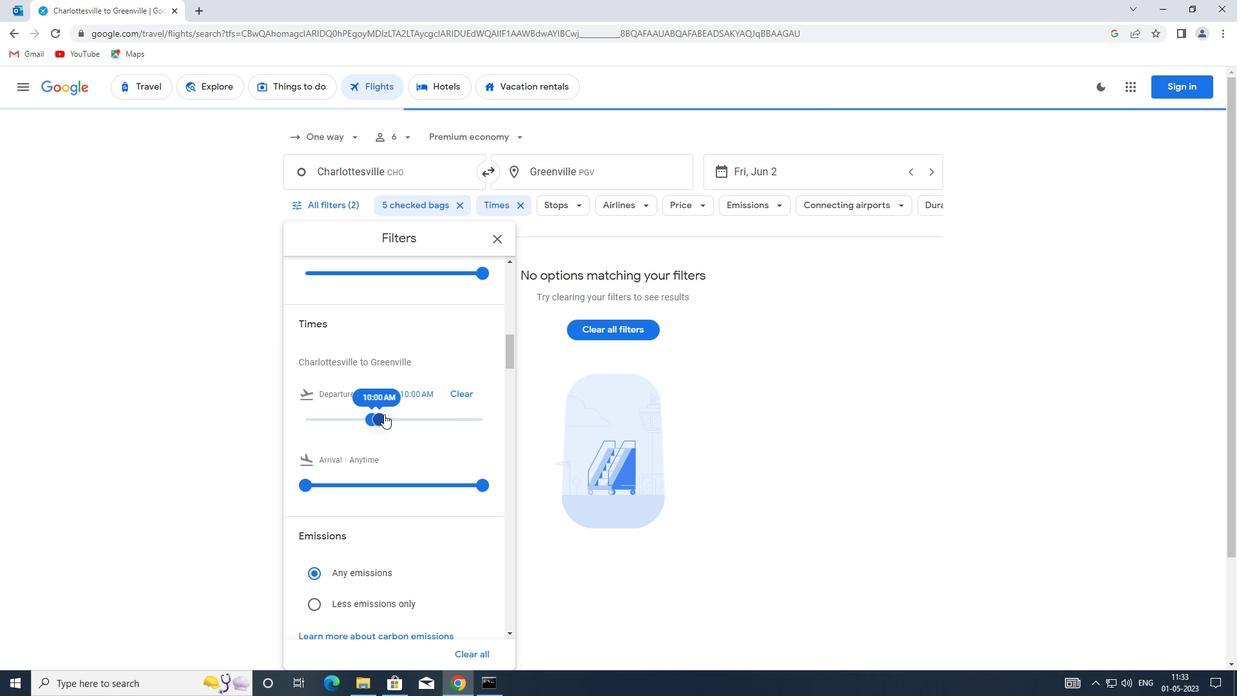 
Action: Mouse scrolled (384, 413) with delta (0, 0)
Screenshot: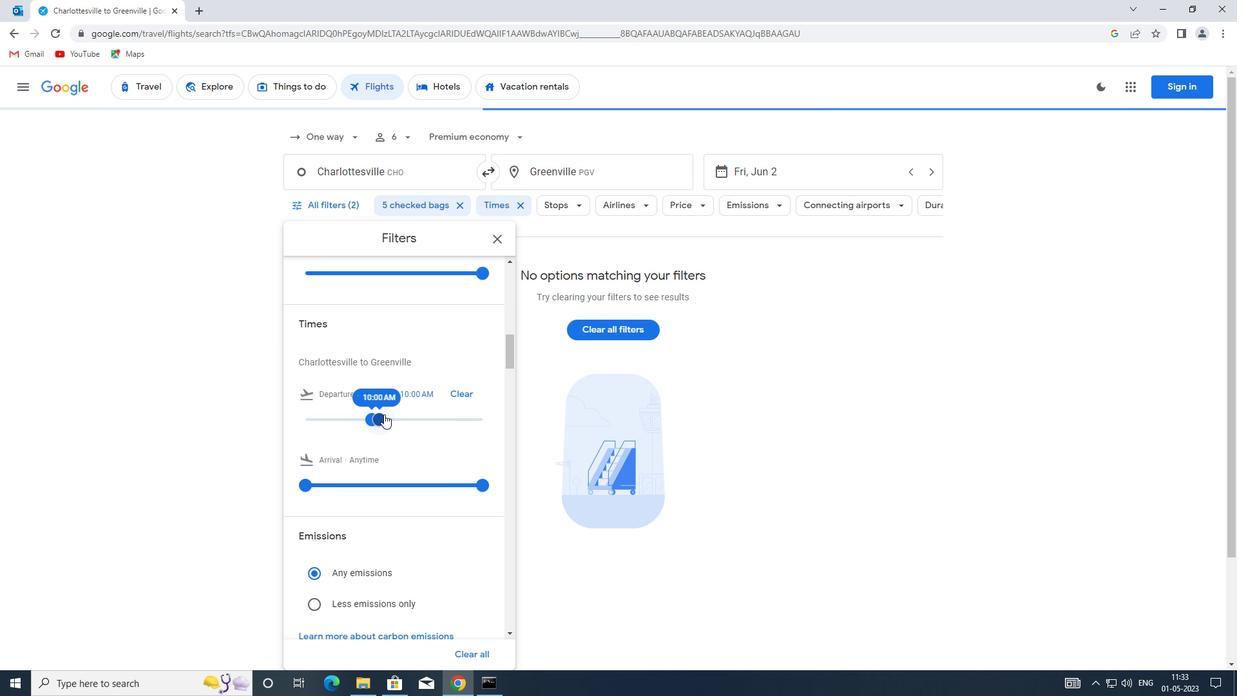 
Action: Mouse moved to (496, 241)
Screenshot: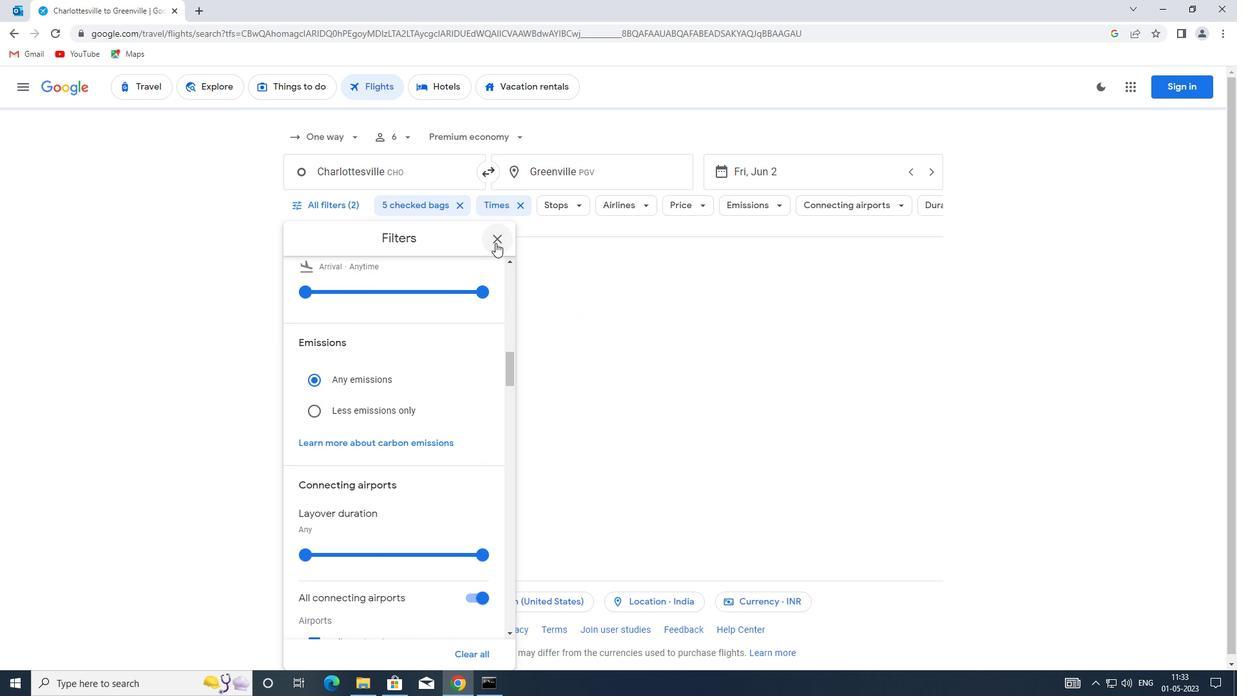 
Action: Mouse pressed left at (496, 241)
Screenshot: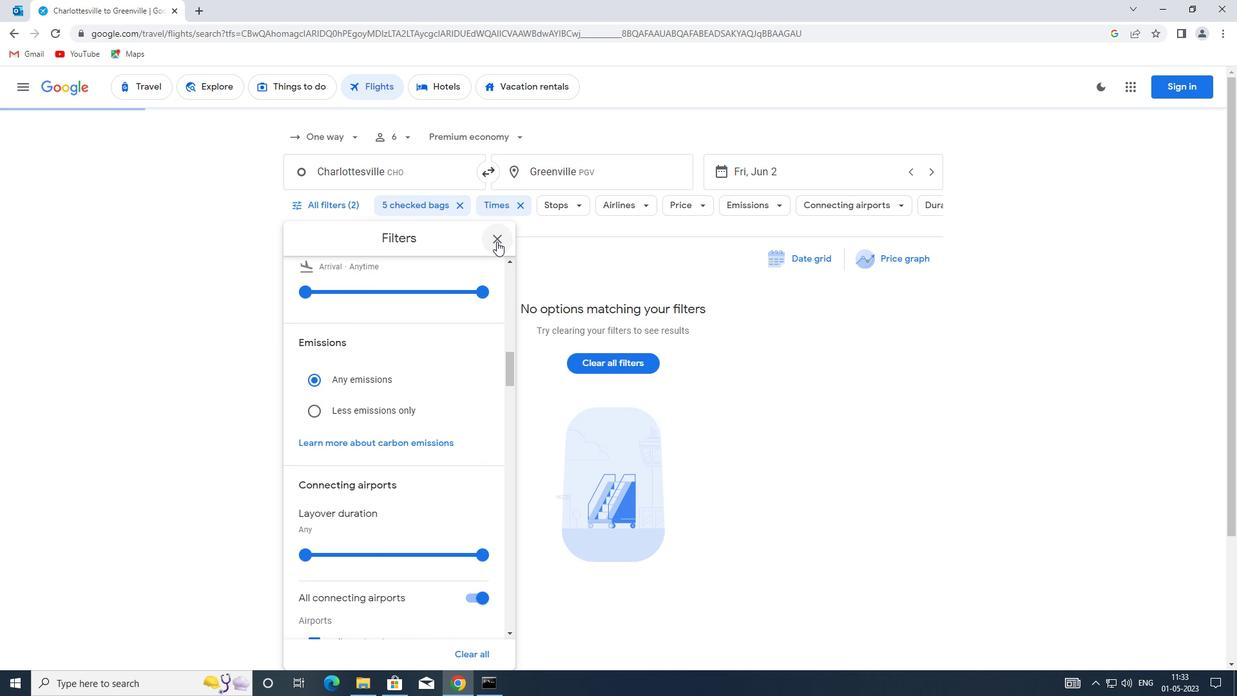 
Action: Mouse moved to (491, 242)
Screenshot: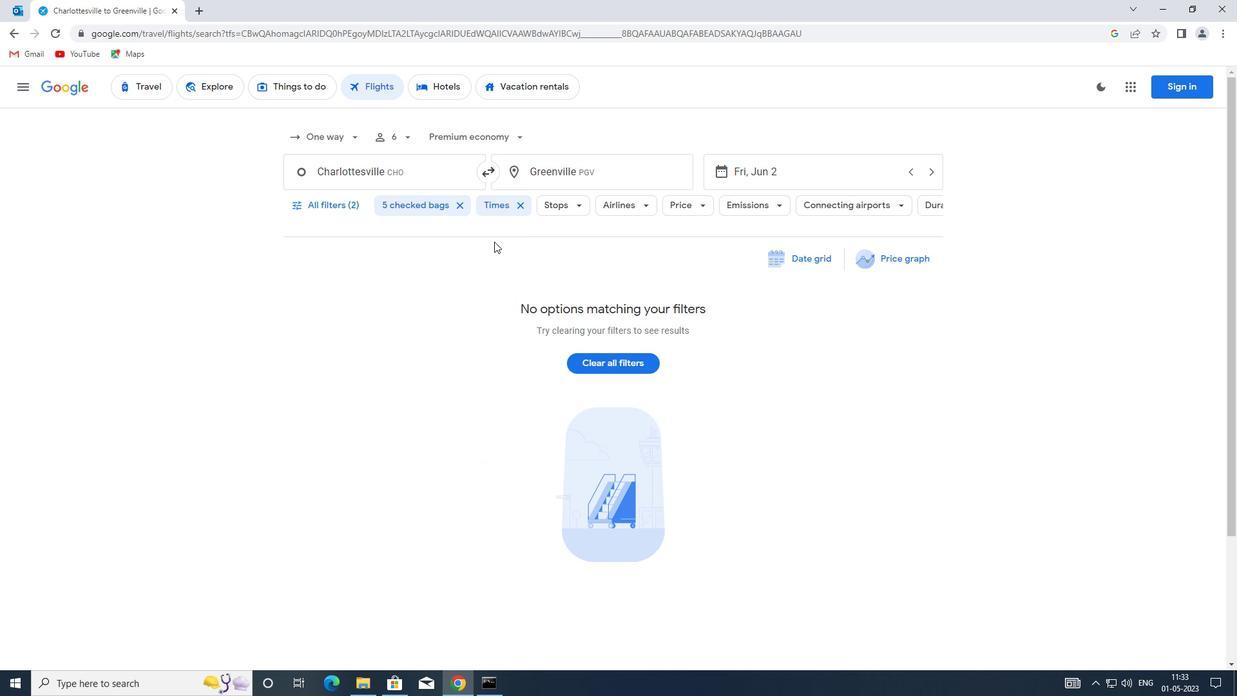 
